 Task: Find connections with filter location Burscheid with filter topic  #socialnetworkingwith filter profile language French with filter current company BIG PHARMA JOBS (Div - Big Ideas HR Consulting Private Limited) with filter school Utkal University with filter industry Hospitality with filter service category Telecommunications with filter keywords title Petroleum Engineer
Action: Mouse moved to (636, 83)
Screenshot: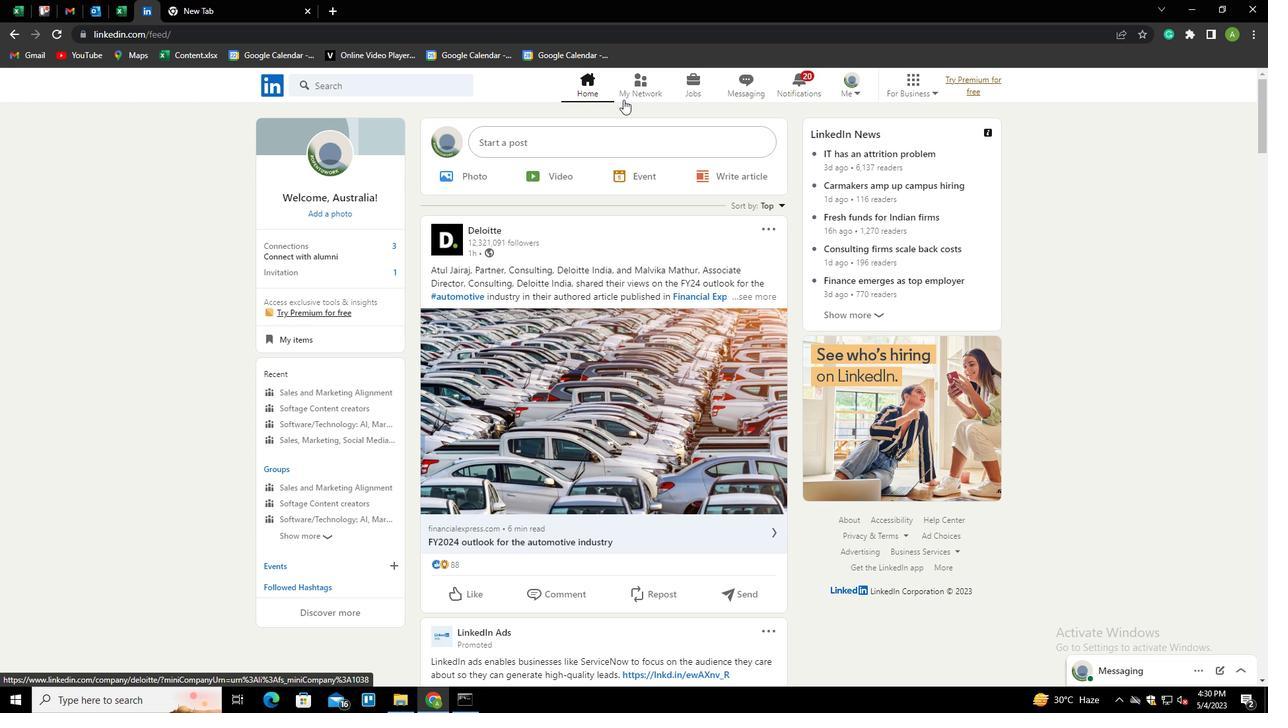 
Action: Mouse pressed left at (636, 83)
Screenshot: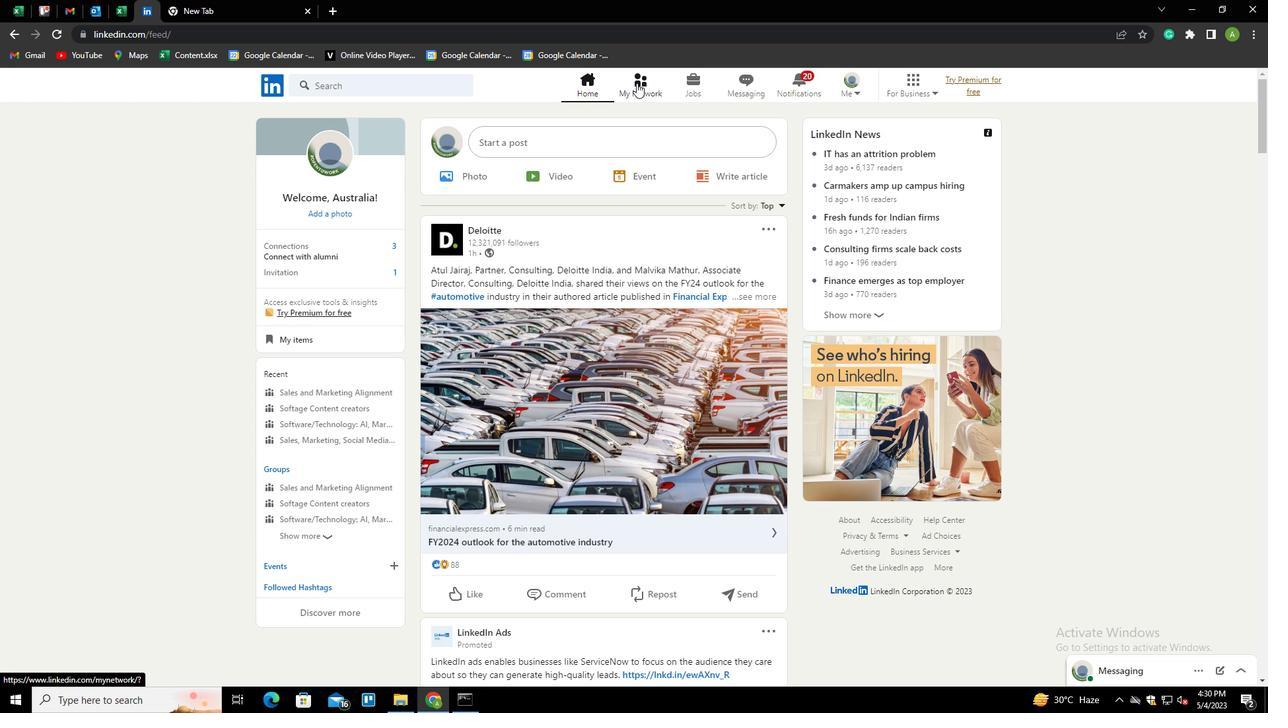 
Action: Mouse moved to (333, 151)
Screenshot: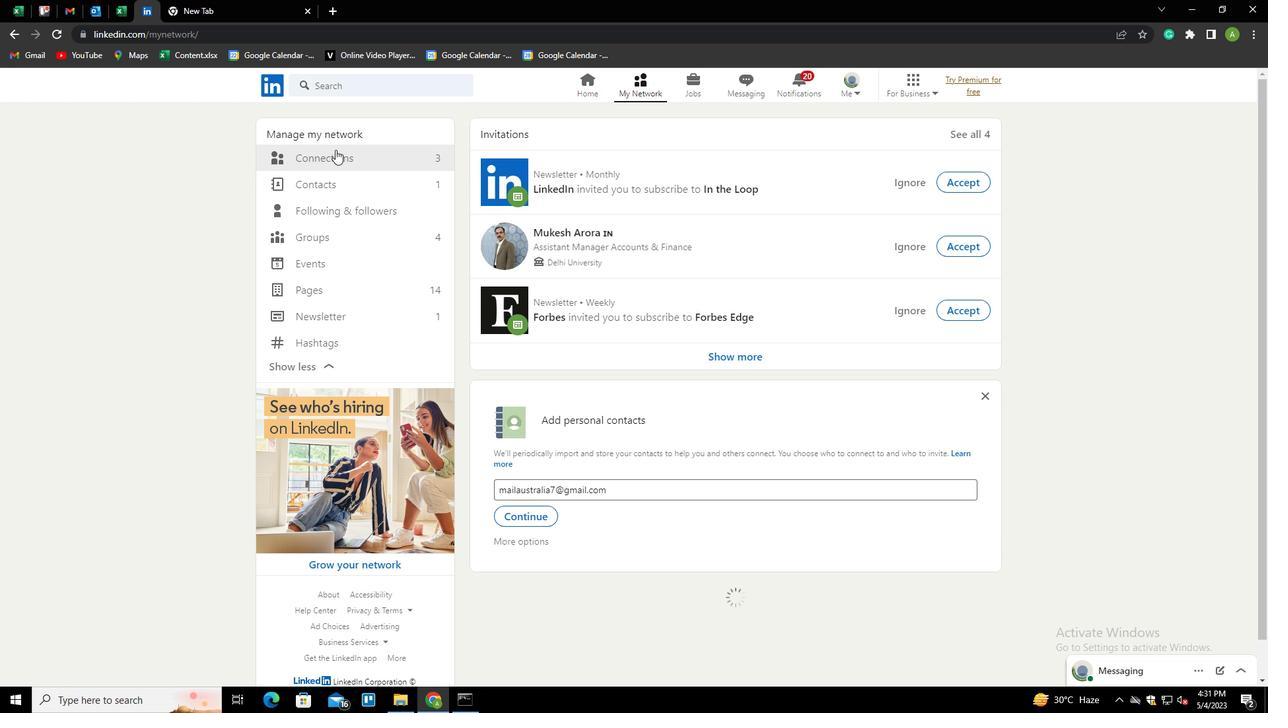 
Action: Mouse pressed left at (333, 151)
Screenshot: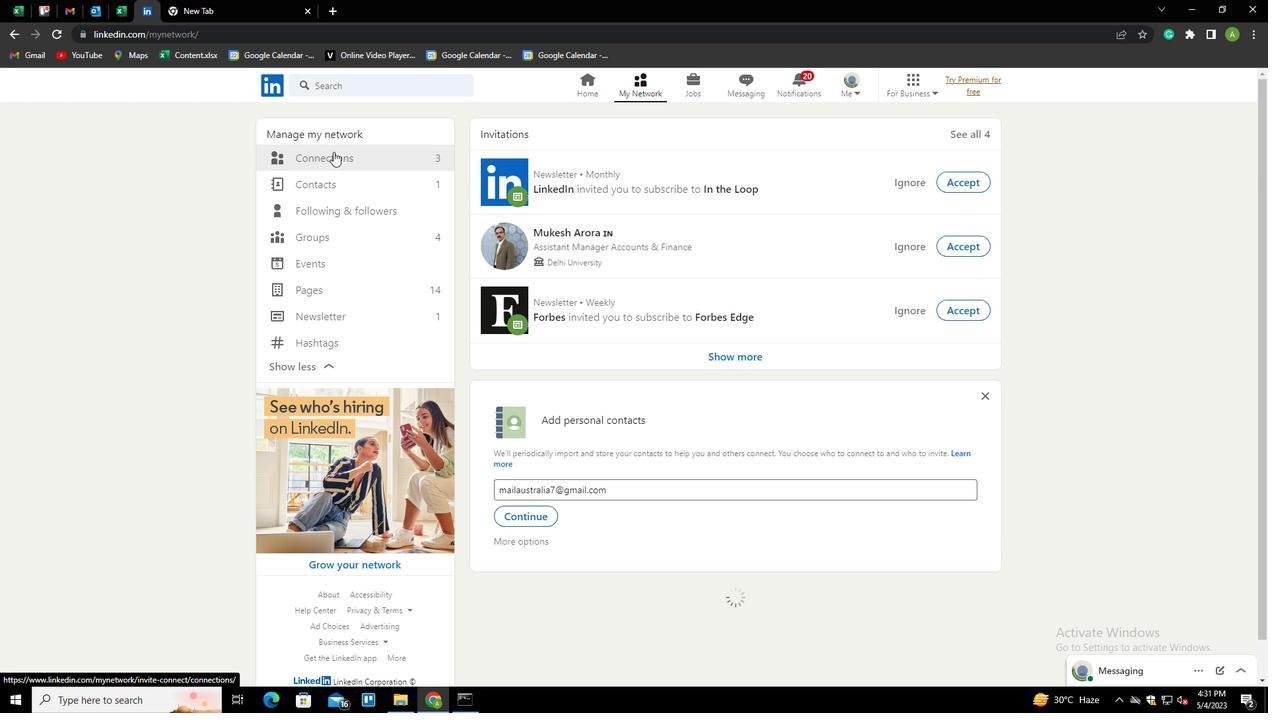 
Action: Mouse moved to (336, 153)
Screenshot: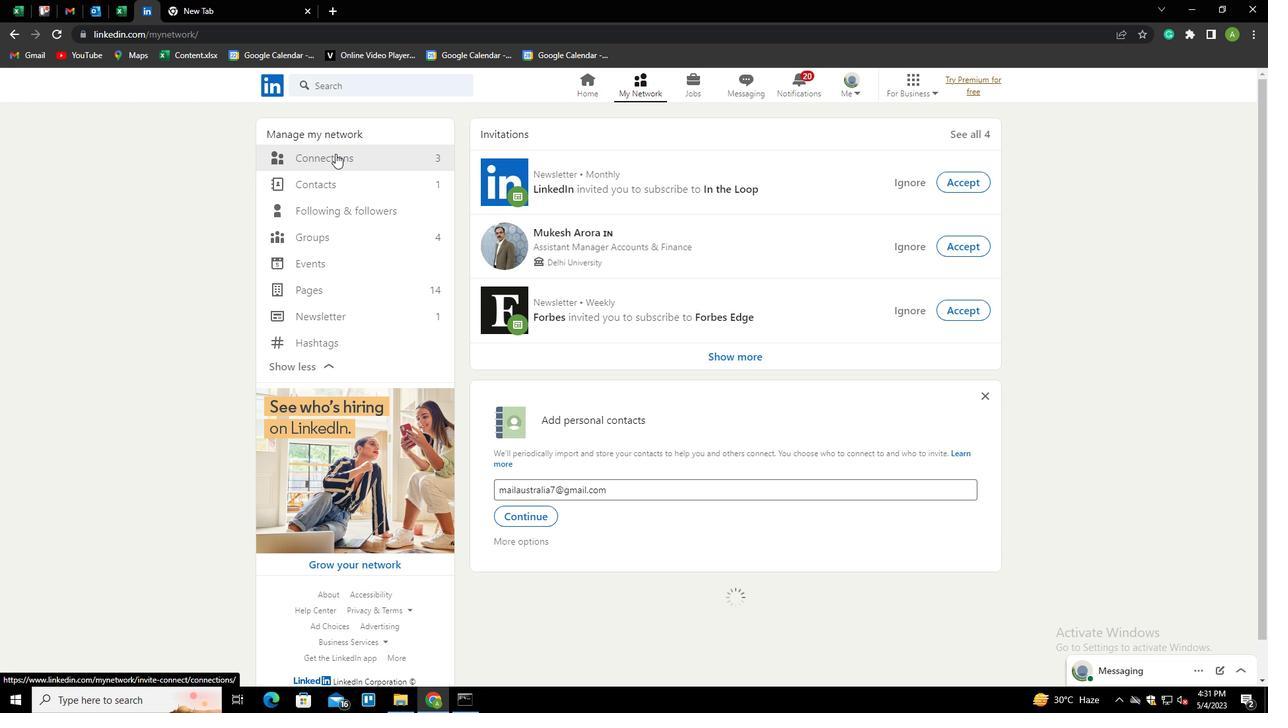 
Action: Mouse pressed left at (336, 153)
Screenshot: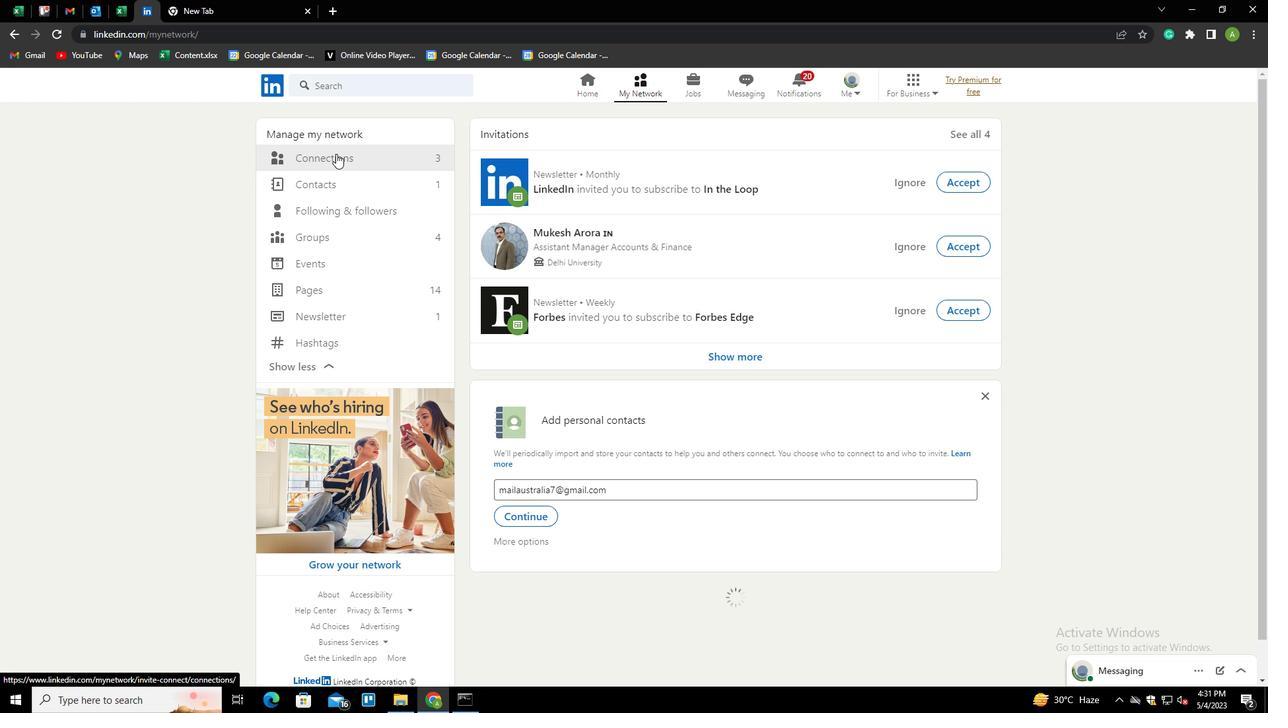 
Action: Mouse moved to (731, 156)
Screenshot: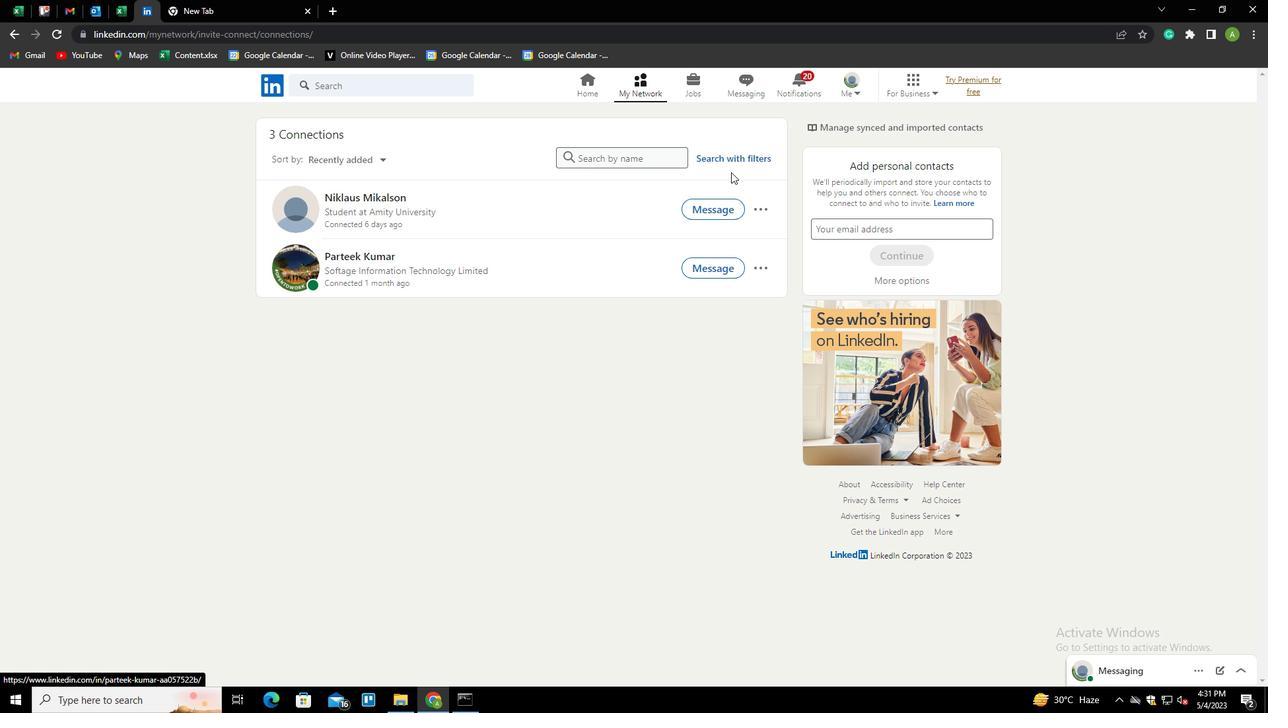 
Action: Mouse pressed left at (731, 156)
Screenshot: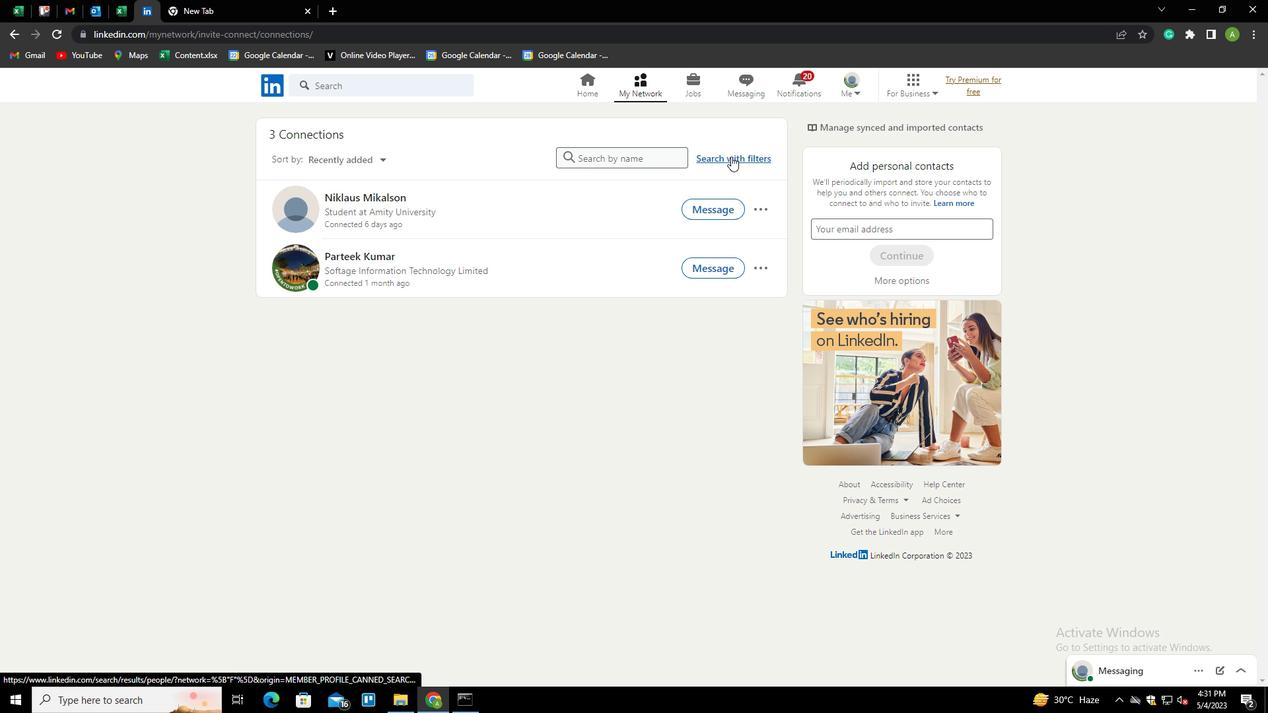 
Action: Mouse moved to (673, 122)
Screenshot: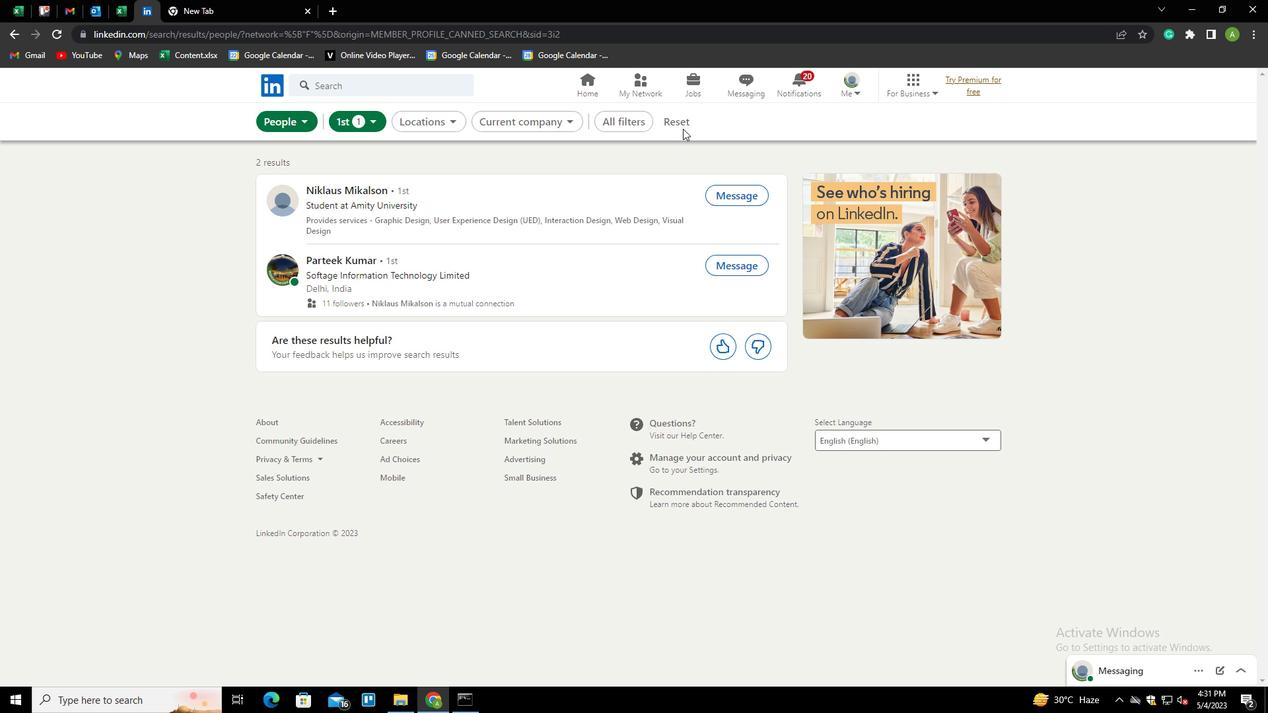 
Action: Mouse pressed left at (673, 122)
Screenshot: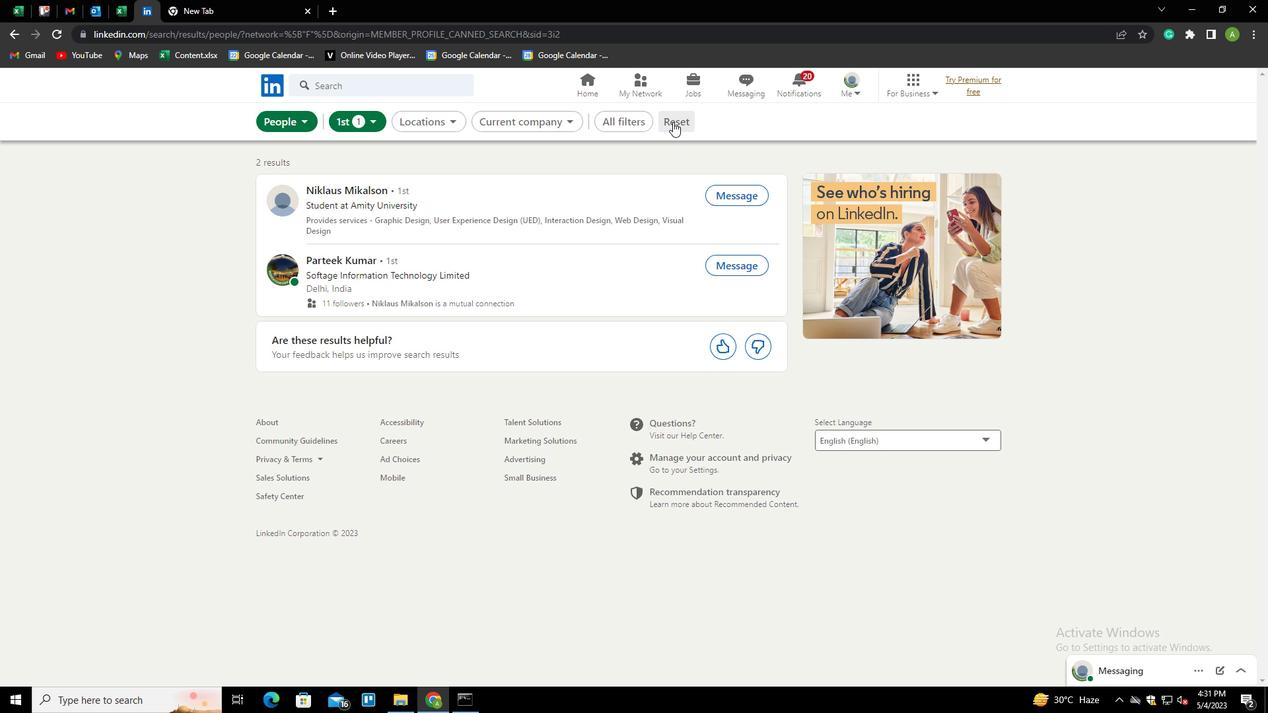 
Action: Mouse moved to (665, 118)
Screenshot: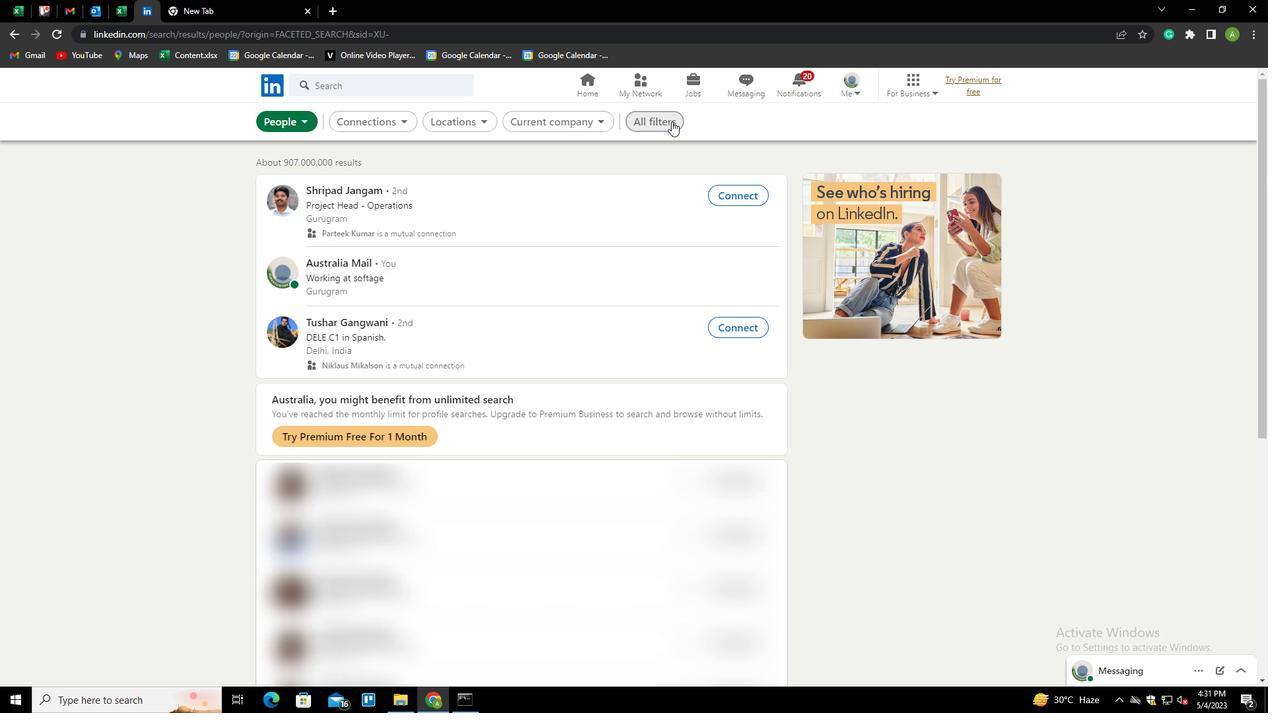 
Action: Mouse pressed left at (665, 118)
Screenshot: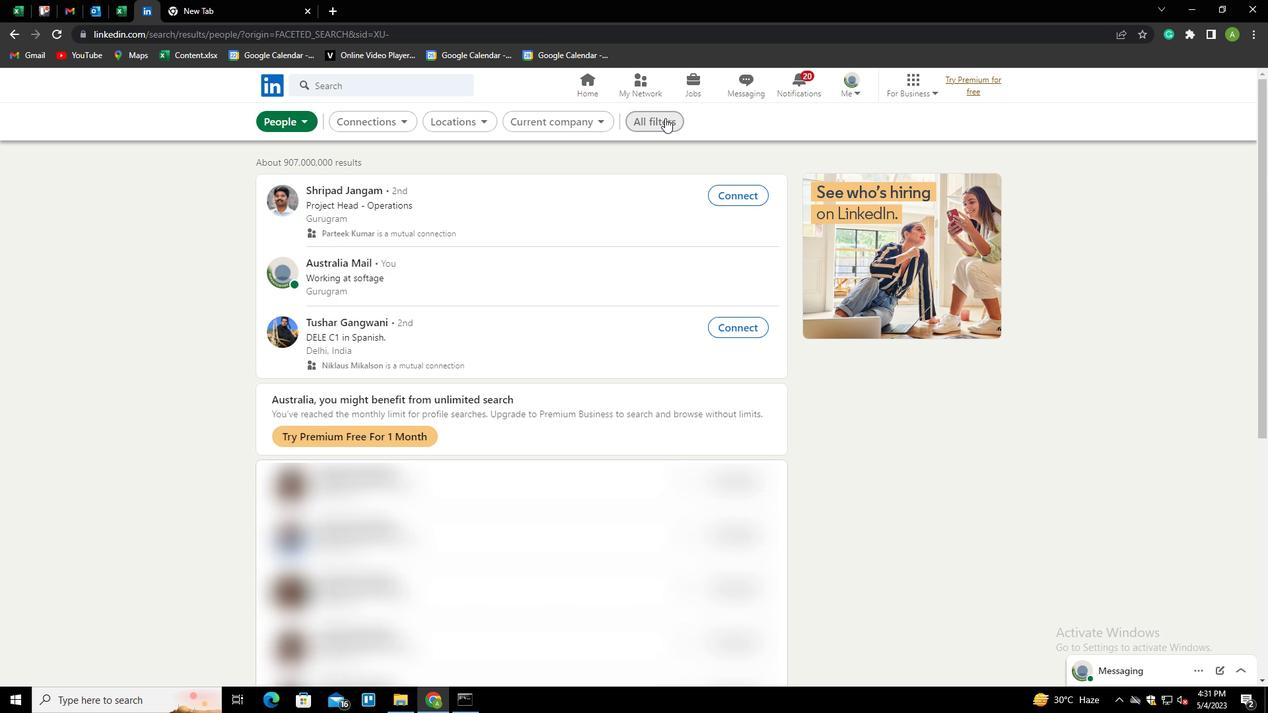 
Action: Mouse moved to (1103, 357)
Screenshot: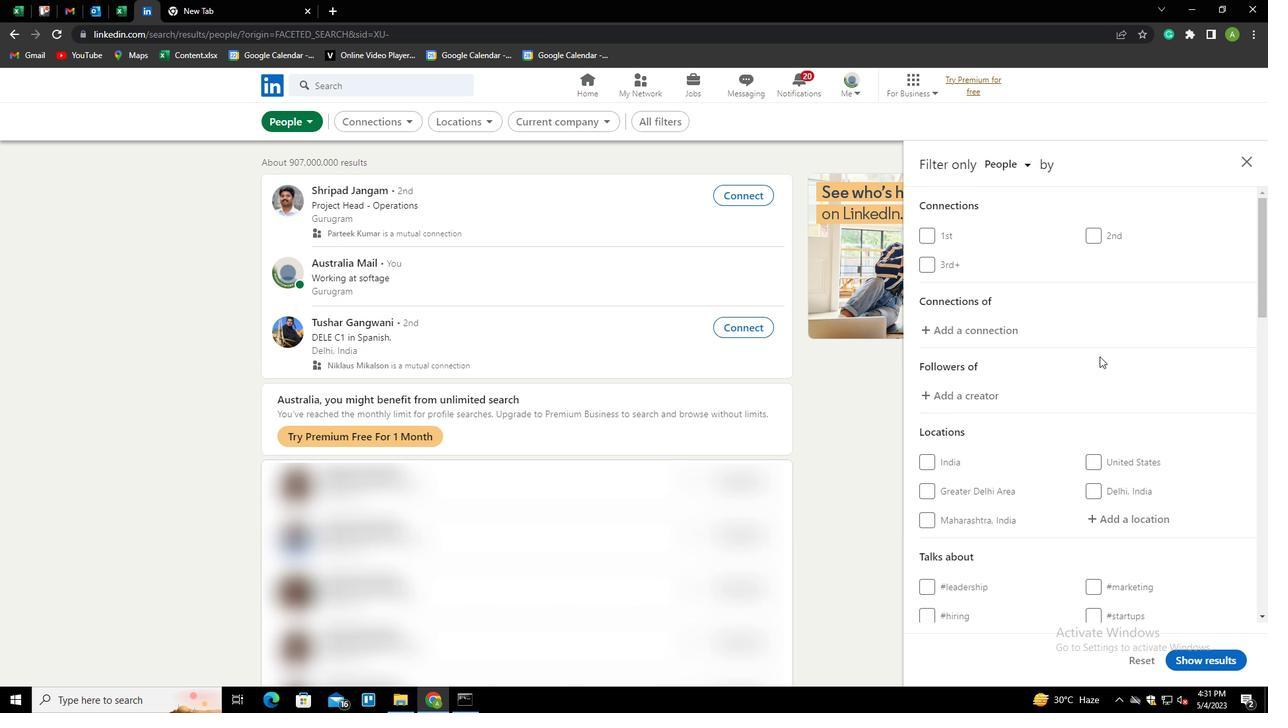 
Action: Mouse scrolled (1103, 356) with delta (0, 0)
Screenshot: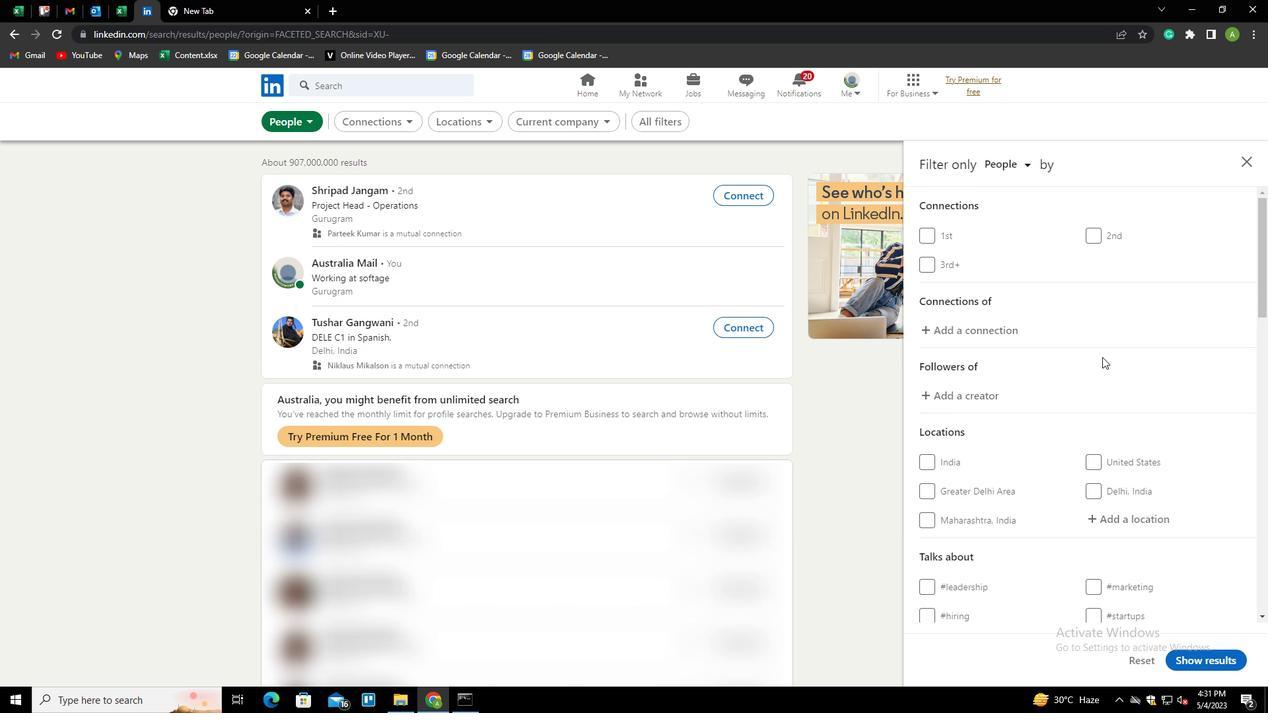 
Action: Mouse scrolled (1103, 356) with delta (0, 0)
Screenshot: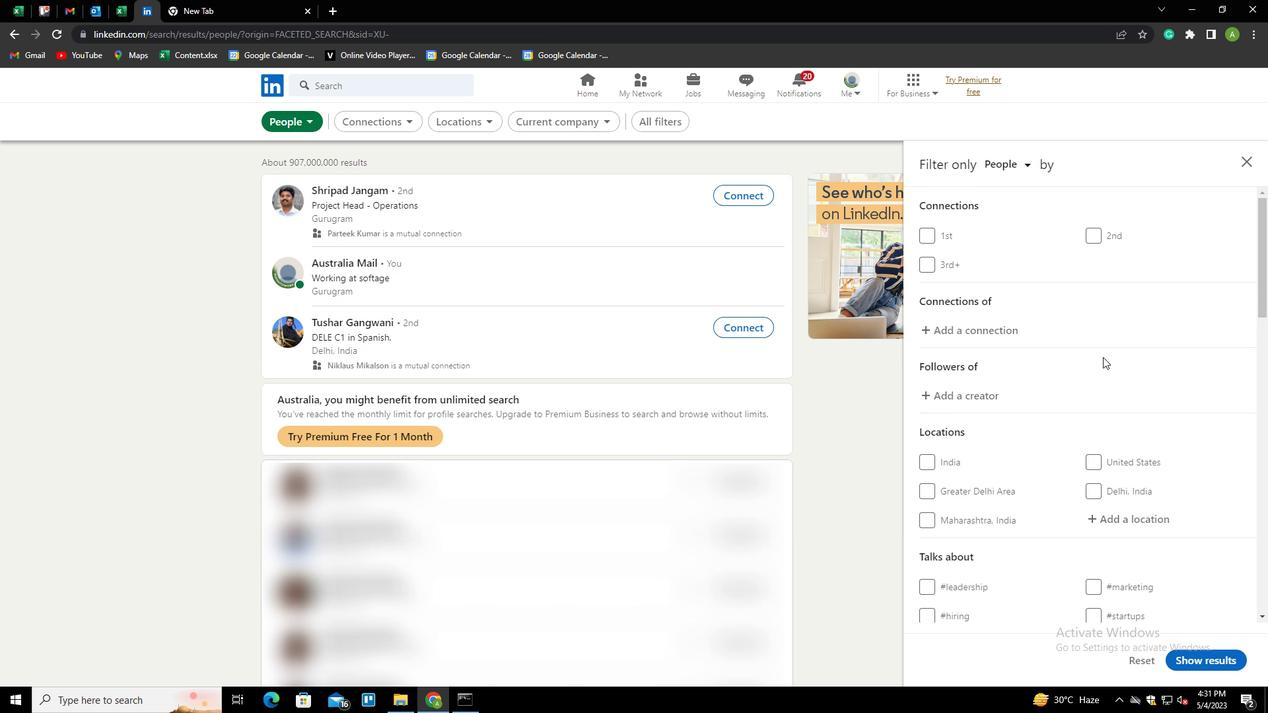 
Action: Mouse moved to (1103, 378)
Screenshot: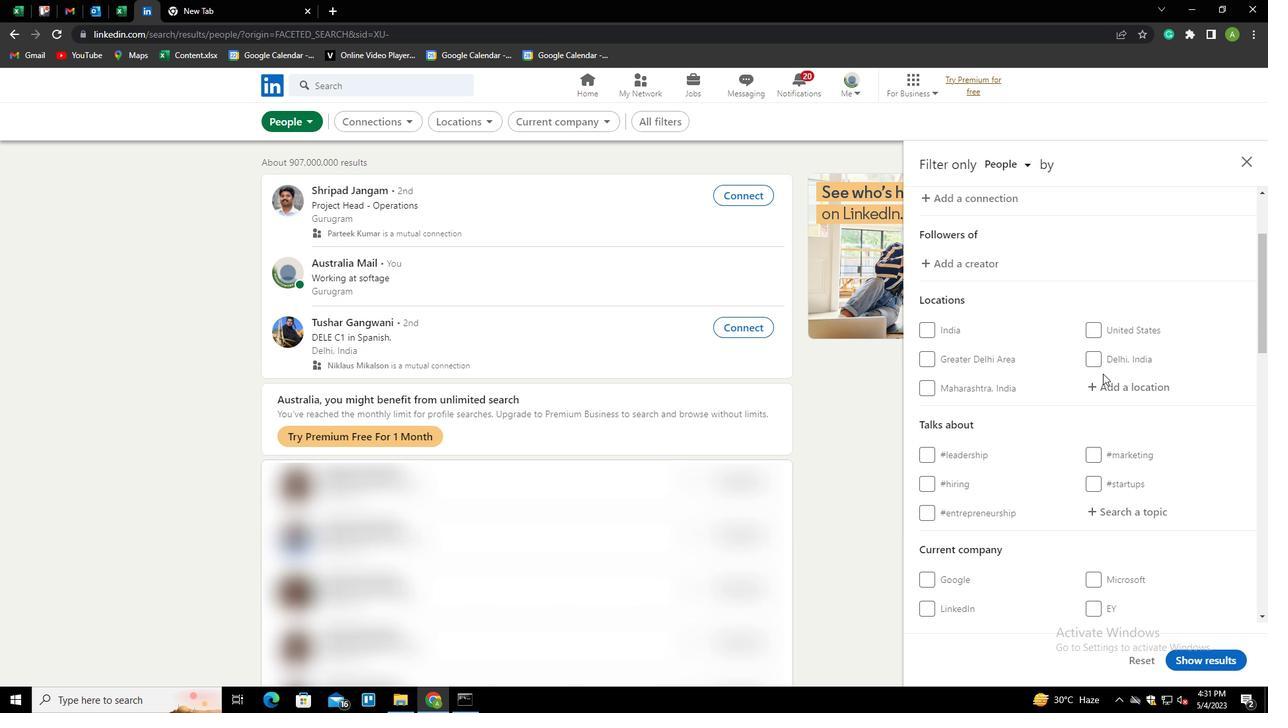 
Action: Mouse pressed left at (1103, 378)
Screenshot: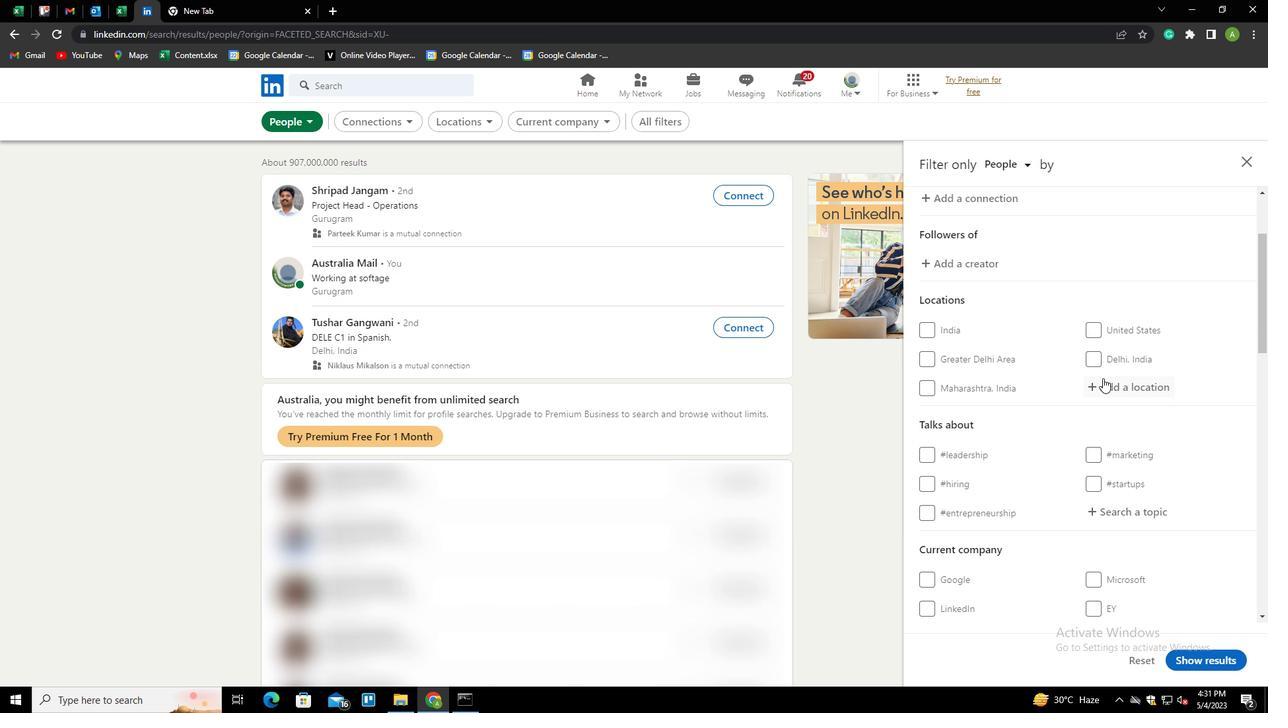 
Action: Mouse moved to (1000, 393)
Screenshot: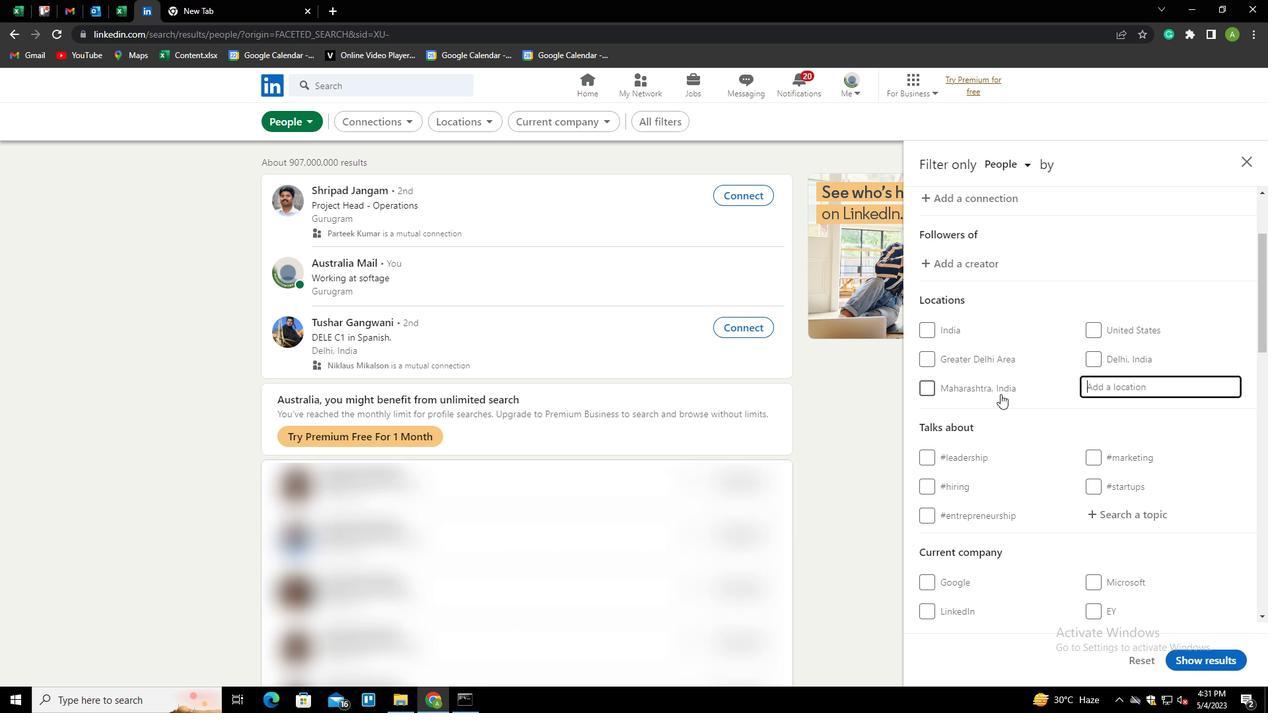 
Action: Key pressed <Key.shift><Key.shift><Key.shift><Key.shift><Key.shift><Key.shift><Key.shift><Key.shift>BURSCHEID<Key.down><Key.enter>
Screenshot: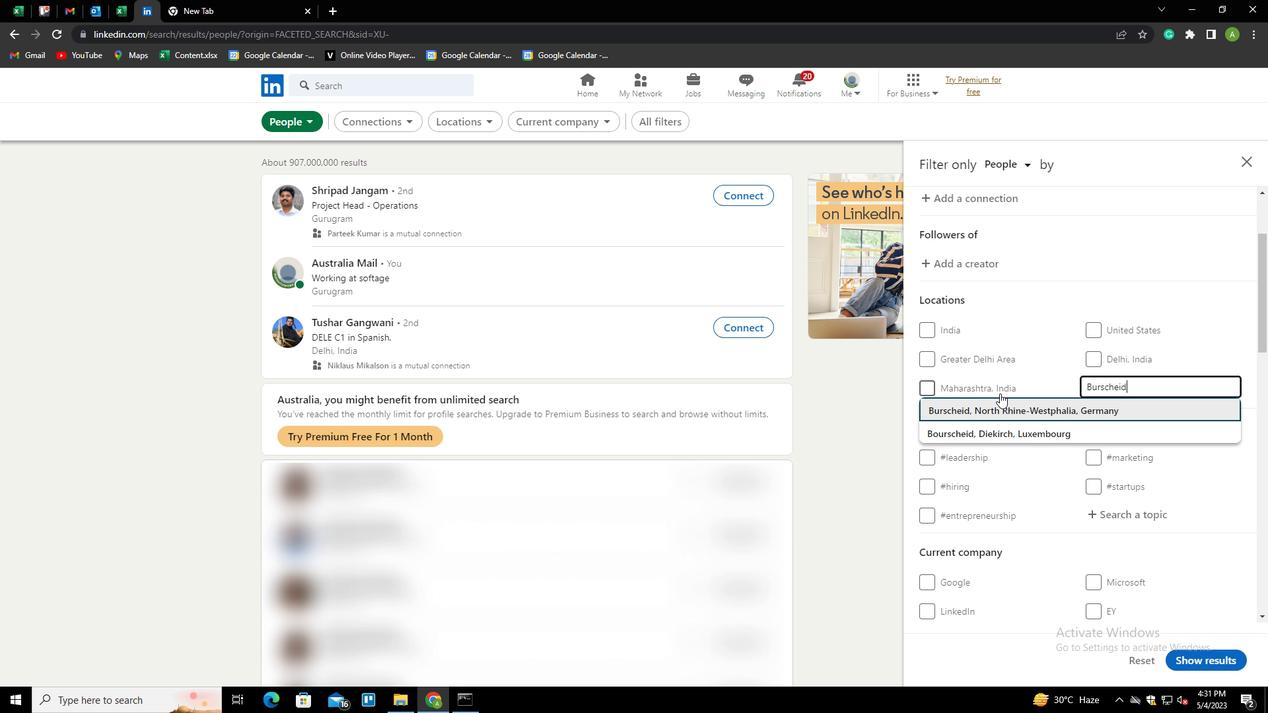 
Action: Mouse moved to (995, 396)
Screenshot: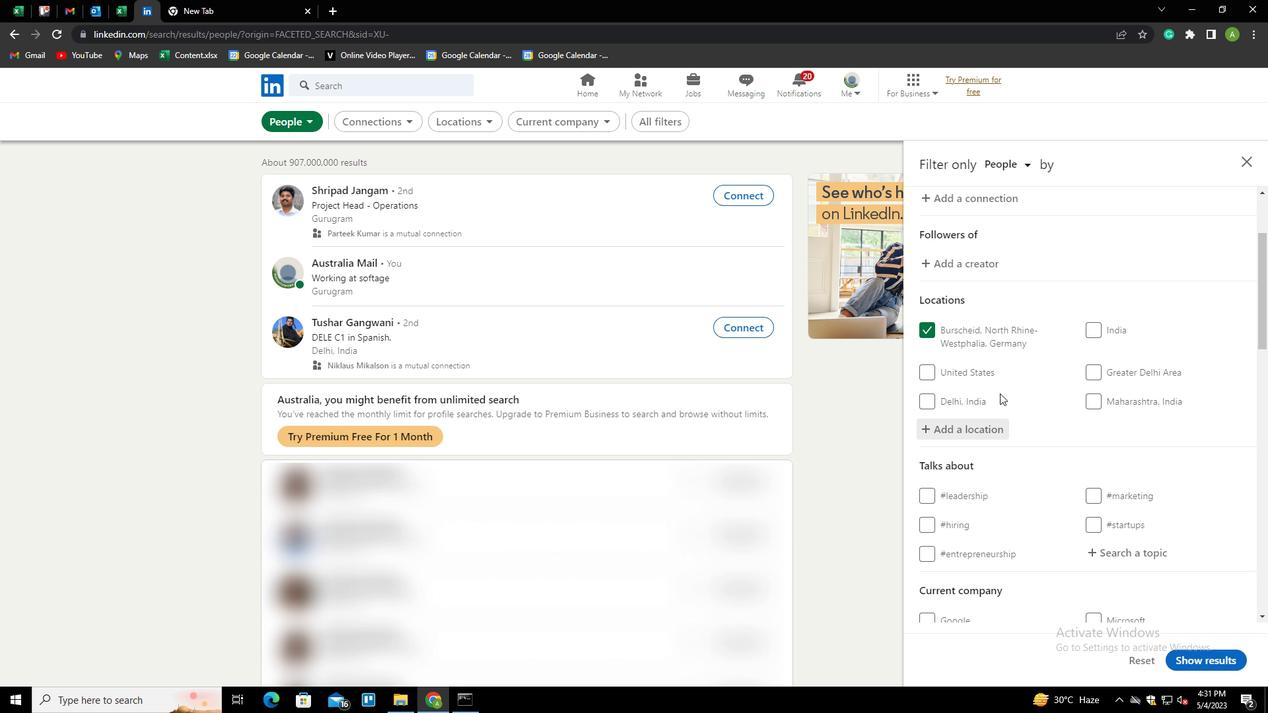 
Action: Mouse scrolled (995, 395) with delta (0, 0)
Screenshot: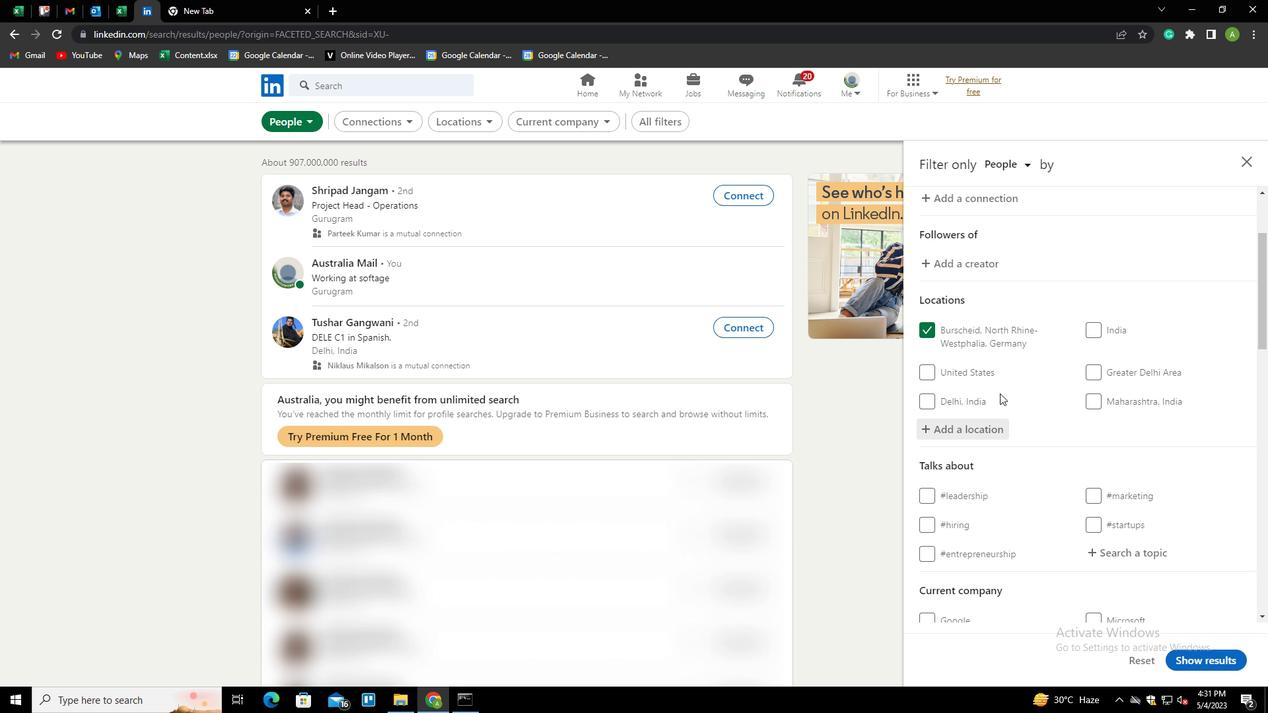 
Action: Mouse scrolled (995, 395) with delta (0, 0)
Screenshot: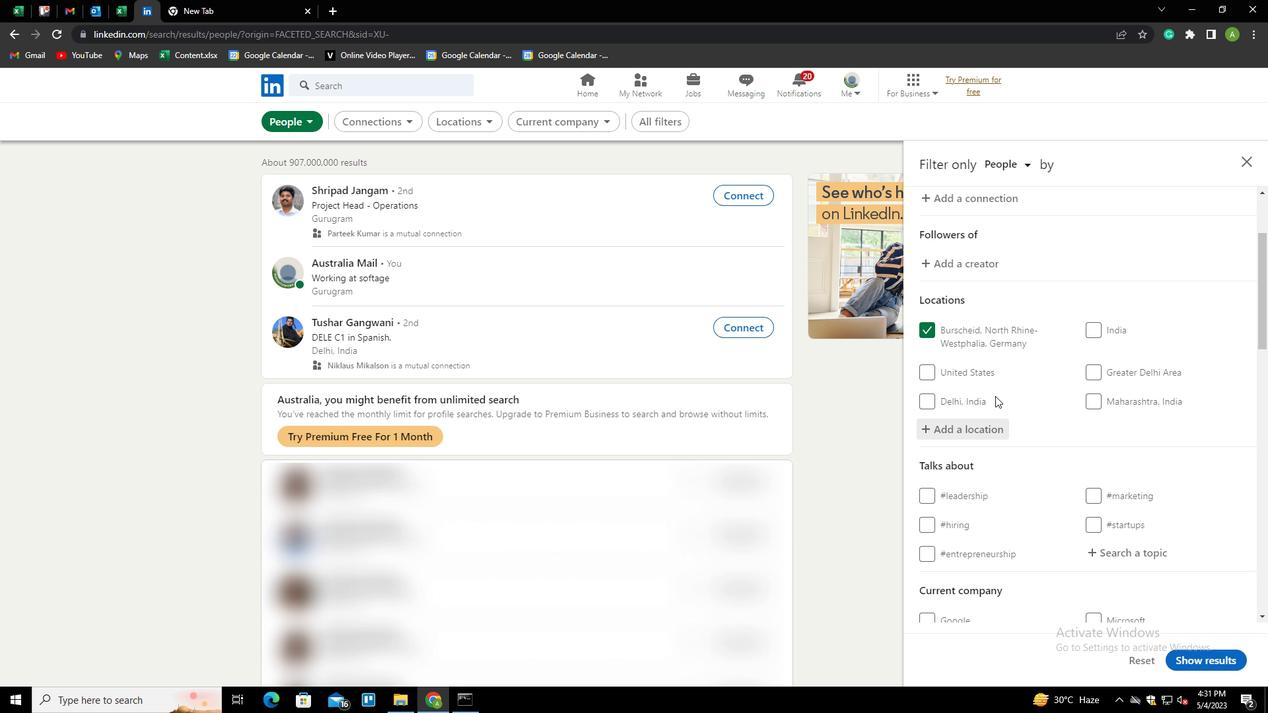 
Action: Mouse moved to (1122, 415)
Screenshot: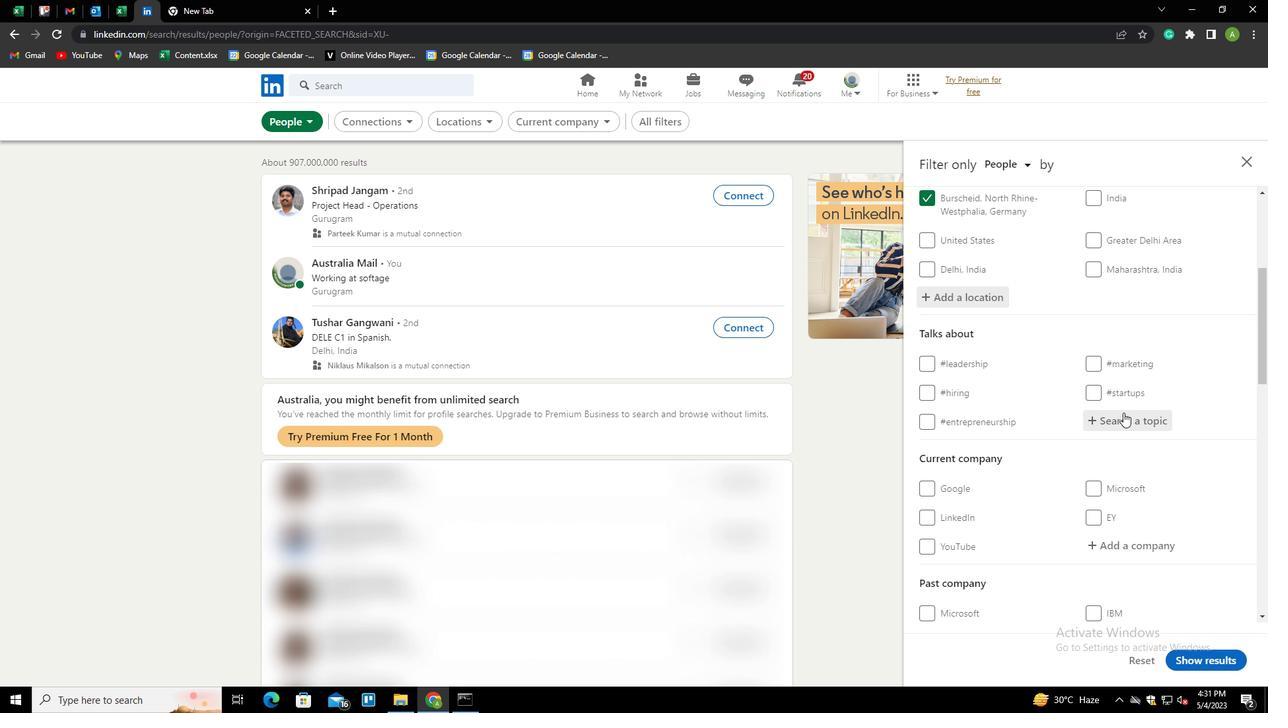 
Action: Mouse pressed left at (1122, 415)
Screenshot: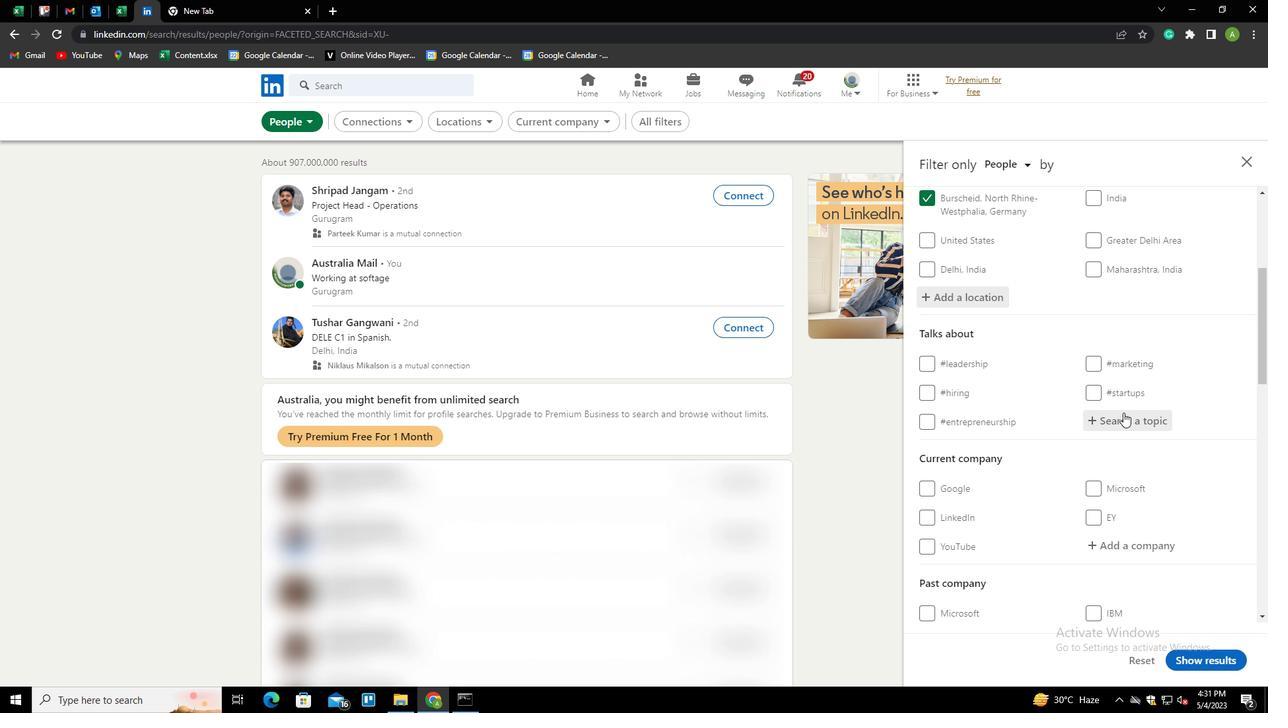 
Action: Mouse moved to (1081, 425)
Screenshot: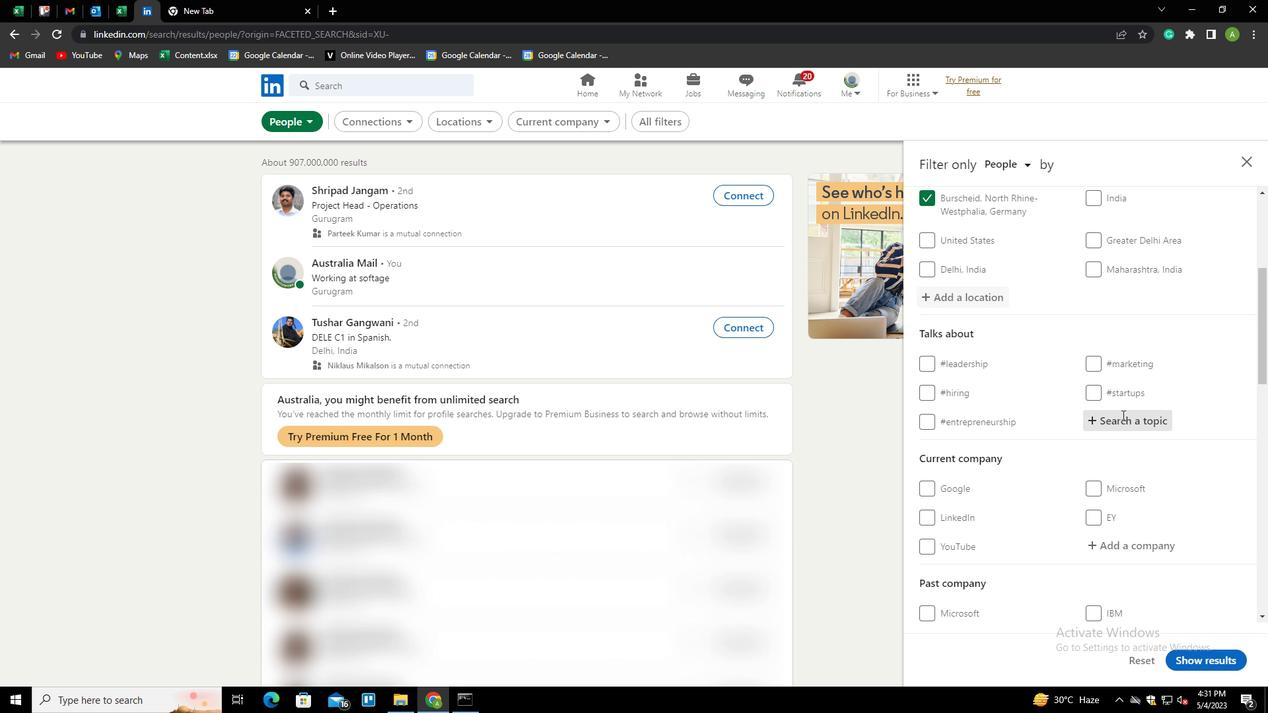 
Action: Key pressed S
Screenshot: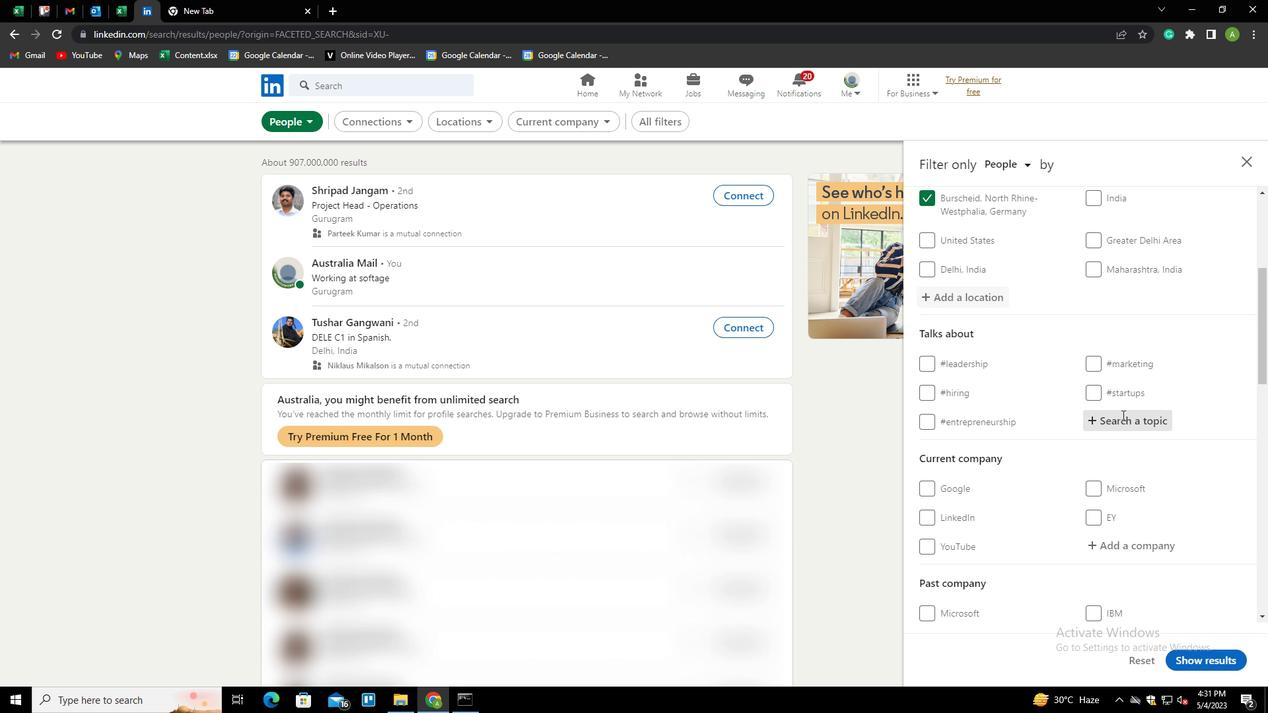 
Action: Mouse moved to (1080, 425)
Screenshot: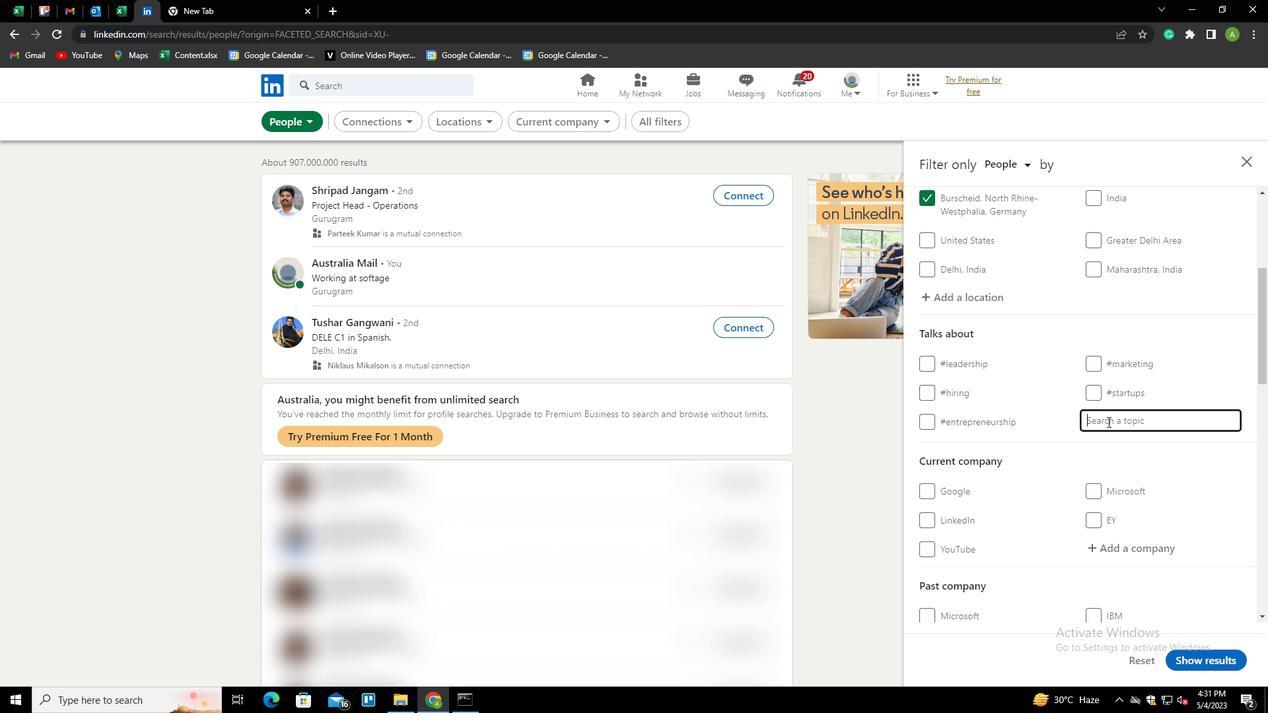 
Action: Key pressed OCIALNETWORKING<Key.down><Key.enter>
Screenshot: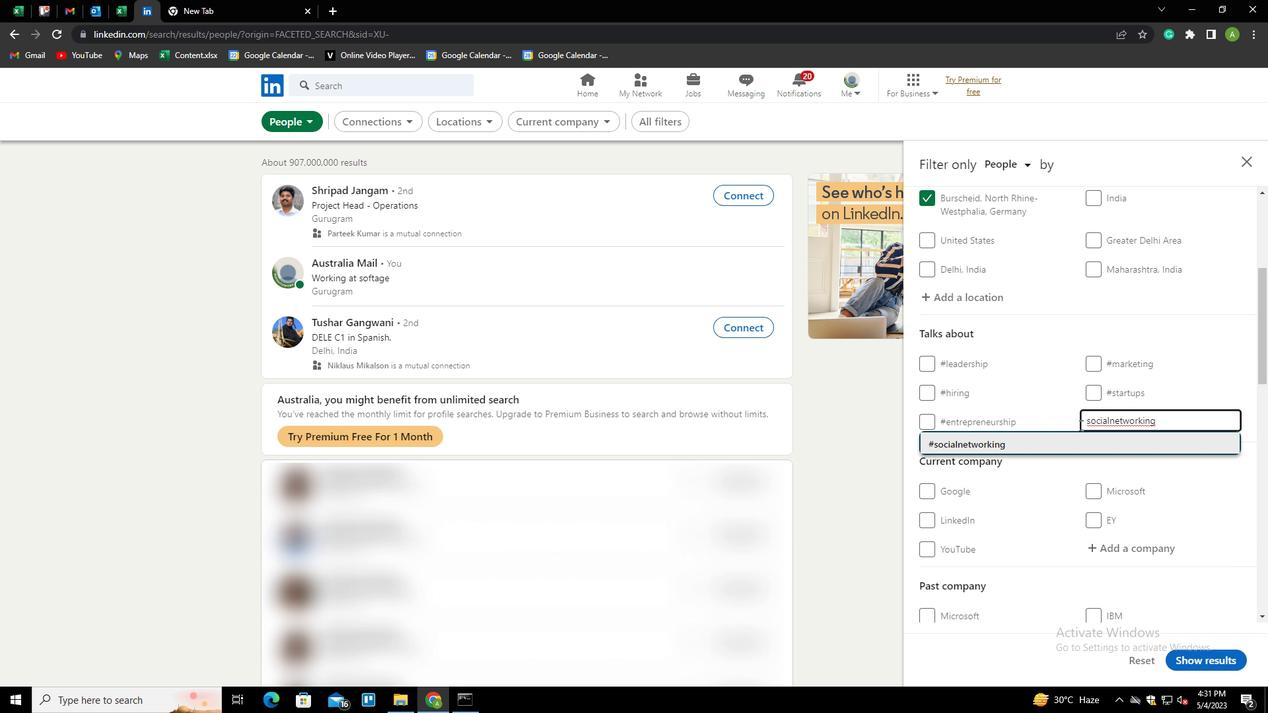 
Action: Mouse moved to (1042, 447)
Screenshot: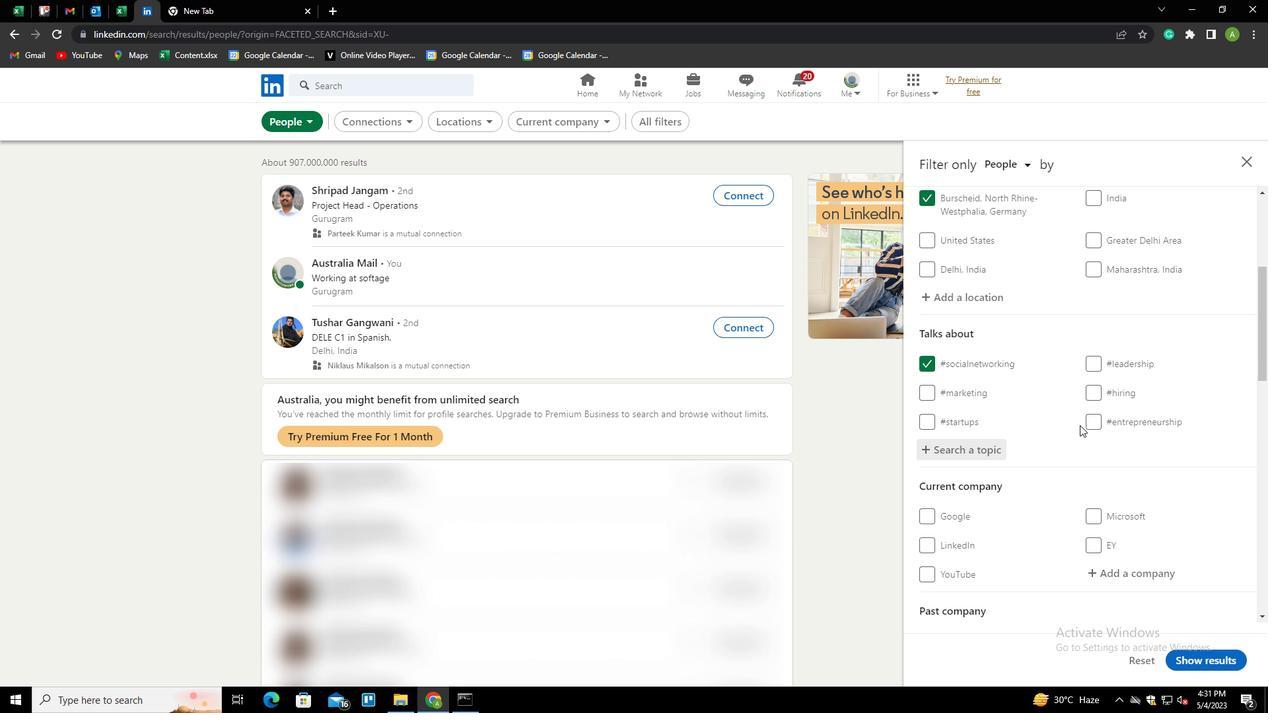 
Action: Mouse scrolled (1042, 446) with delta (0, 0)
Screenshot: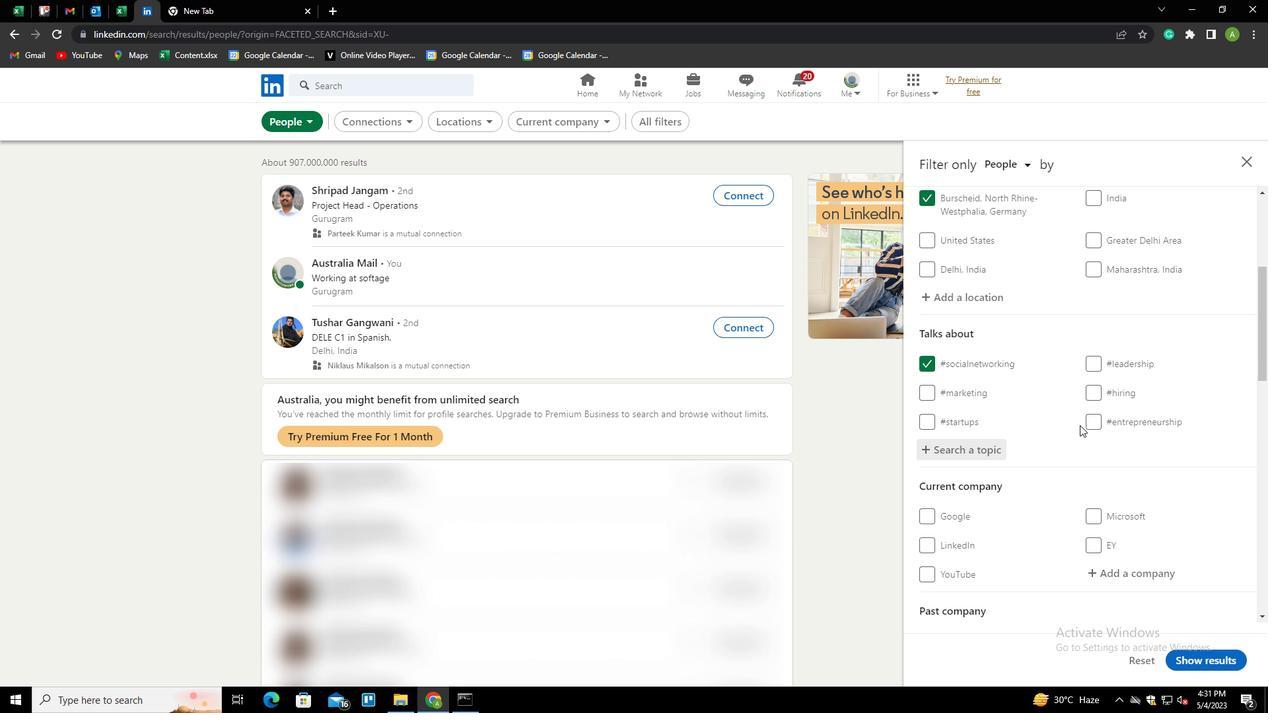 
Action: Mouse moved to (1038, 449)
Screenshot: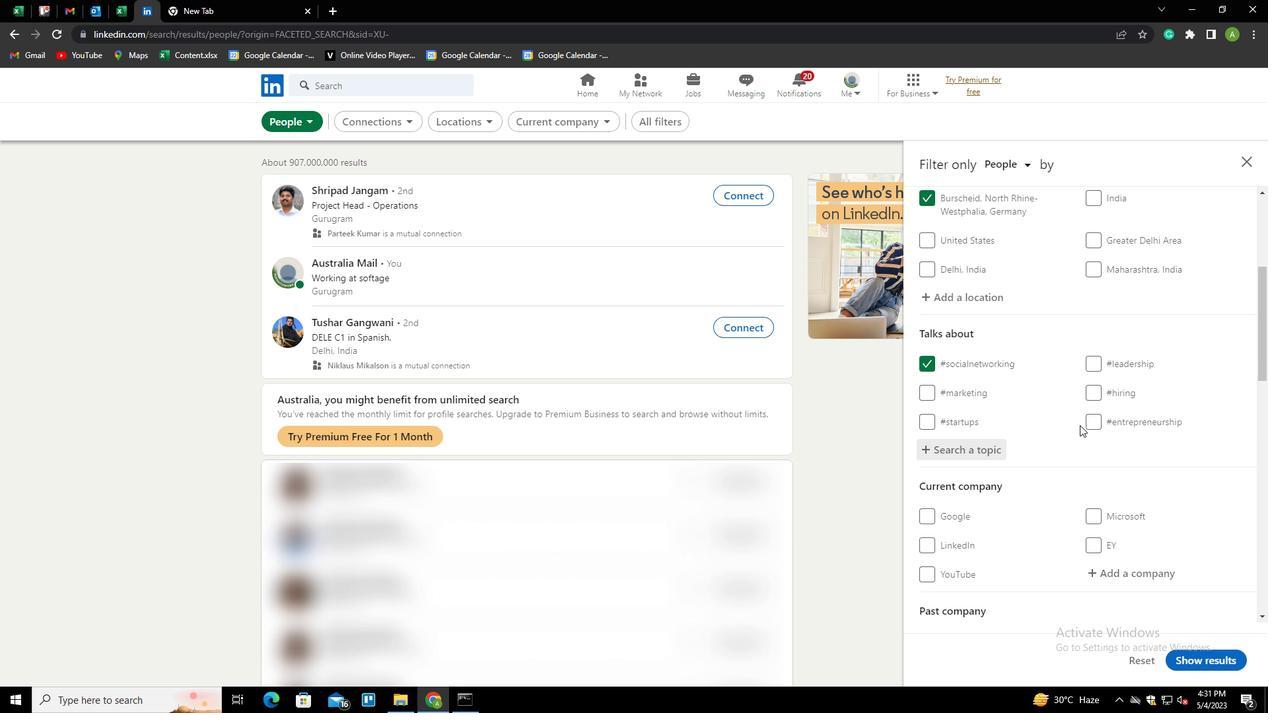 
Action: Mouse scrolled (1038, 448) with delta (0, 0)
Screenshot: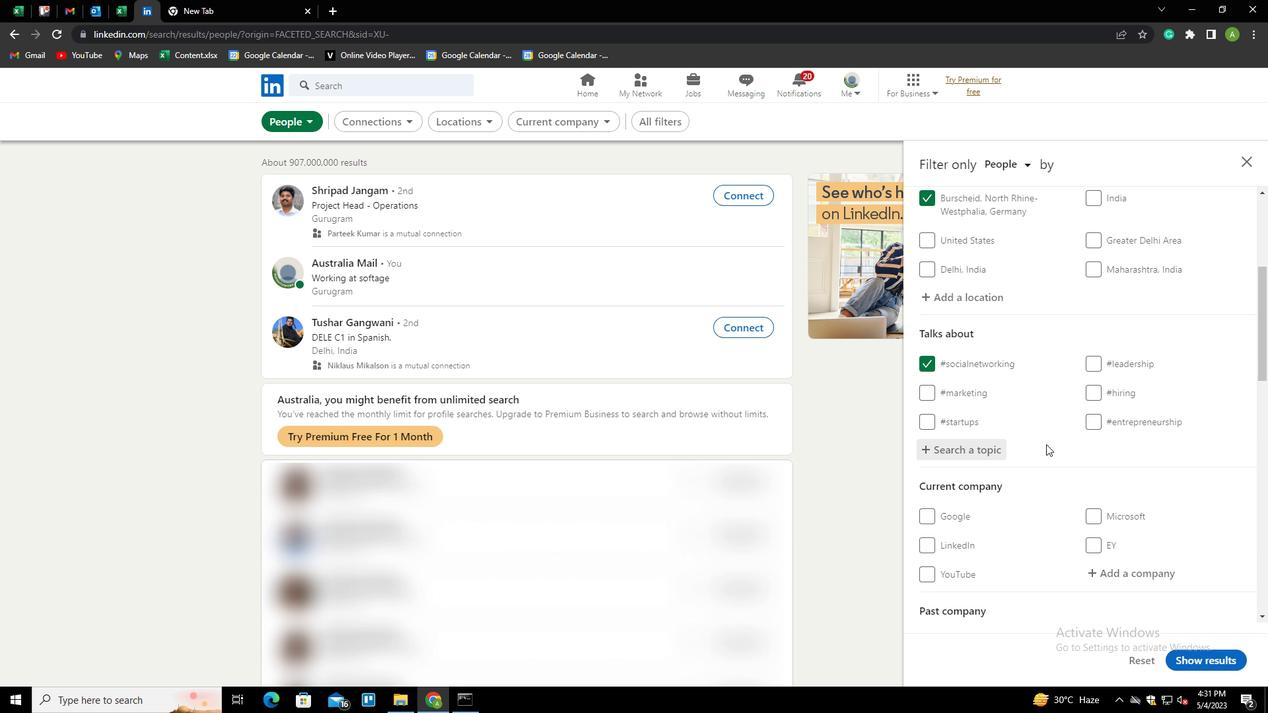
Action: Mouse scrolled (1038, 448) with delta (0, 0)
Screenshot: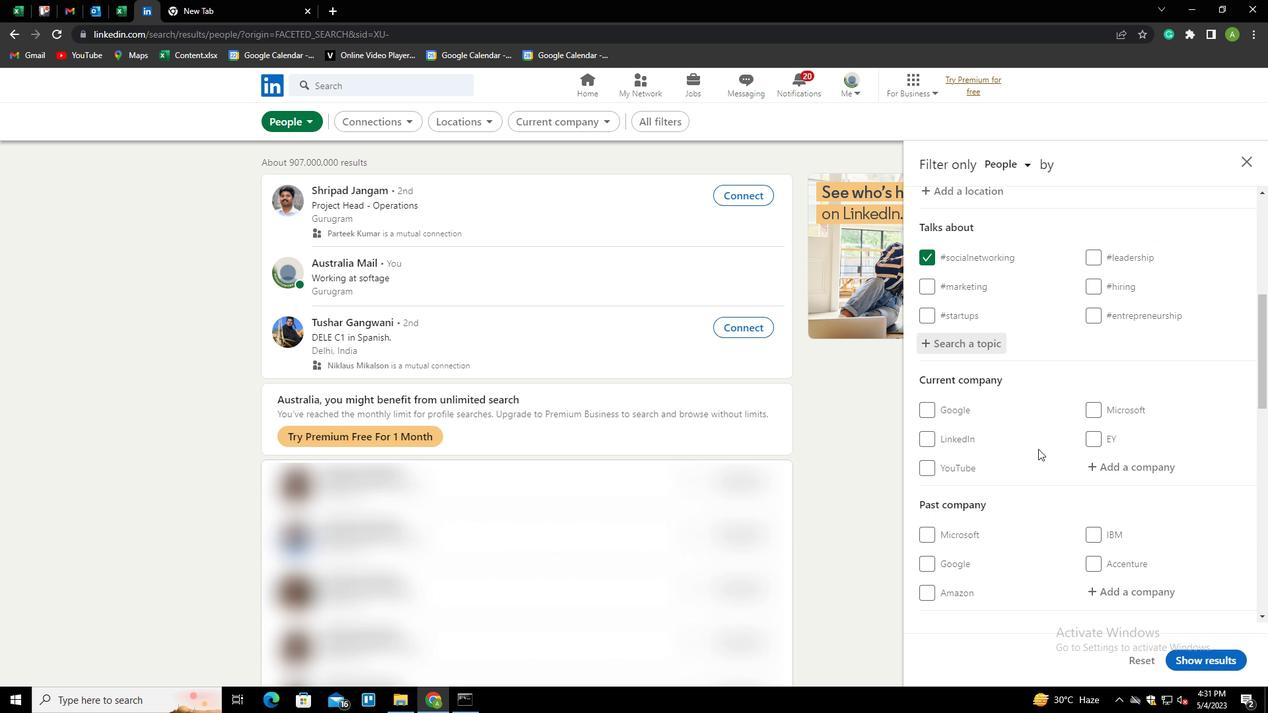 
Action: Mouse scrolled (1038, 448) with delta (0, 0)
Screenshot: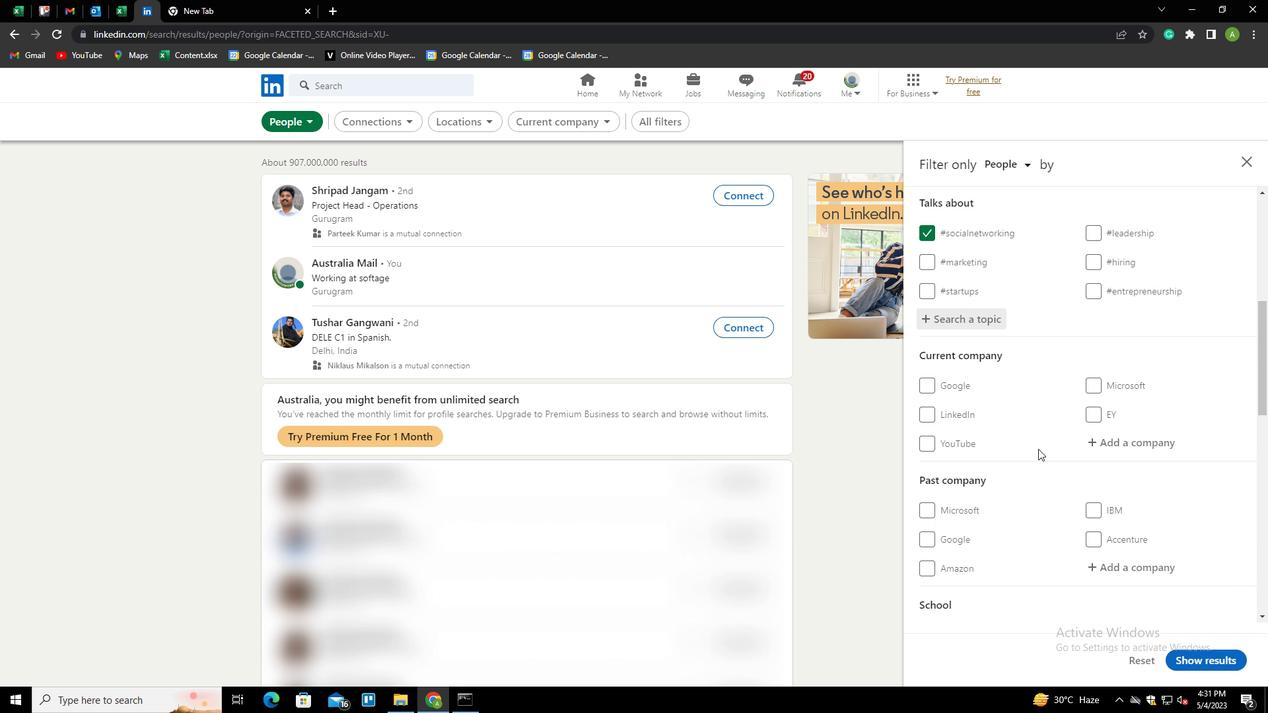 
Action: Mouse scrolled (1038, 448) with delta (0, 0)
Screenshot: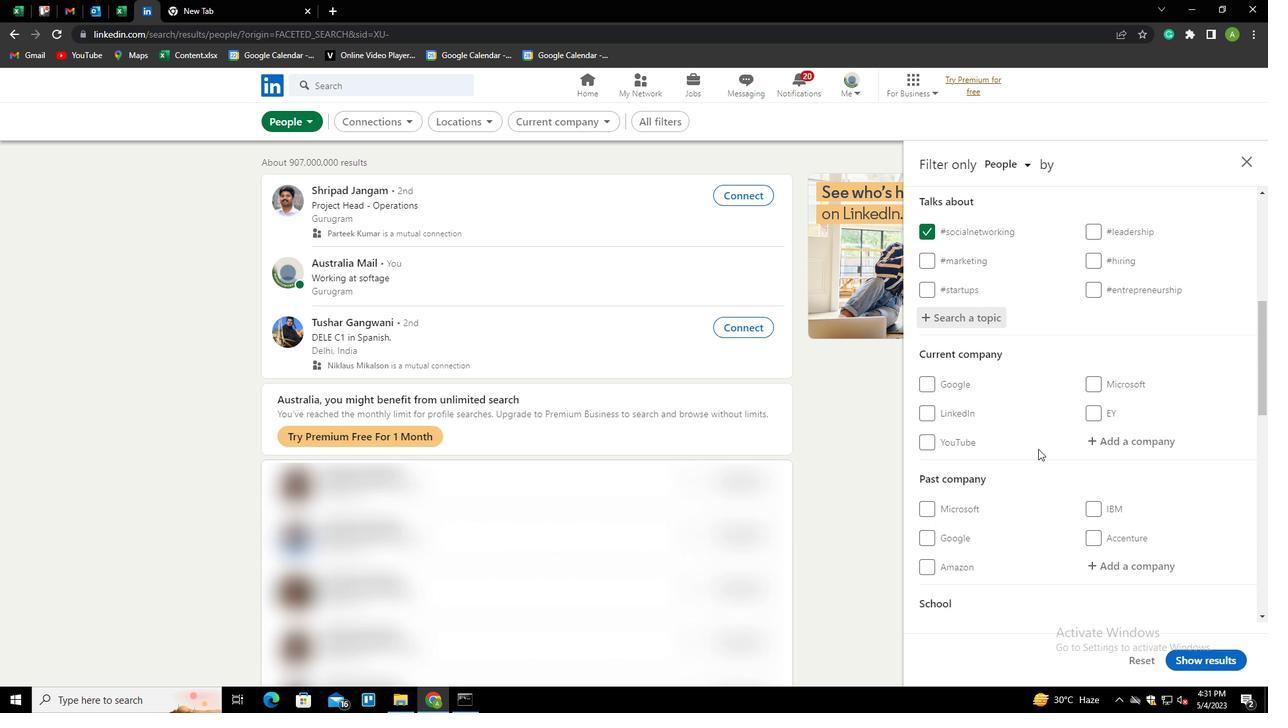 
Action: Mouse scrolled (1038, 448) with delta (0, 0)
Screenshot: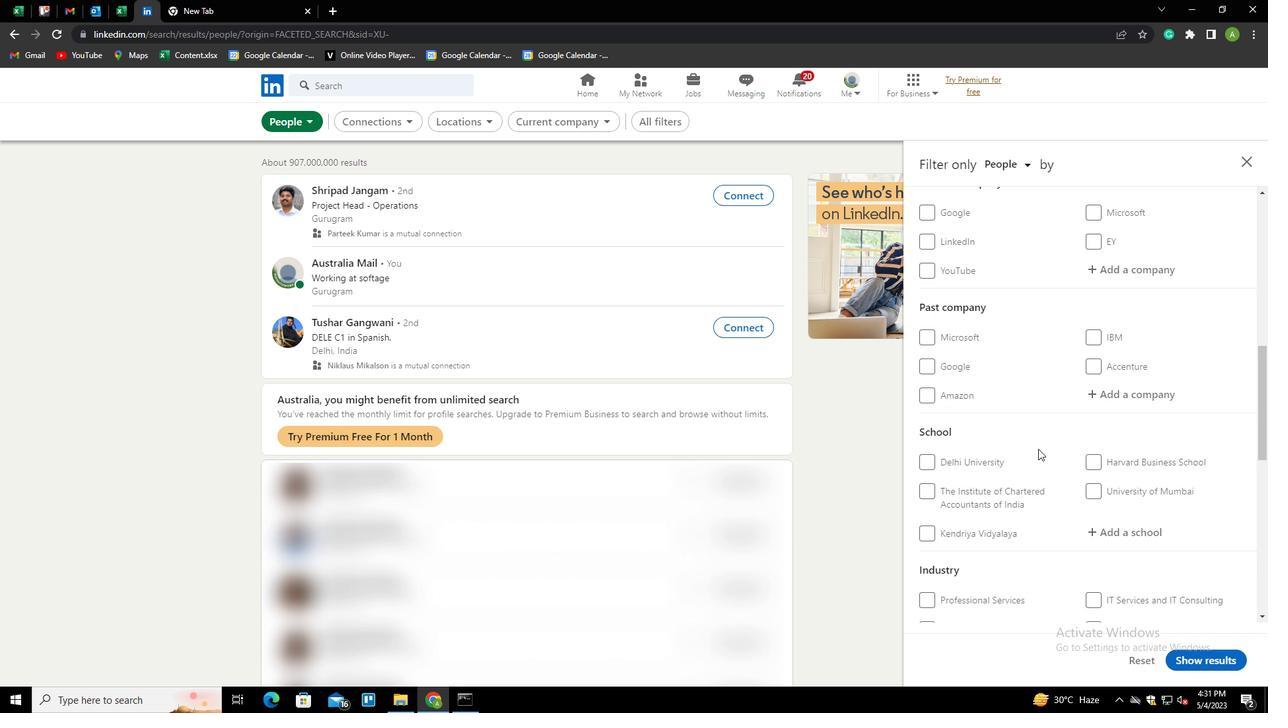 
Action: Mouse scrolled (1038, 448) with delta (0, 0)
Screenshot: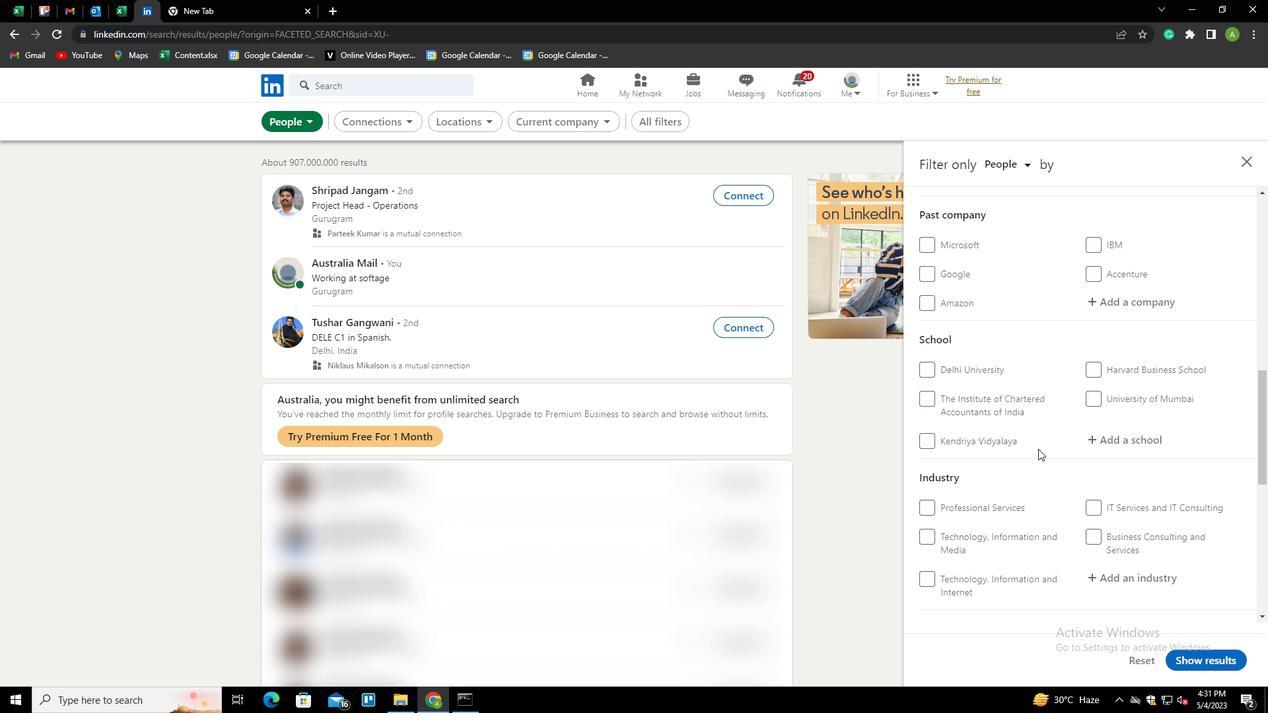 
Action: Mouse scrolled (1038, 448) with delta (0, 0)
Screenshot: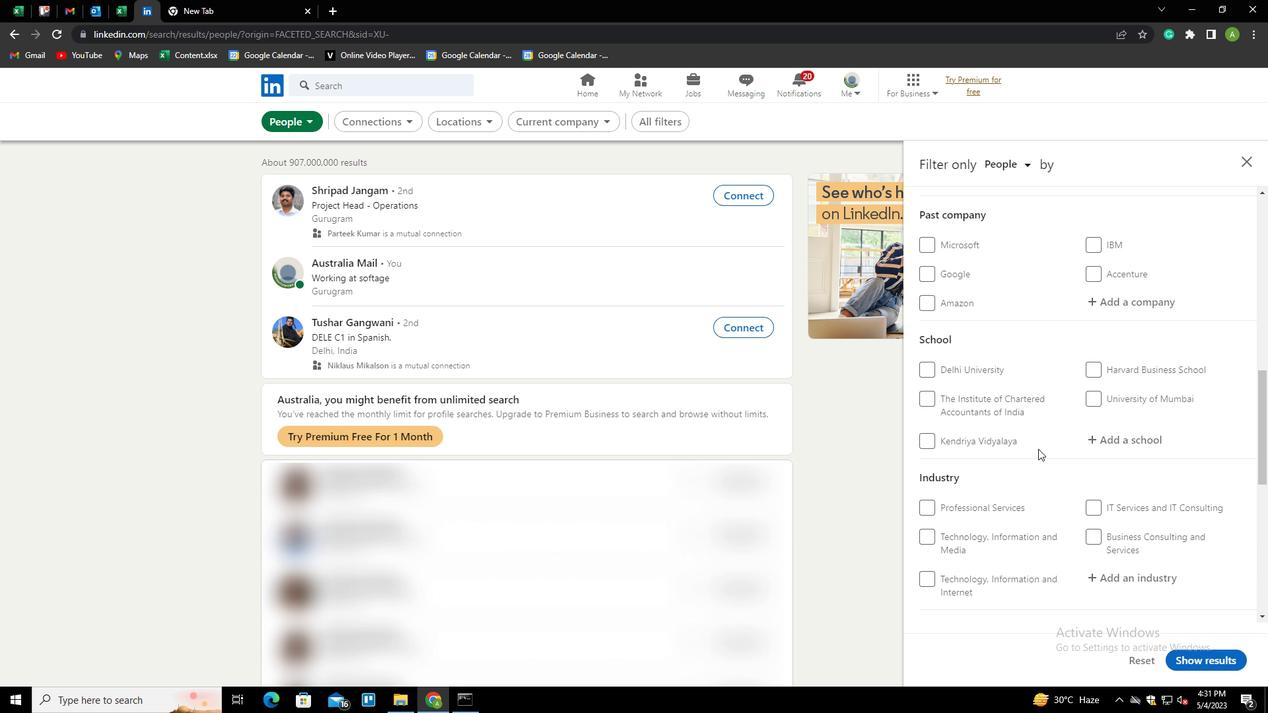 
Action: Mouse scrolled (1038, 448) with delta (0, 0)
Screenshot: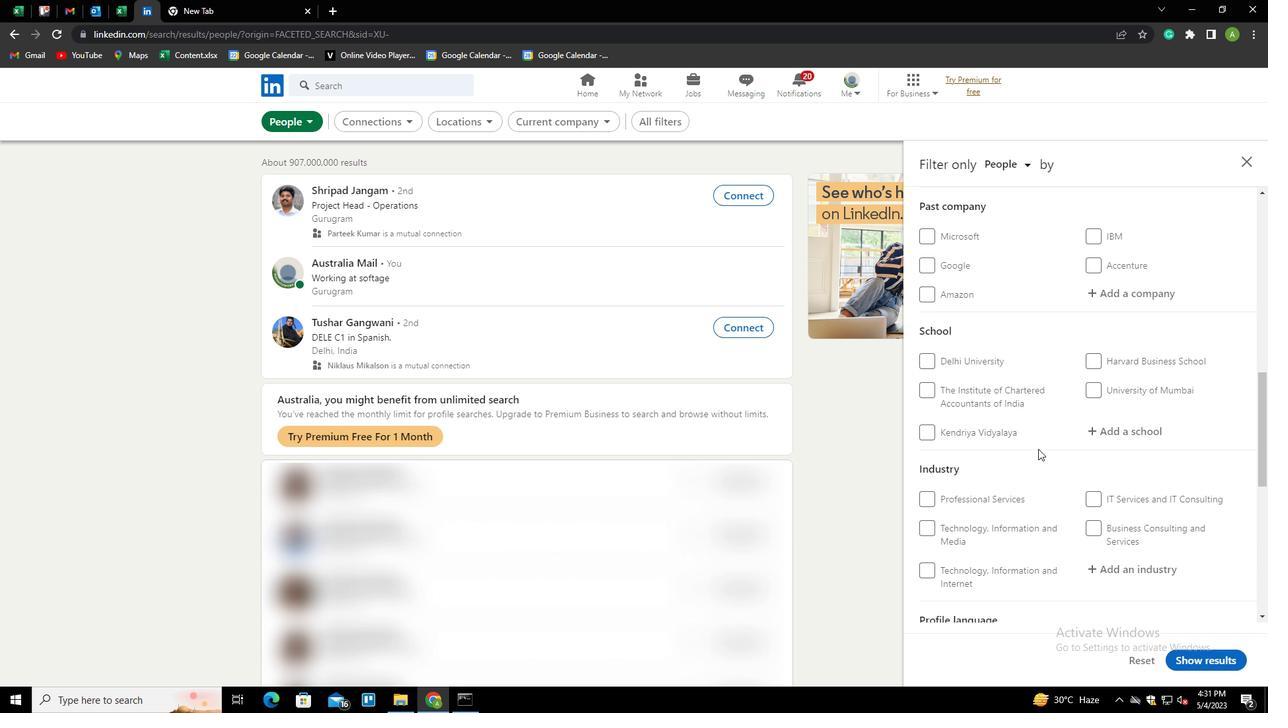 
Action: Mouse moved to (1097, 462)
Screenshot: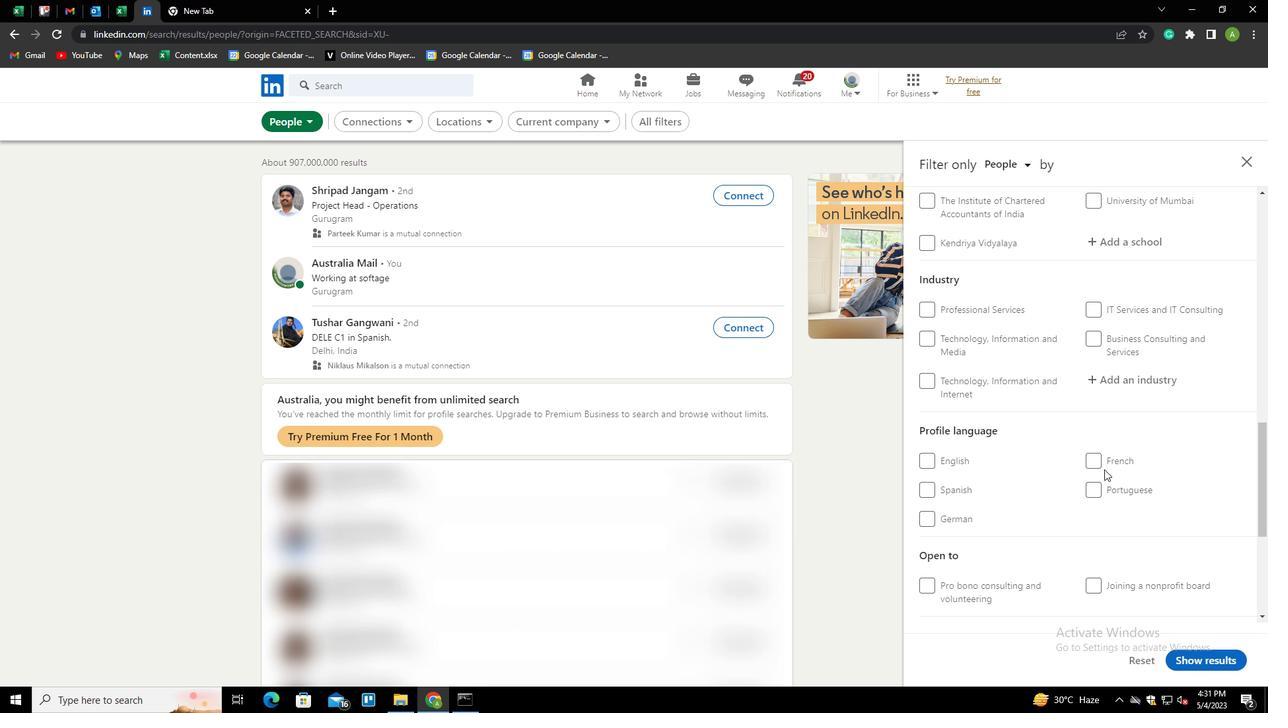
Action: Mouse pressed left at (1097, 462)
Screenshot: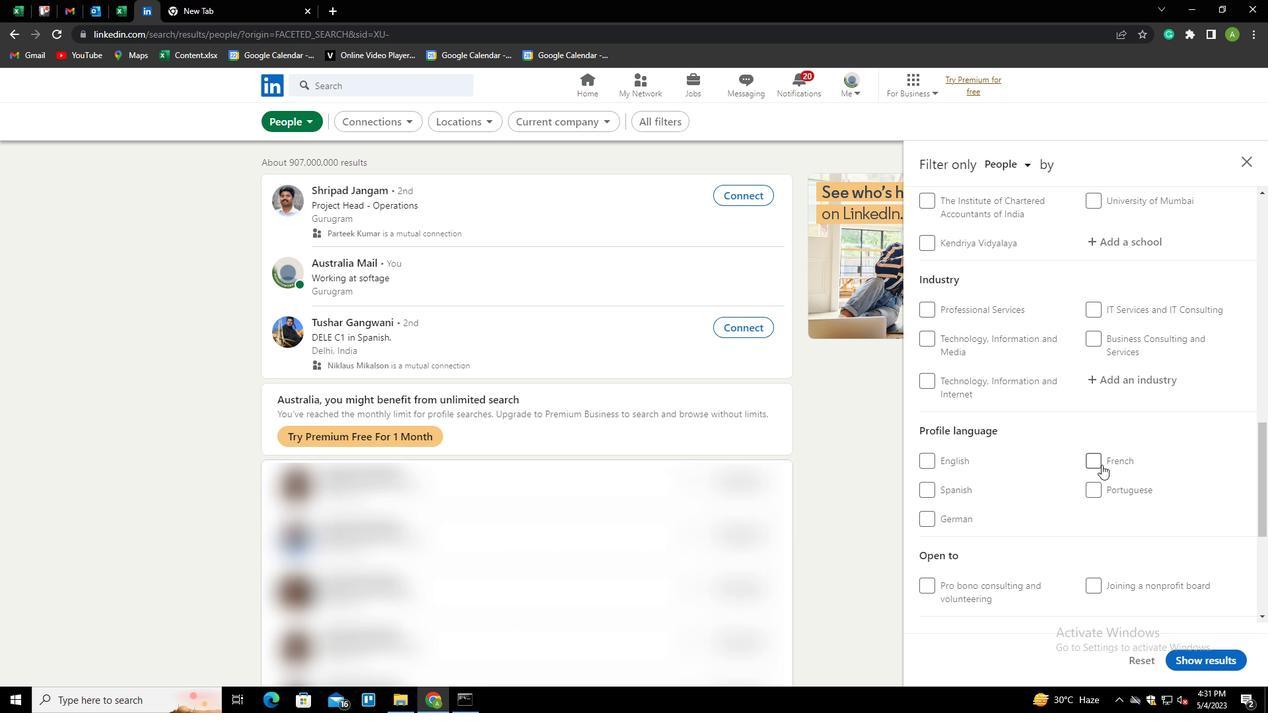 
Action: Mouse moved to (1192, 458)
Screenshot: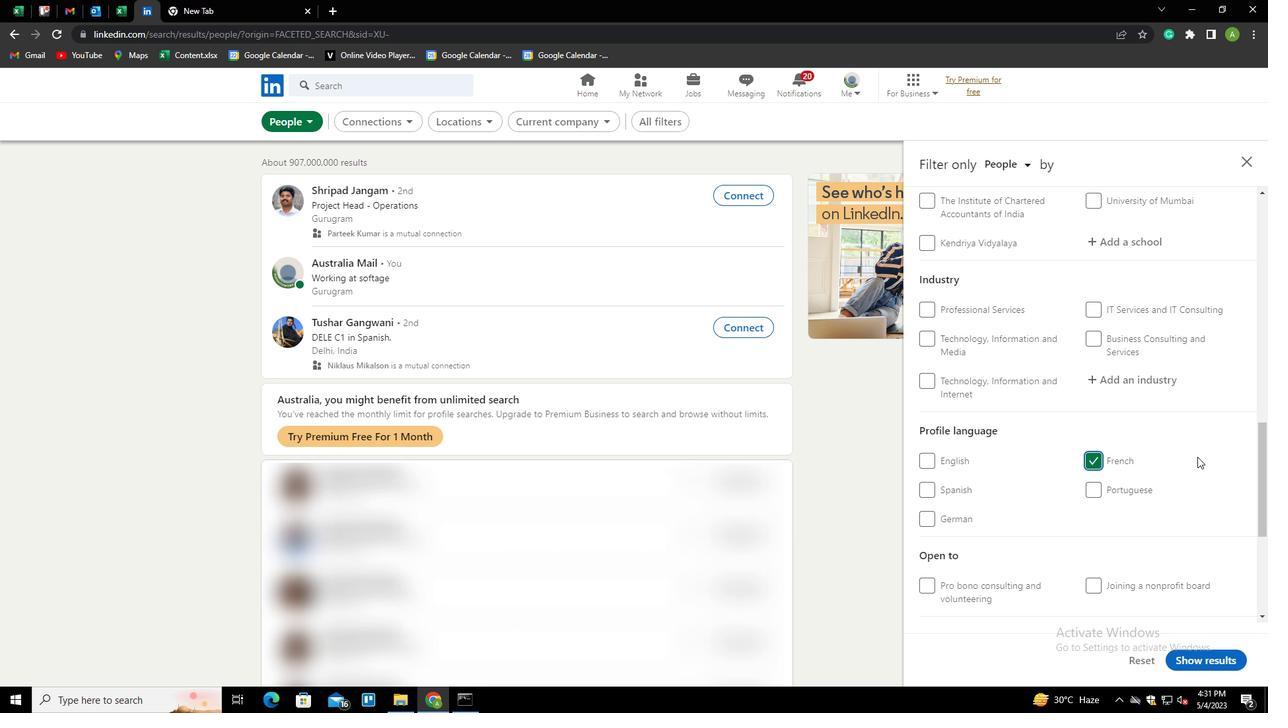 
Action: Mouse scrolled (1192, 459) with delta (0, 0)
Screenshot: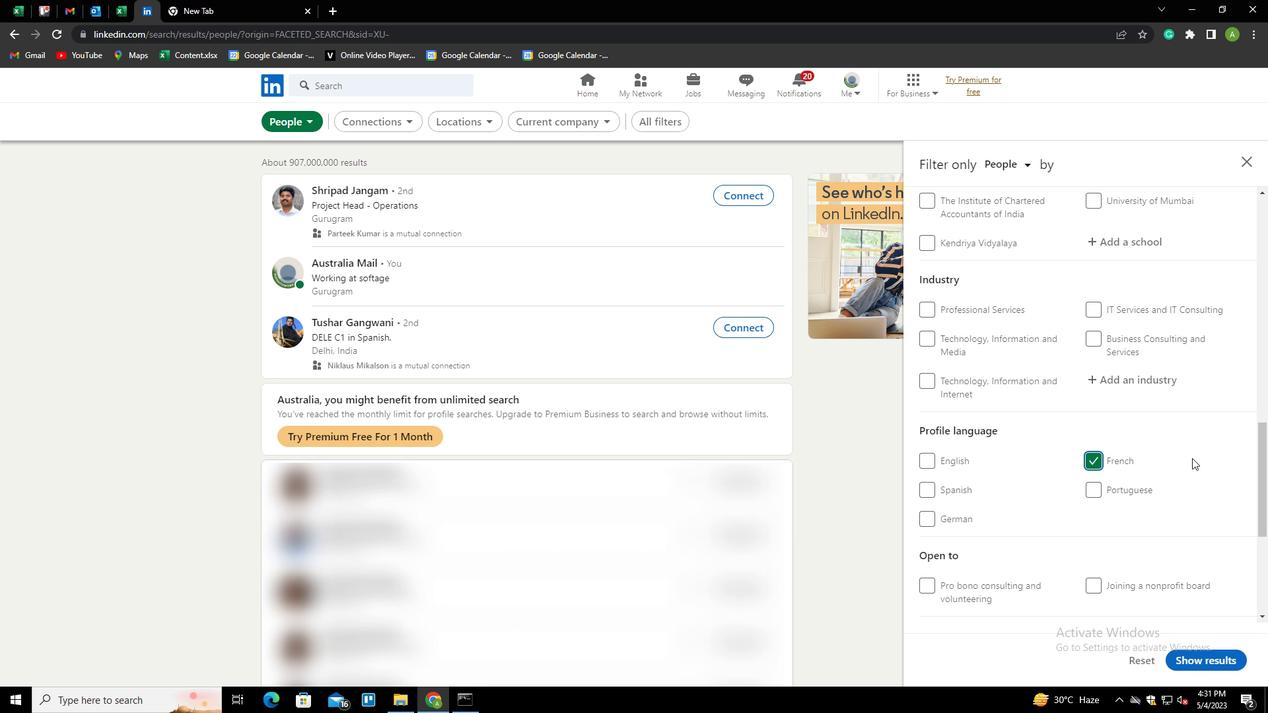 
Action: Mouse scrolled (1192, 459) with delta (0, 0)
Screenshot: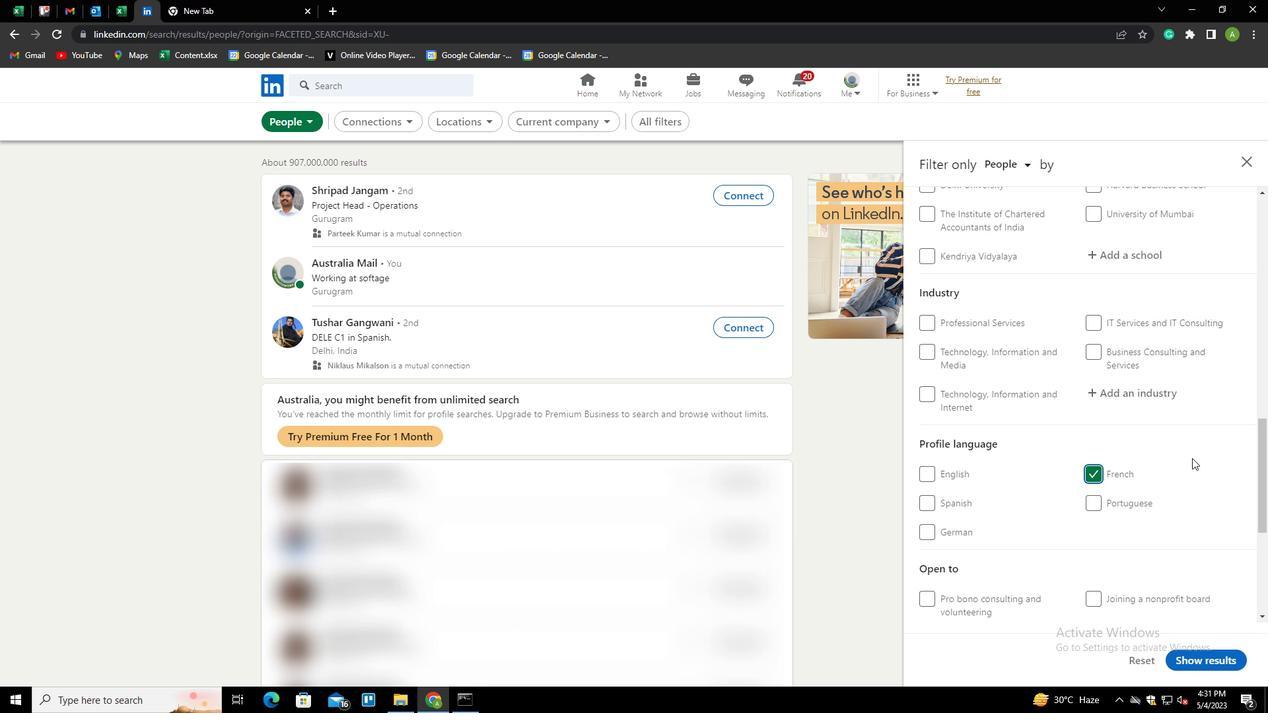 
Action: Mouse scrolled (1192, 459) with delta (0, 0)
Screenshot: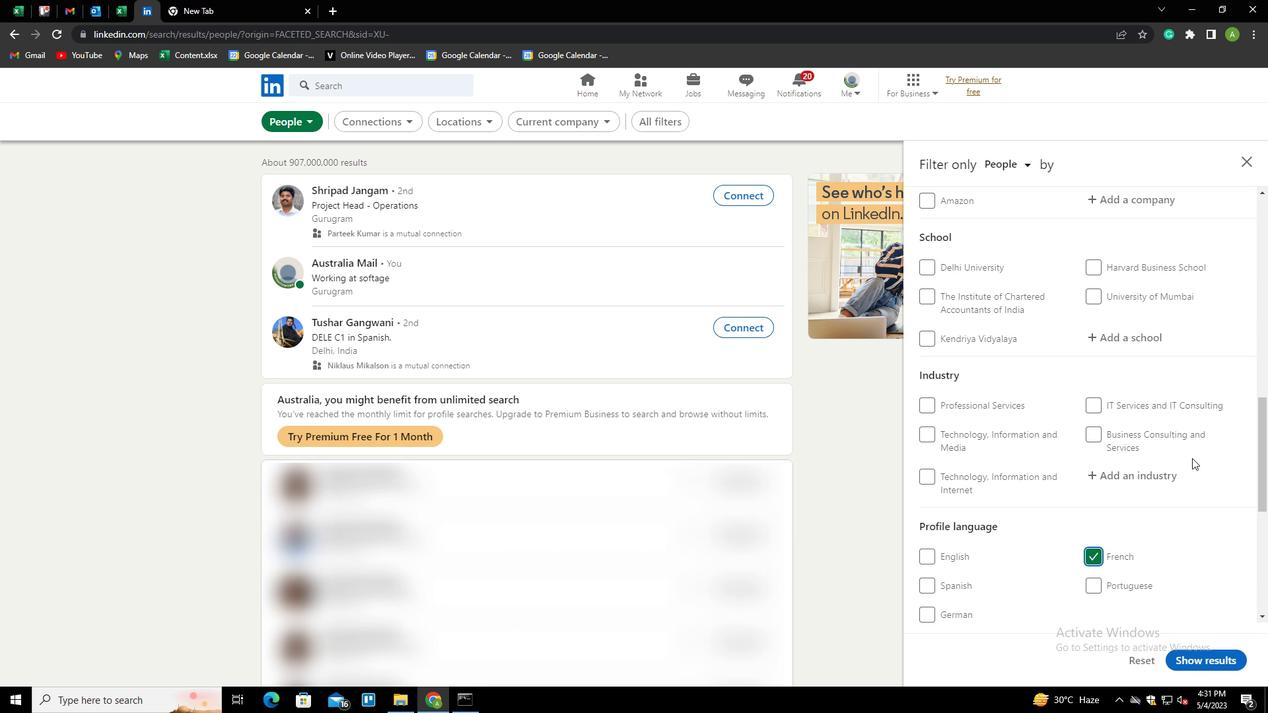 
Action: Mouse scrolled (1192, 459) with delta (0, 0)
Screenshot: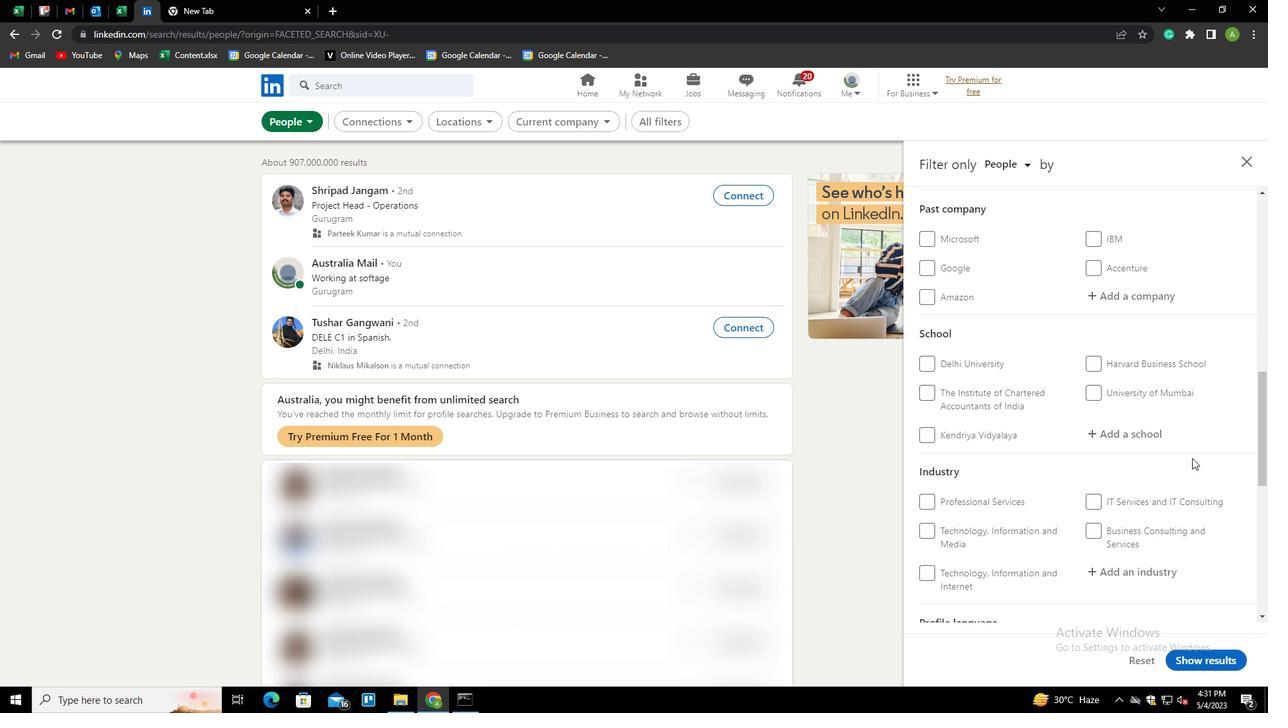 
Action: Mouse scrolled (1192, 459) with delta (0, 0)
Screenshot: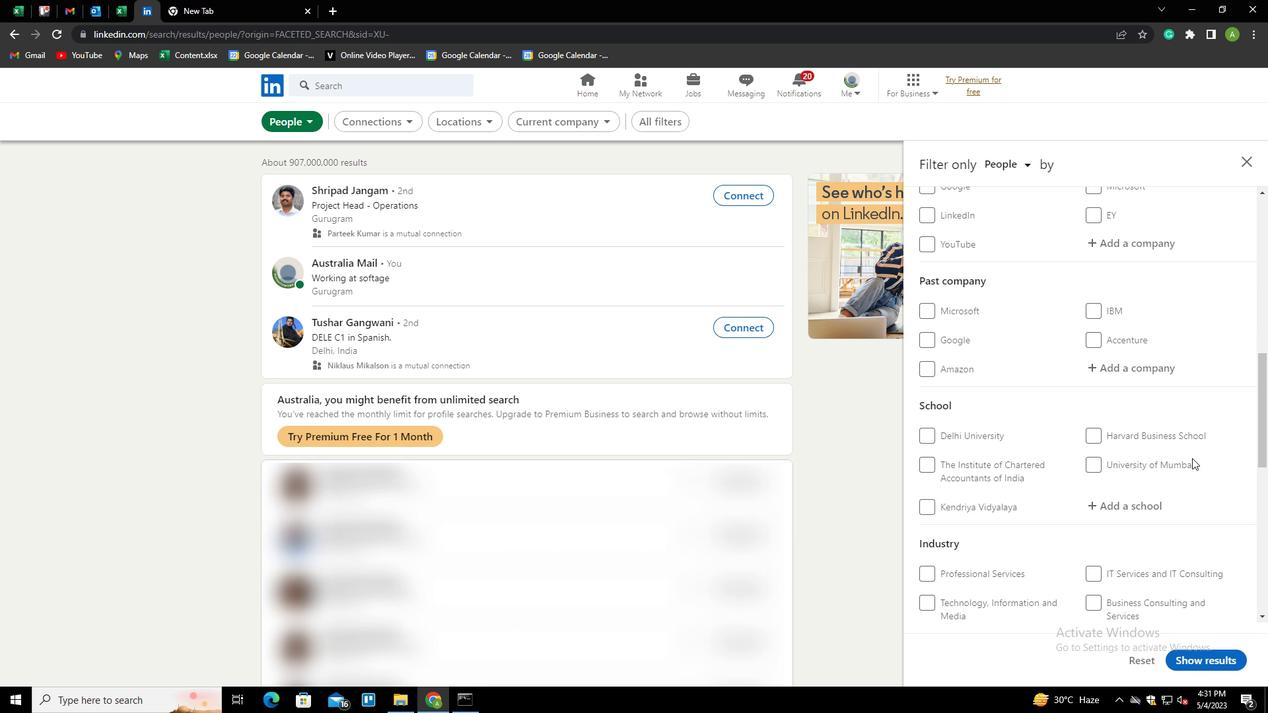 
Action: Mouse scrolled (1192, 459) with delta (0, 0)
Screenshot: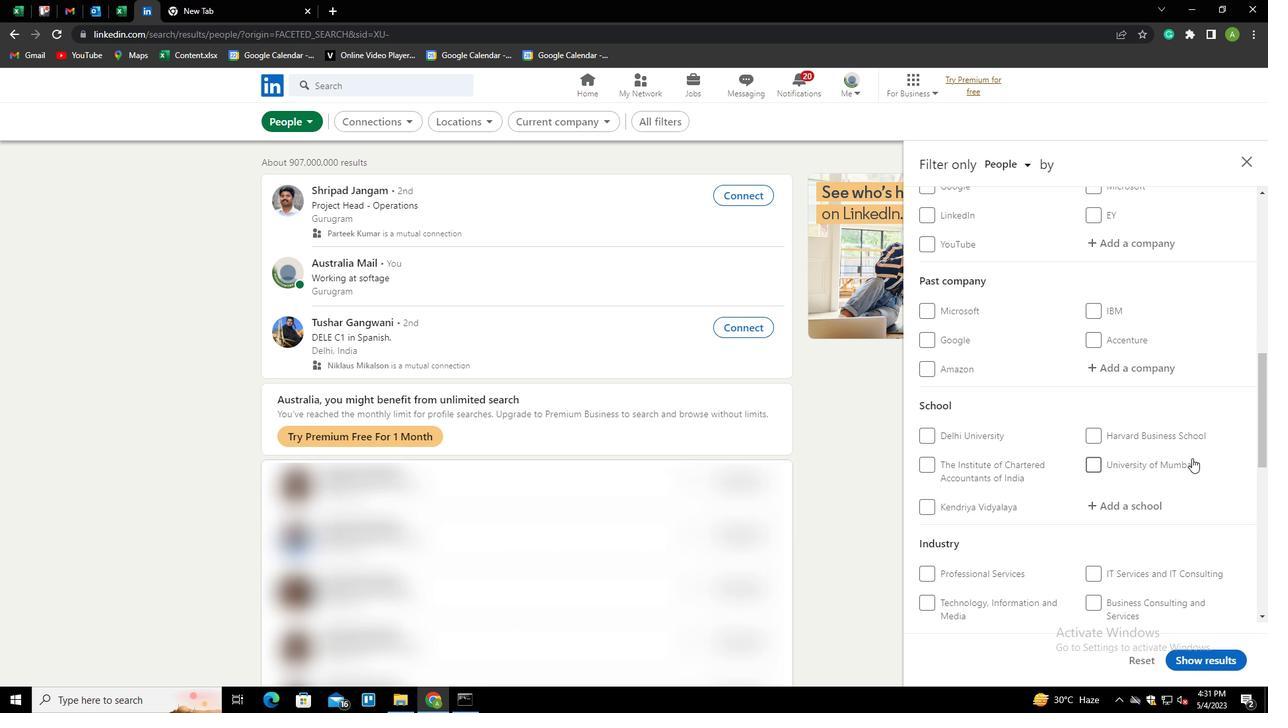 
Action: Mouse moved to (1109, 373)
Screenshot: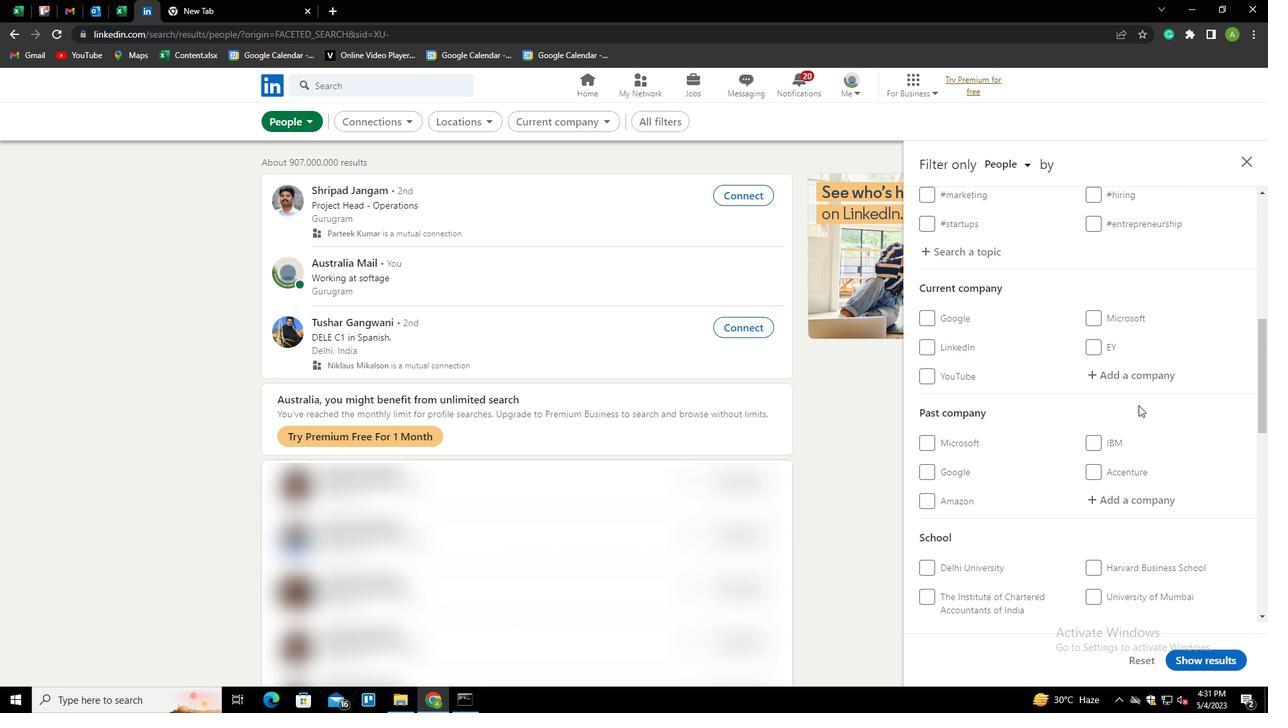 
Action: Mouse pressed left at (1109, 373)
Screenshot: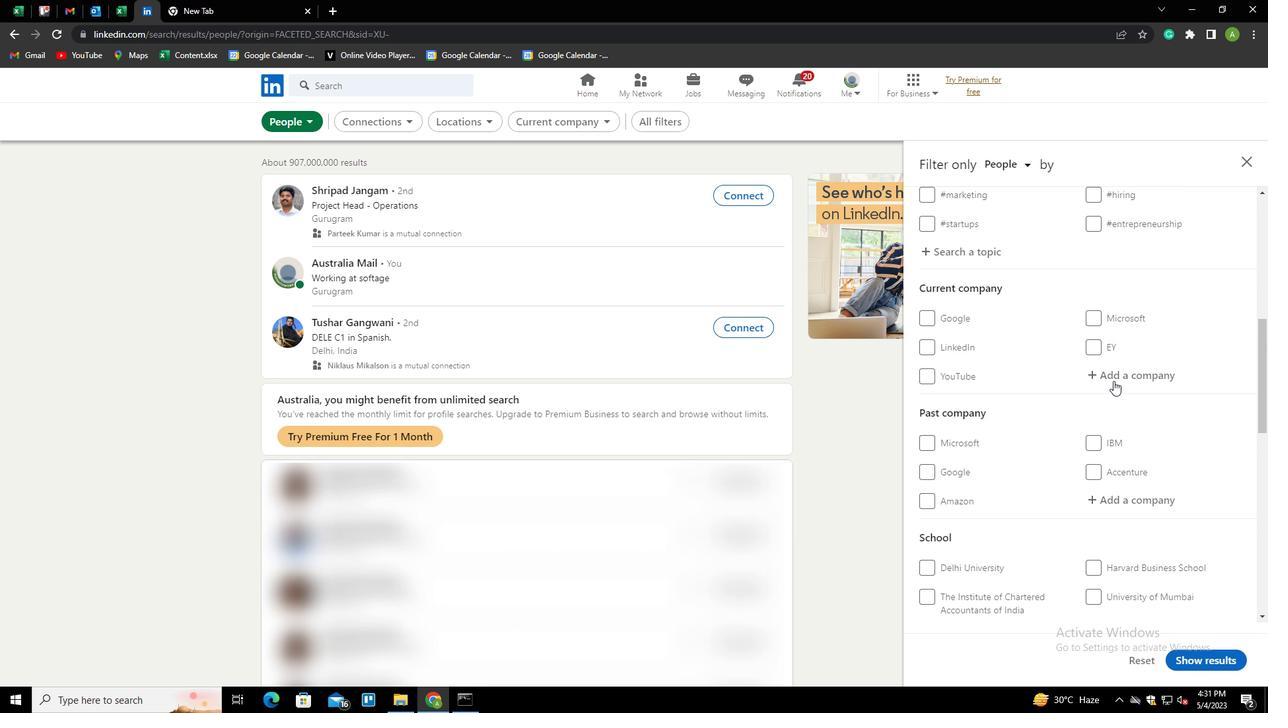 
Action: Key pressed <Key.shift><Key.shift><Key.shift><Key.shift><Key.shift><Key.shift><Key.shift><Key.shift><Key.shift><Key.shift><Key.shift><Key.shift><Key.shift><Key.shift><Key.shift><Key.shift><Key.shift><Key.shift><Key.shift><Key.shift>VI<Key.backspace><Key.backspace>BIG<Key.space><Key.shift>PHARMA<Key.down><Key.enter>
Screenshot: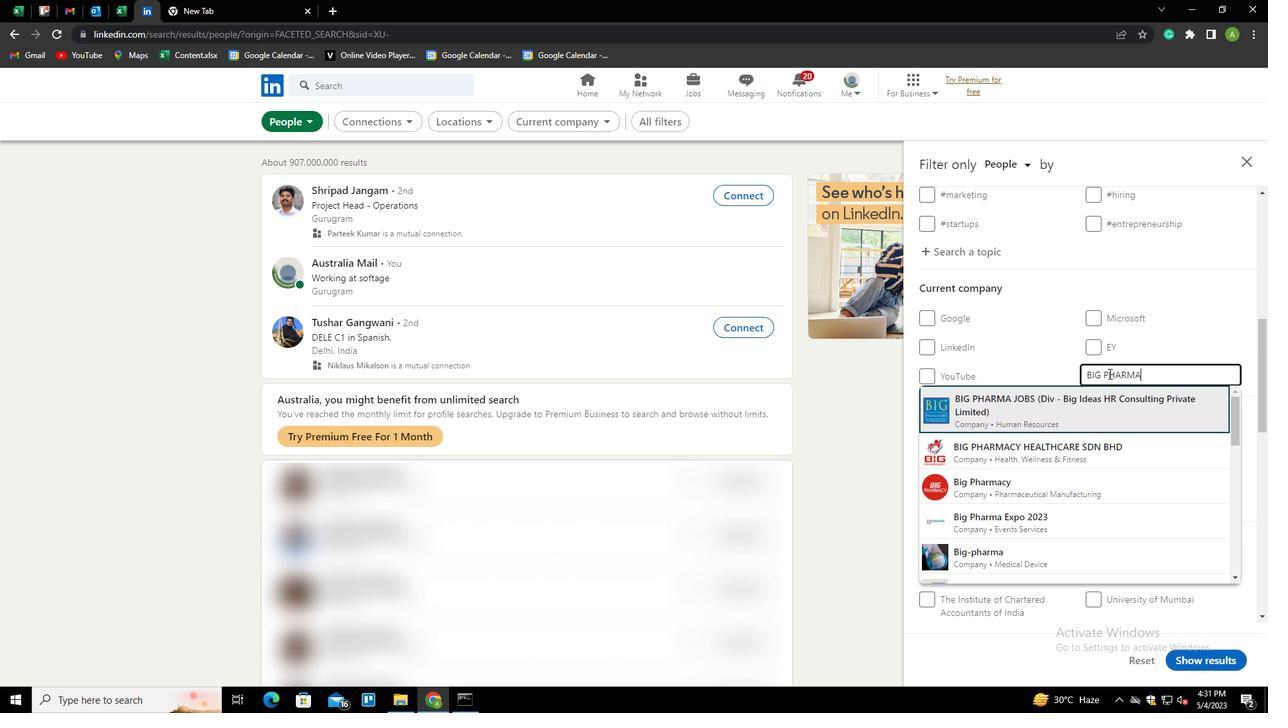 
Action: Mouse scrolled (1109, 373) with delta (0, 0)
Screenshot: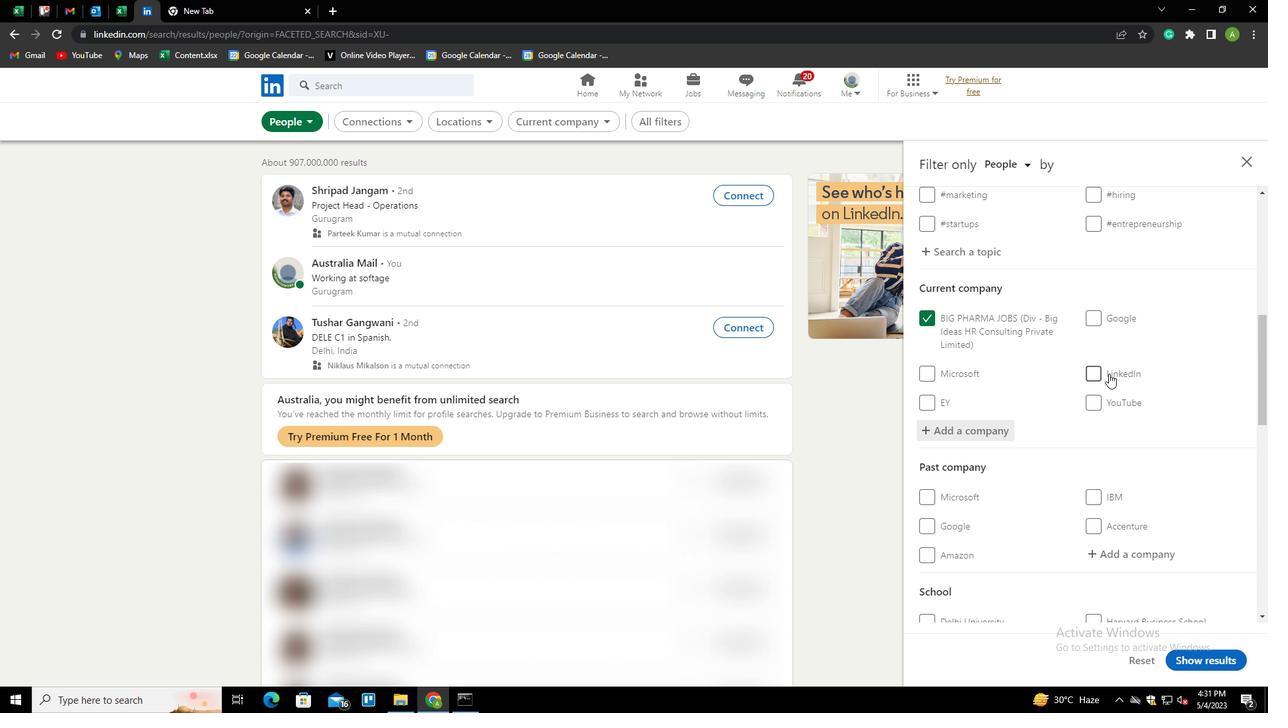 
Action: Mouse scrolled (1109, 373) with delta (0, 0)
Screenshot: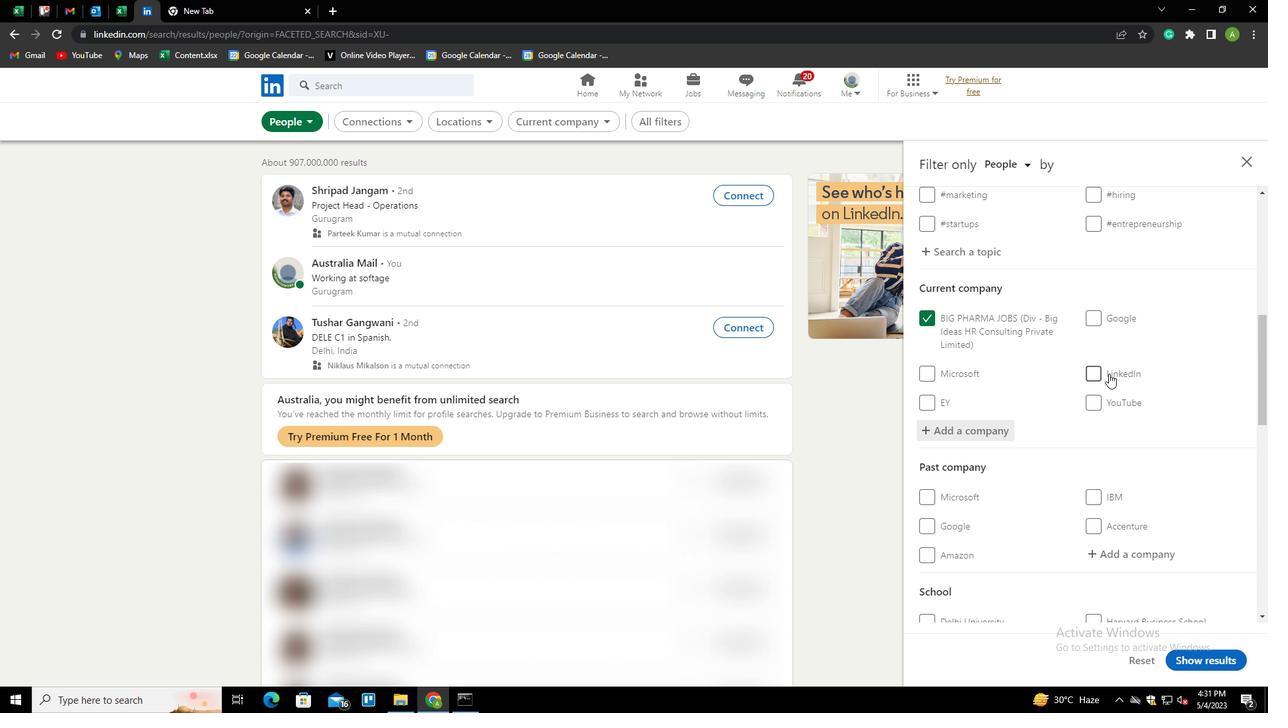 
Action: Mouse scrolled (1109, 373) with delta (0, 0)
Screenshot: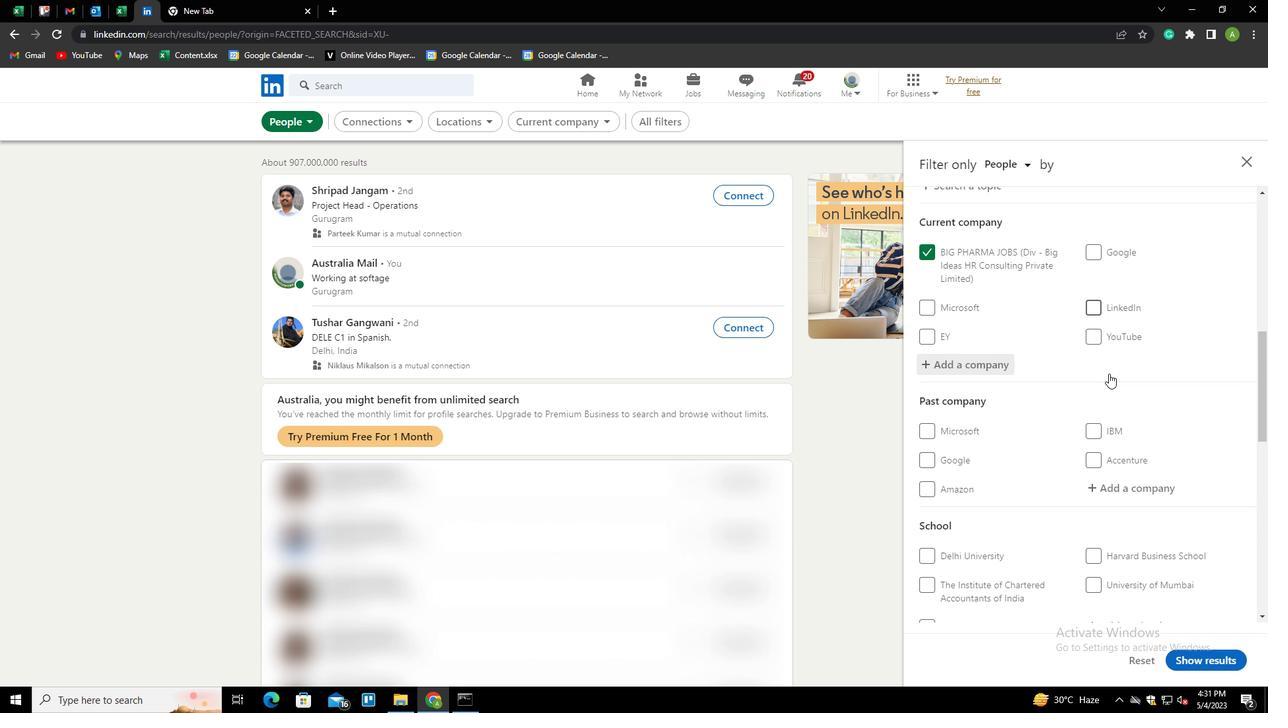 
Action: Mouse scrolled (1109, 373) with delta (0, 0)
Screenshot: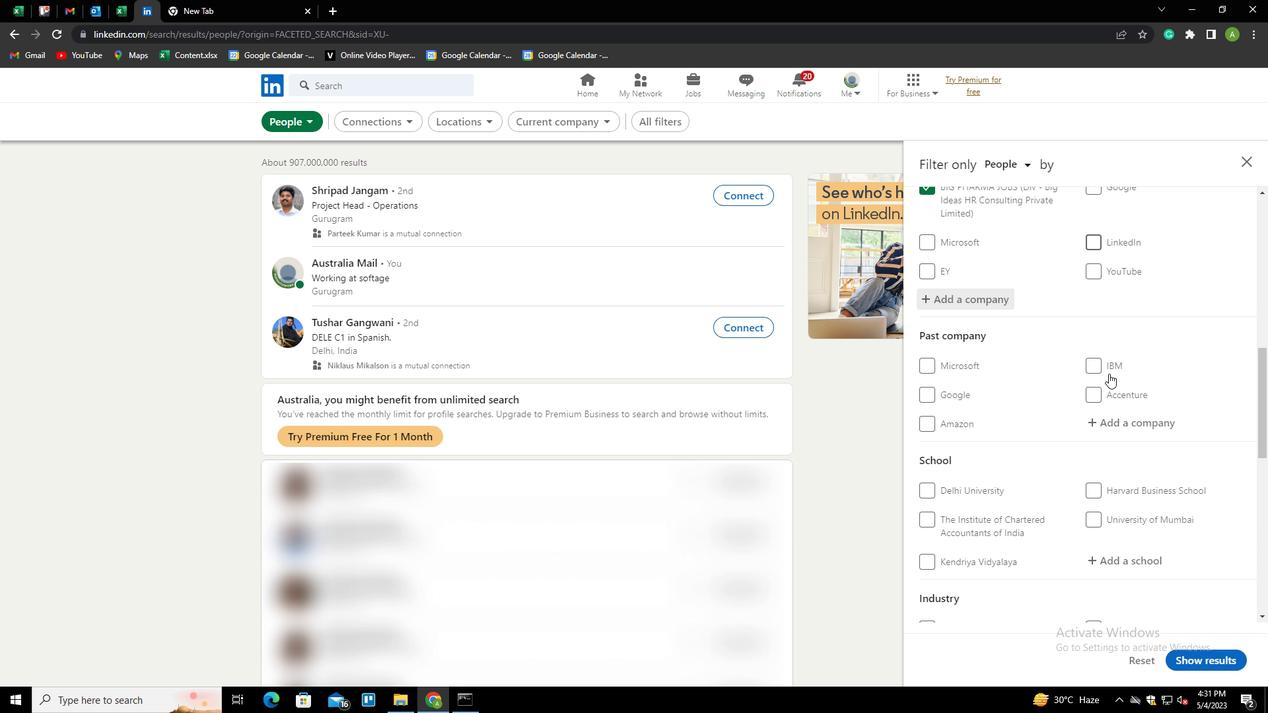 
Action: Mouse moved to (1111, 422)
Screenshot: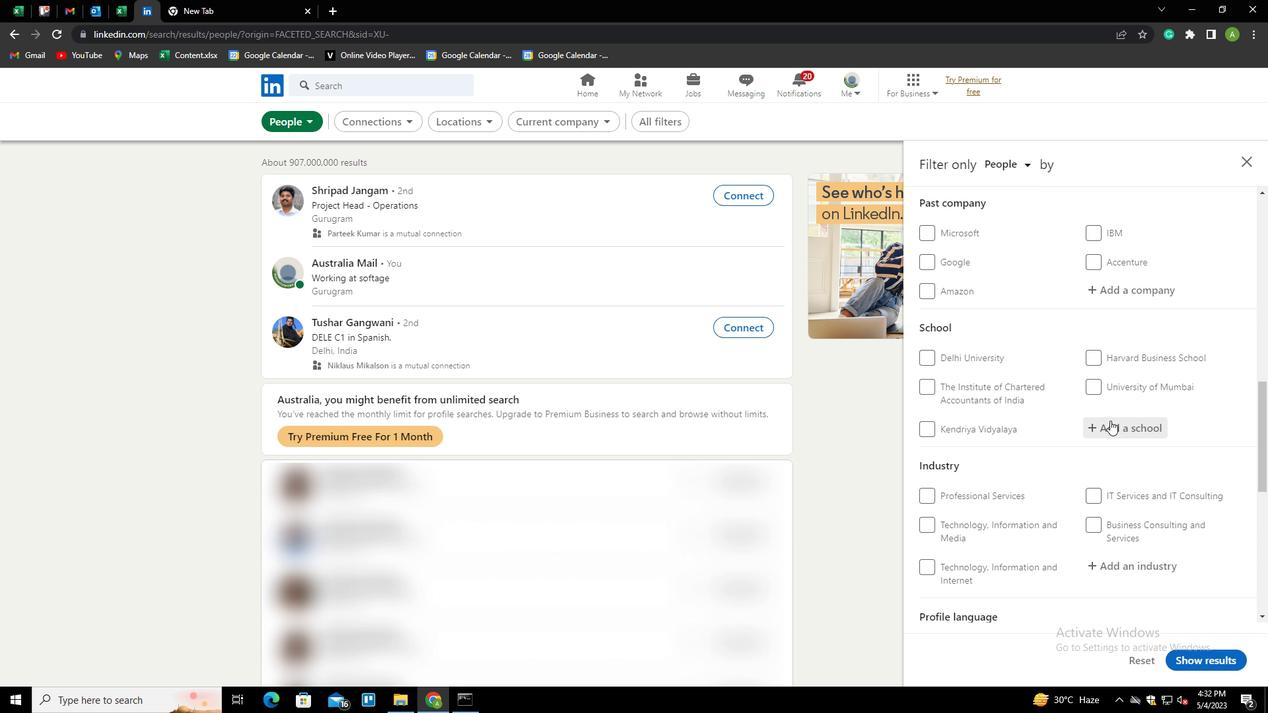 
Action: Mouse pressed left at (1111, 422)
Screenshot: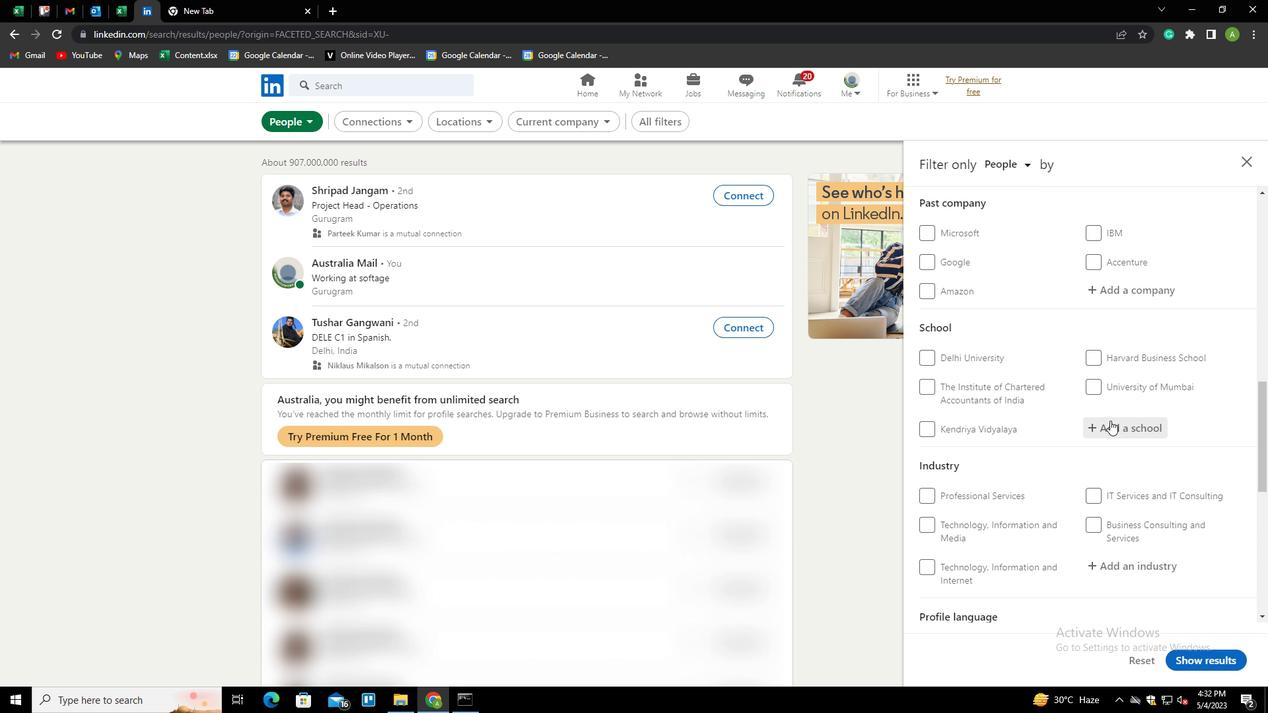 
Action: Mouse moved to (1112, 422)
Screenshot: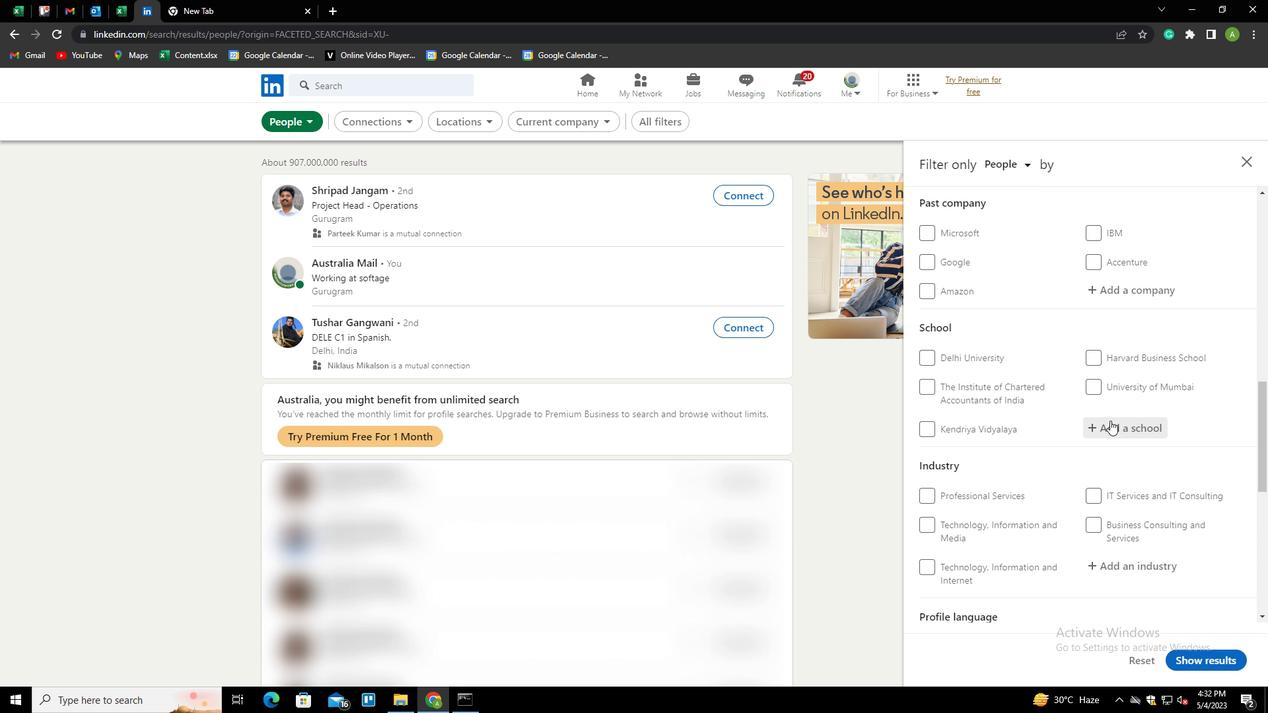 
Action: Key pressed <Key.shift><Key.shift><Key.shift><Key.shift><Key.shift><Key.shift><Key.shift><Key.shift><Key.shift><Key.shift><Key.shift>UTKAL<Key.space><Key.shift>UNIVERSITY<Key.down><Key.enter>
Screenshot: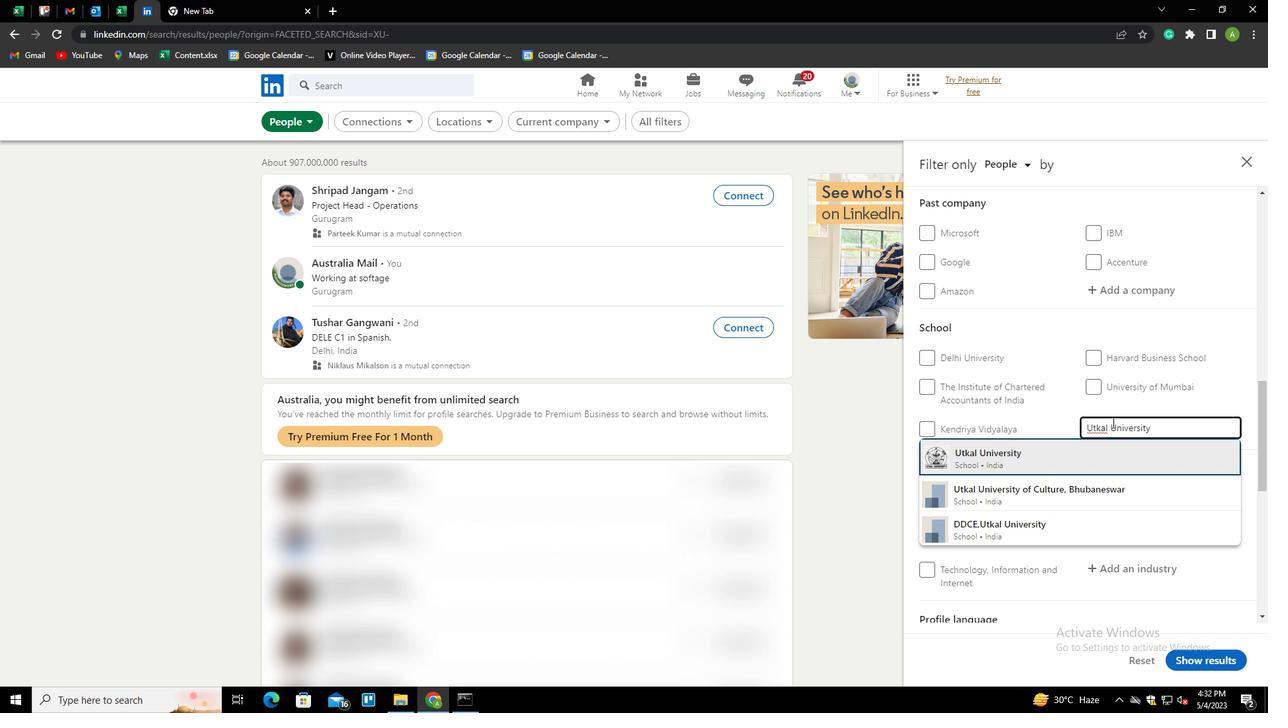 
Action: Mouse scrolled (1112, 422) with delta (0, 0)
Screenshot: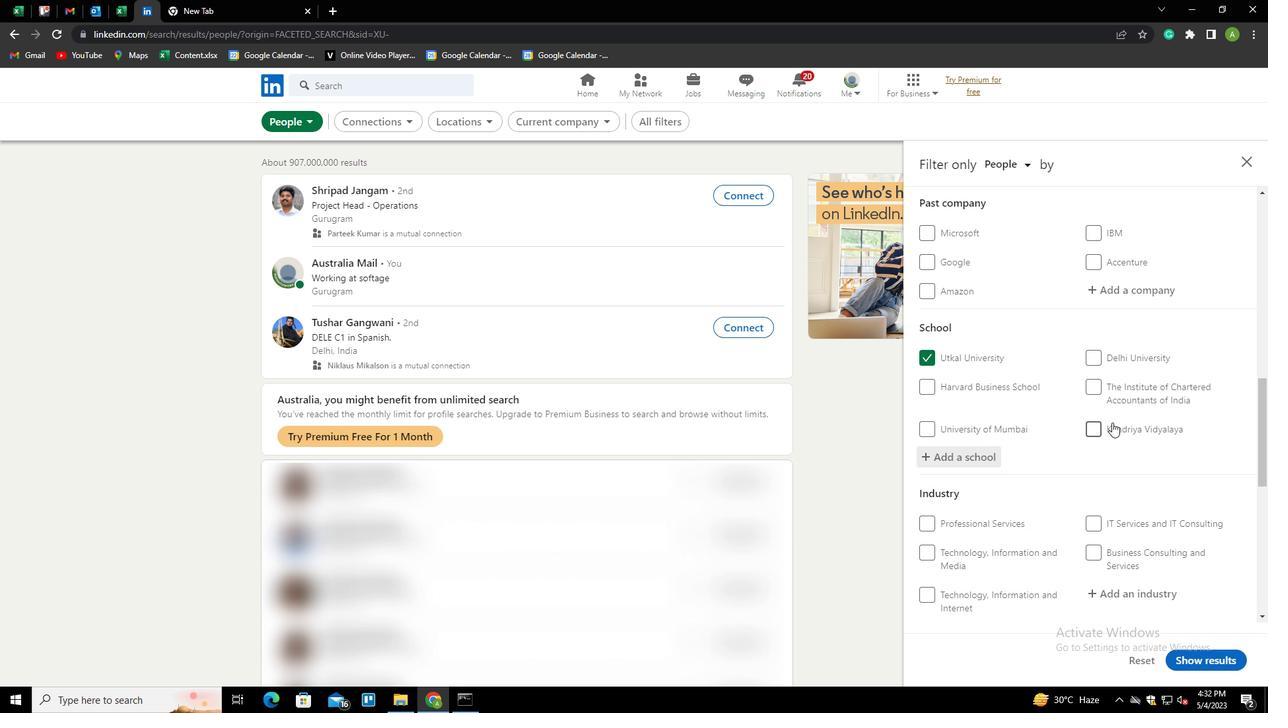 
Action: Mouse scrolled (1112, 422) with delta (0, 0)
Screenshot: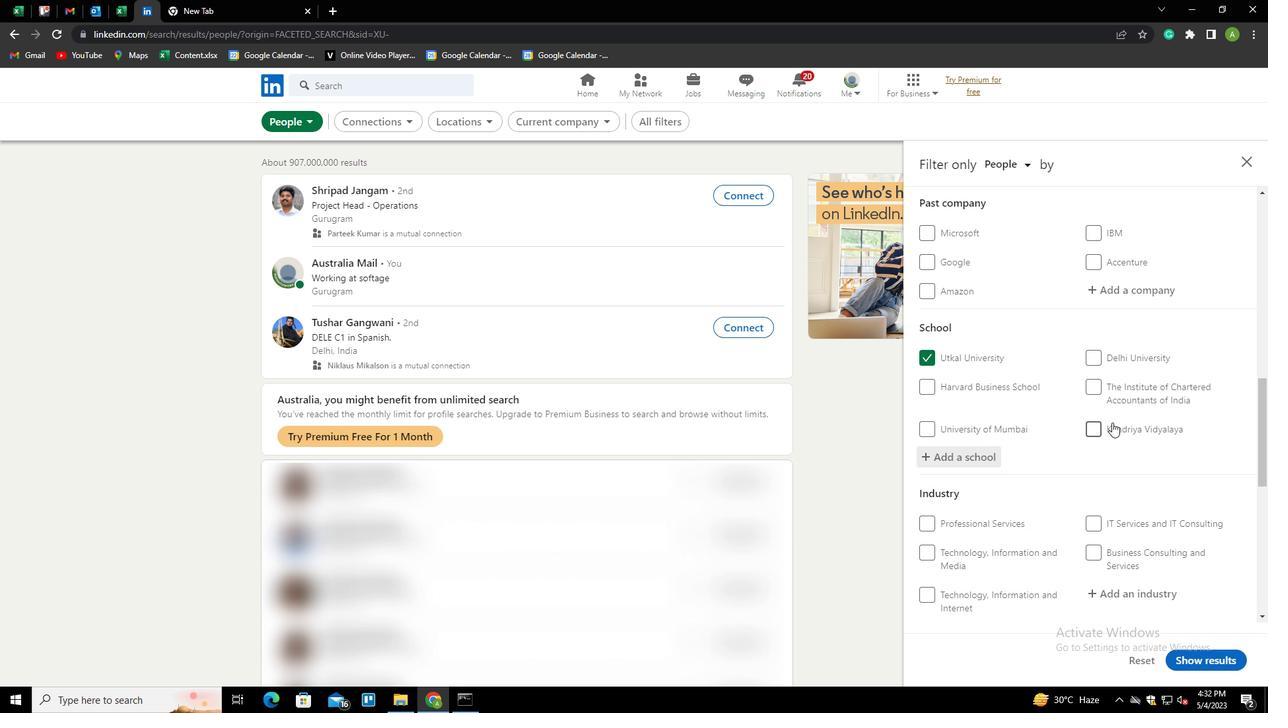 
Action: Mouse scrolled (1112, 422) with delta (0, 0)
Screenshot: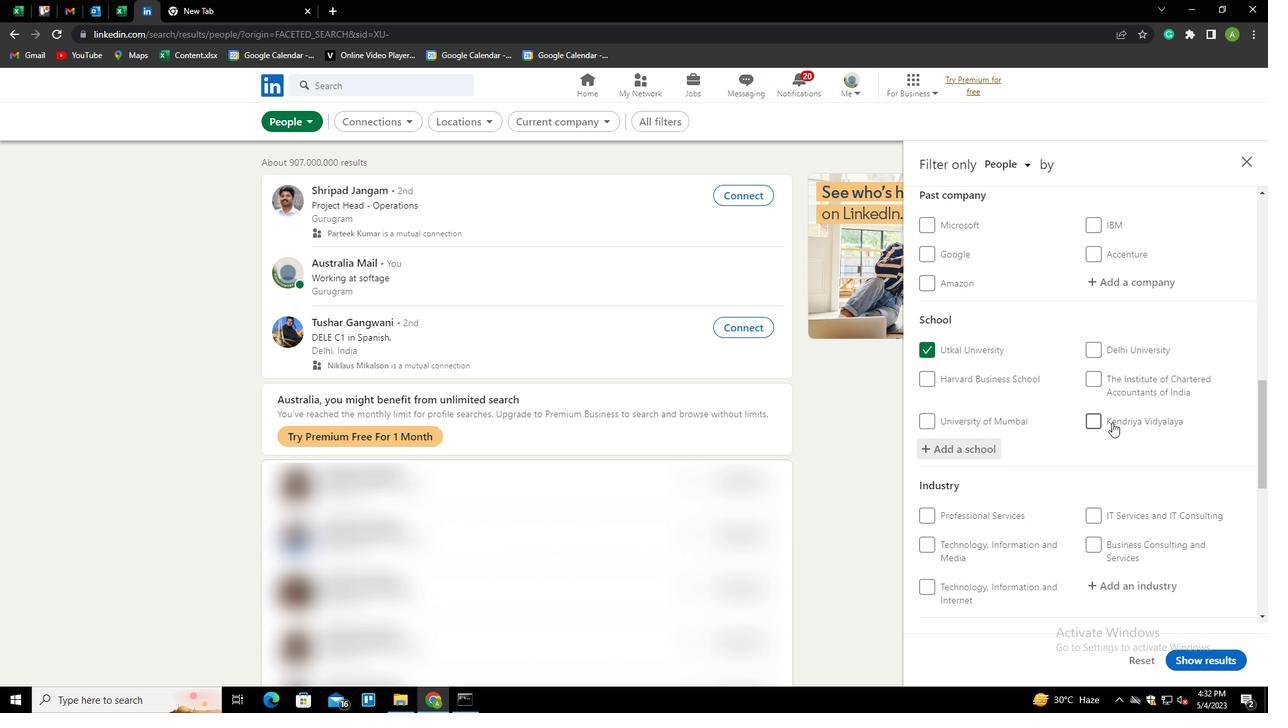 
Action: Mouse moved to (1113, 398)
Screenshot: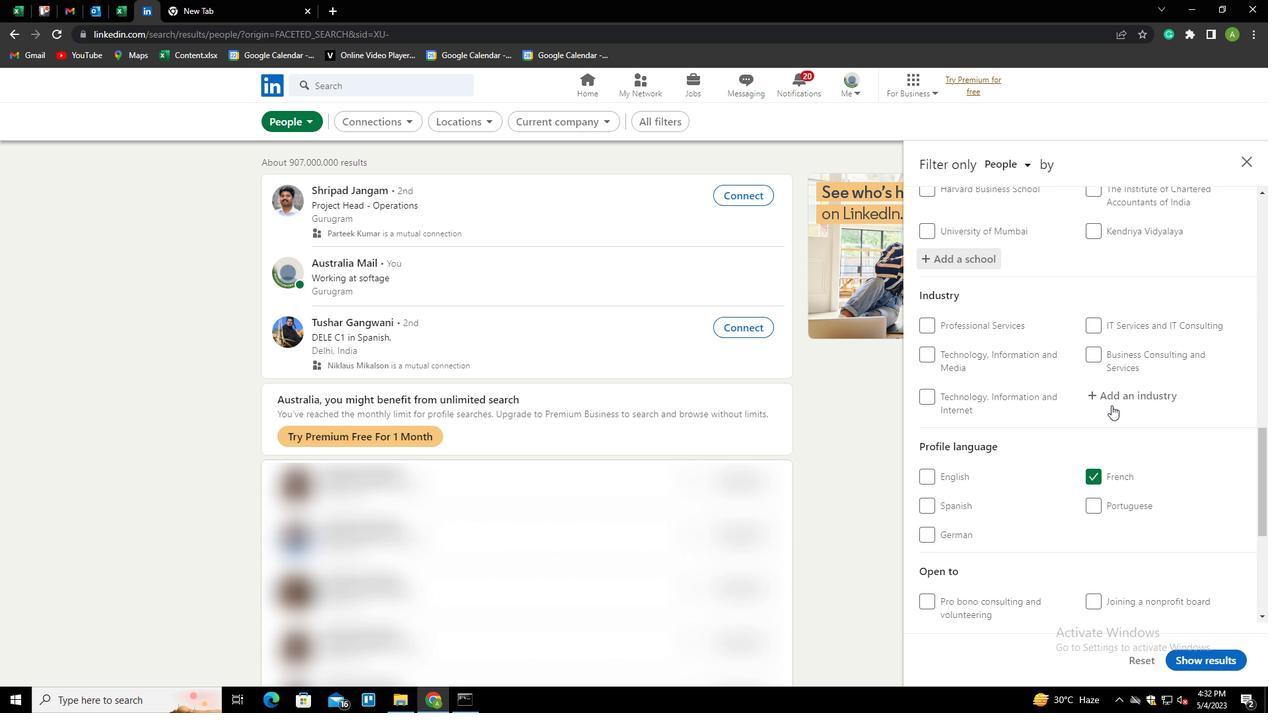 
Action: Mouse pressed left at (1113, 398)
Screenshot: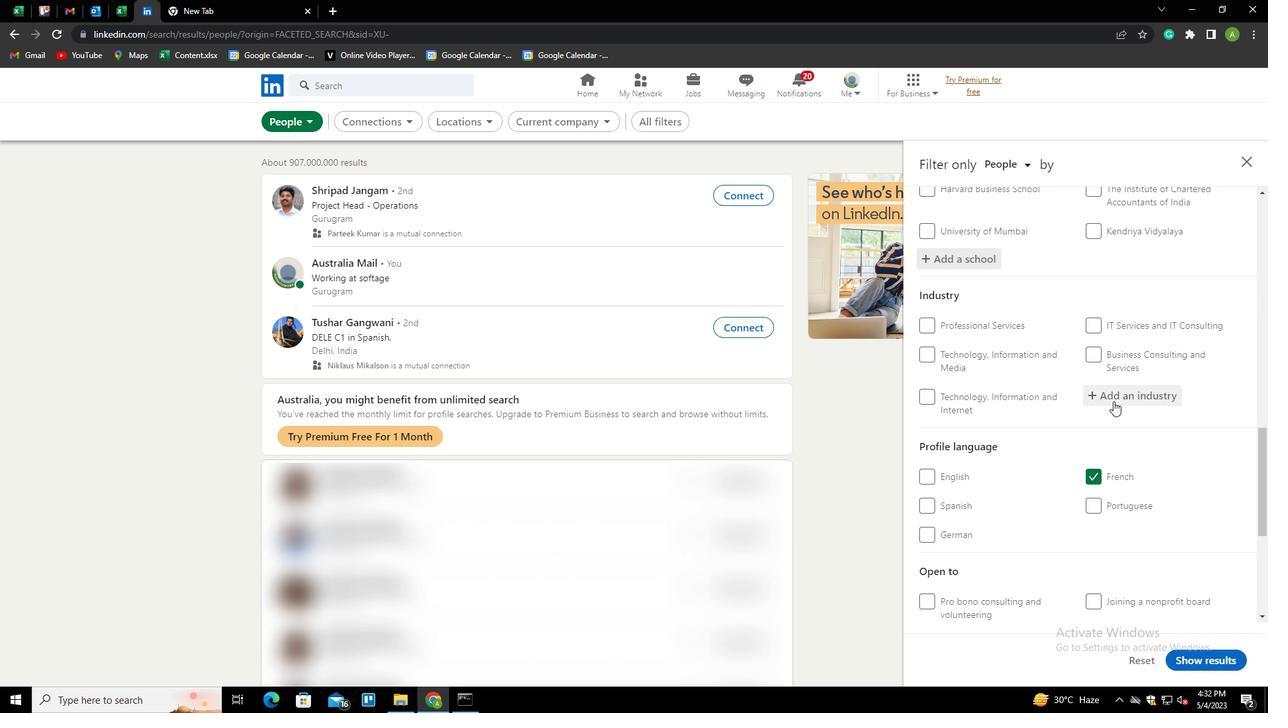 
Action: Key pressed <Key.shift>HOSPITALITY<Key.down><Key.enter>
Screenshot: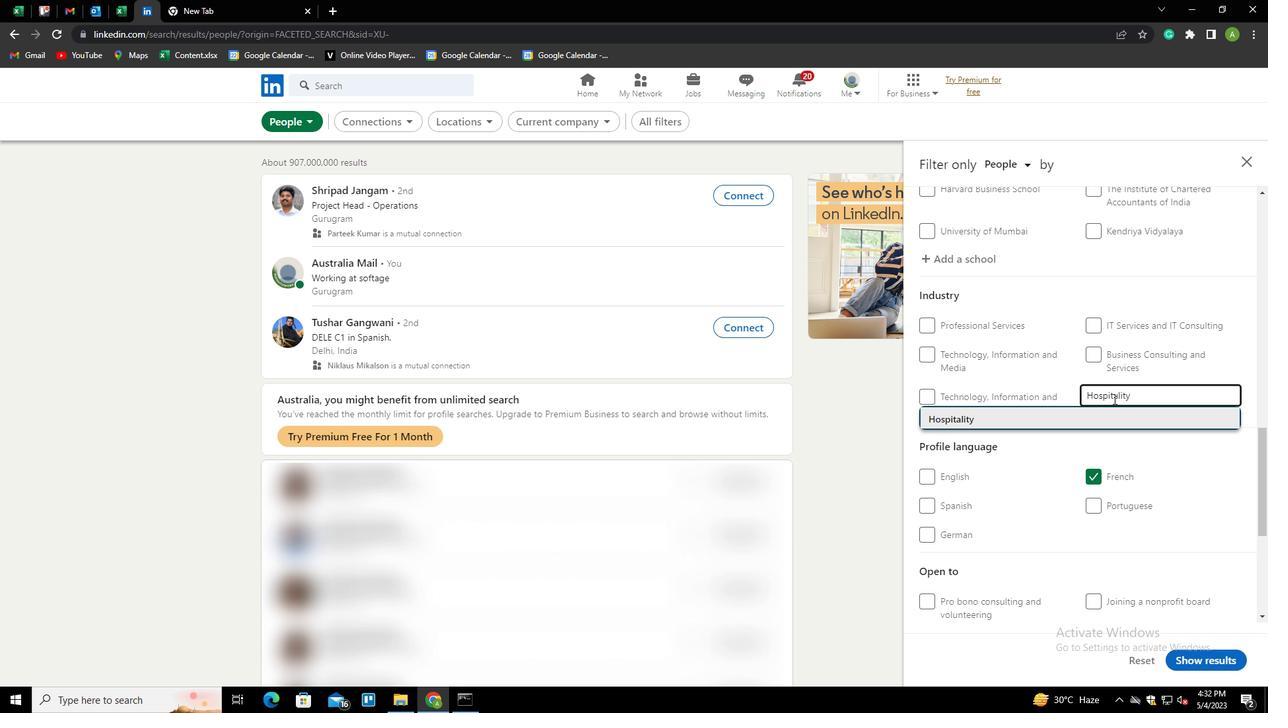 
Action: Mouse moved to (1116, 398)
Screenshot: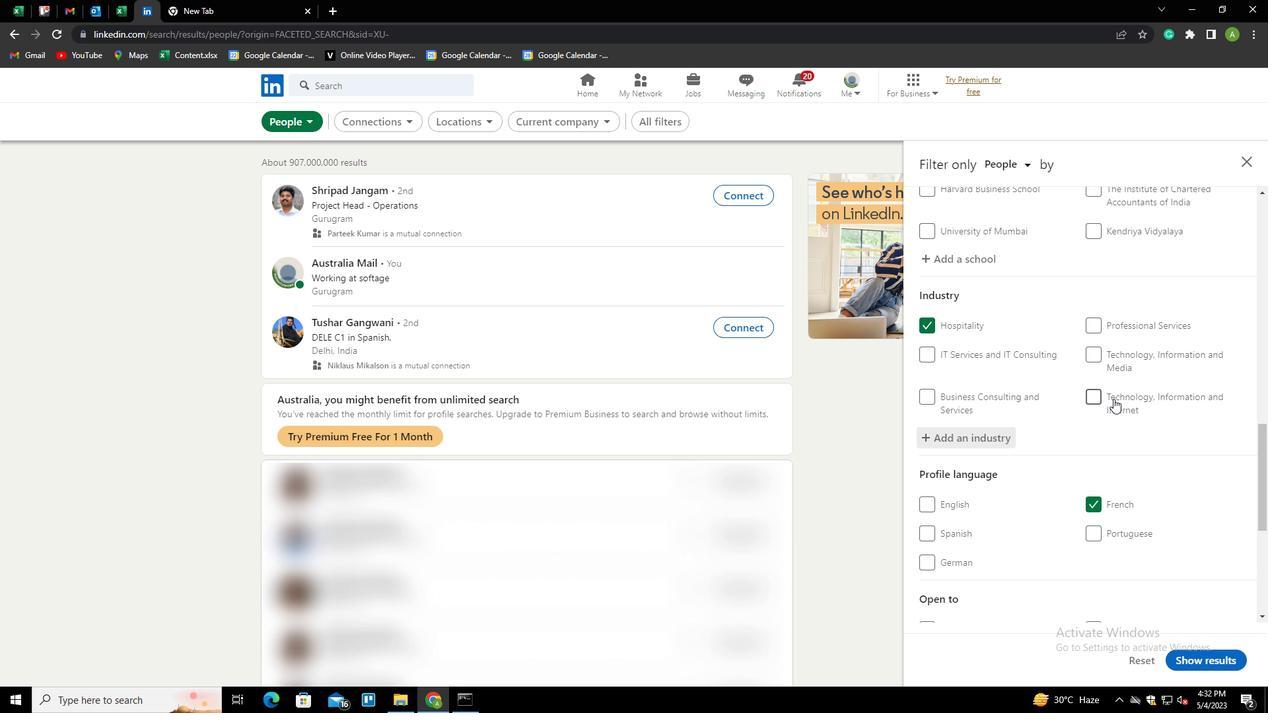 
Action: Mouse scrolled (1116, 398) with delta (0, 0)
Screenshot: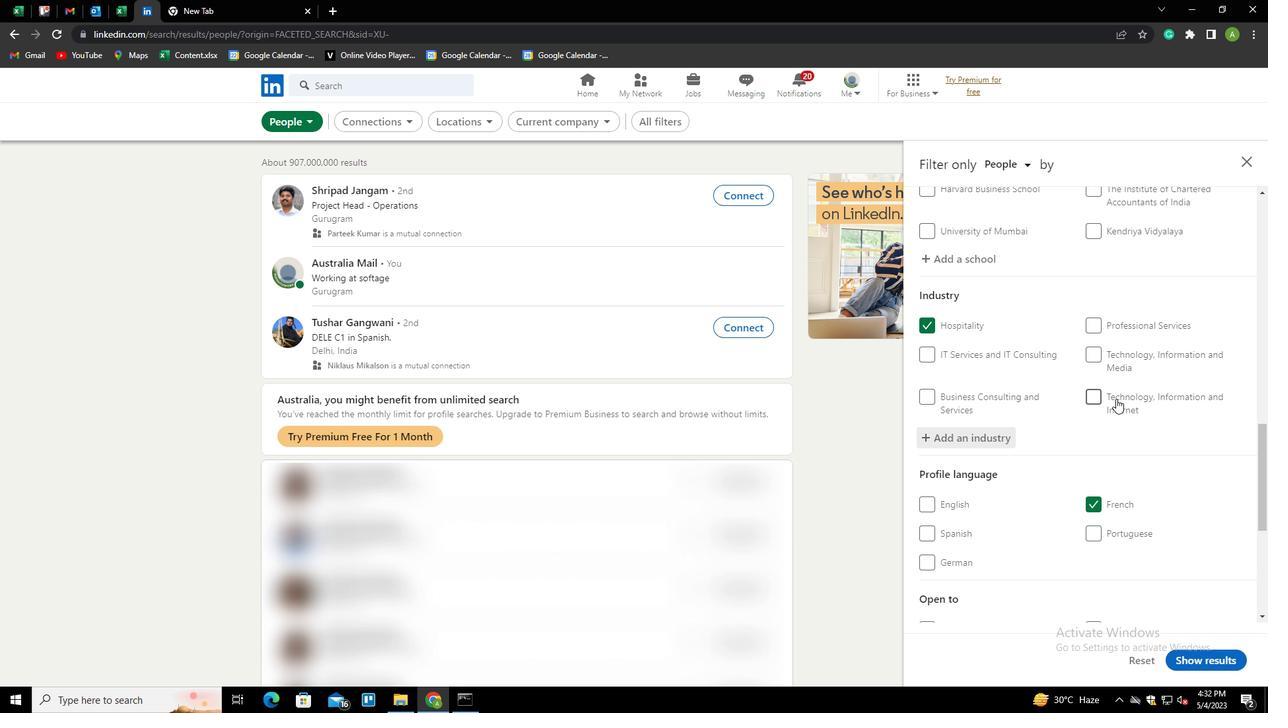 
Action: Mouse scrolled (1116, 398) with delta (0, 0)
Screenshot: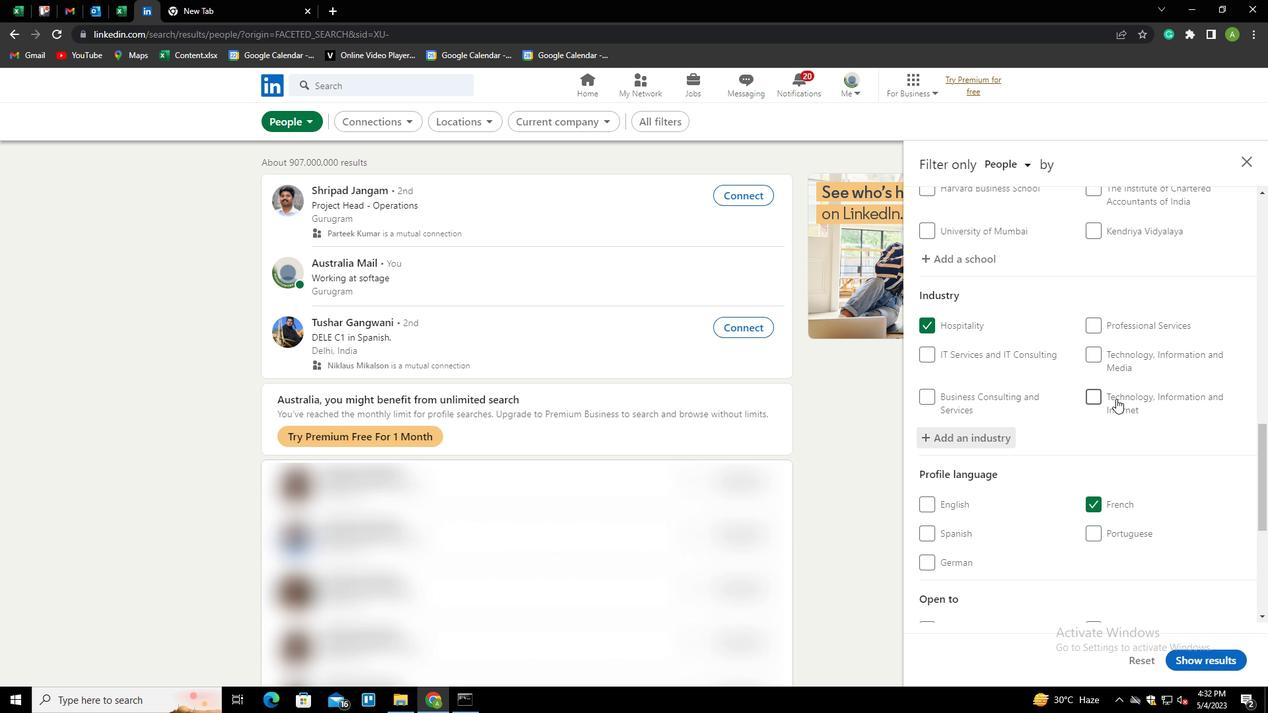 
Action: Mouse scrolled (1116, 398) with delta (0, 0)
Screenshot: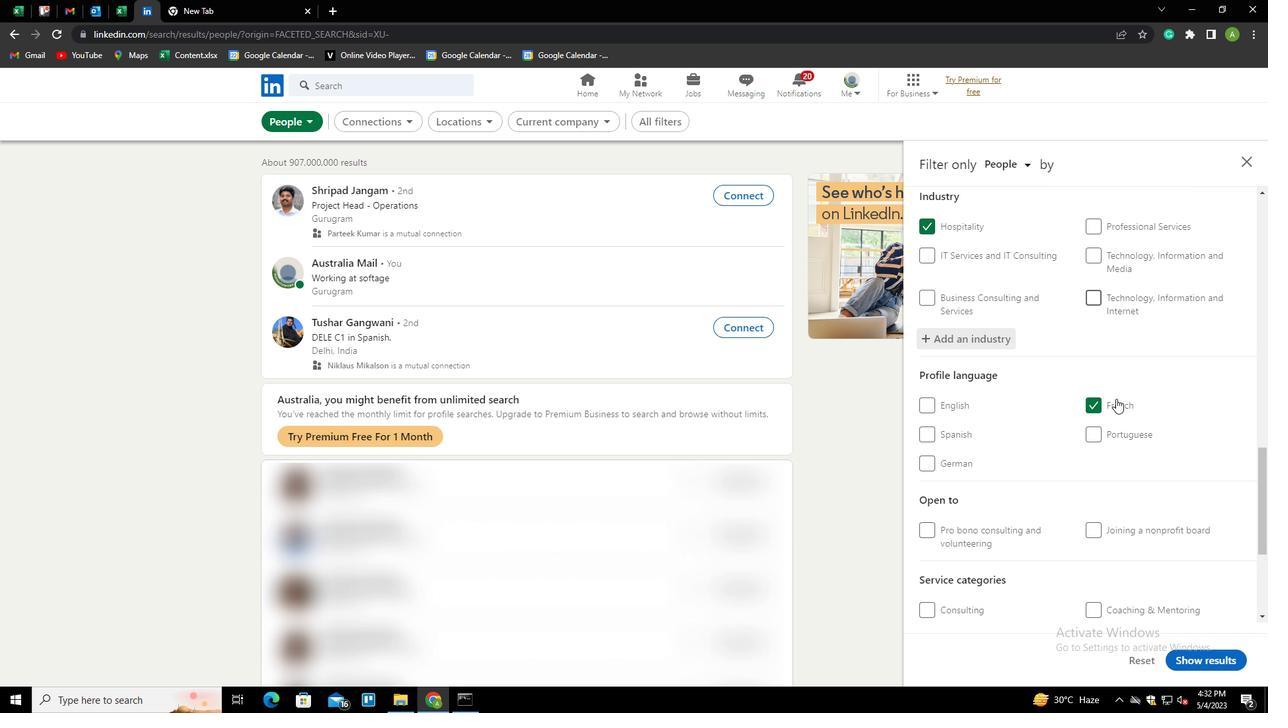 
Action: Mouse scrolled (1116, 398) with delta (0, 0)
Screenshot: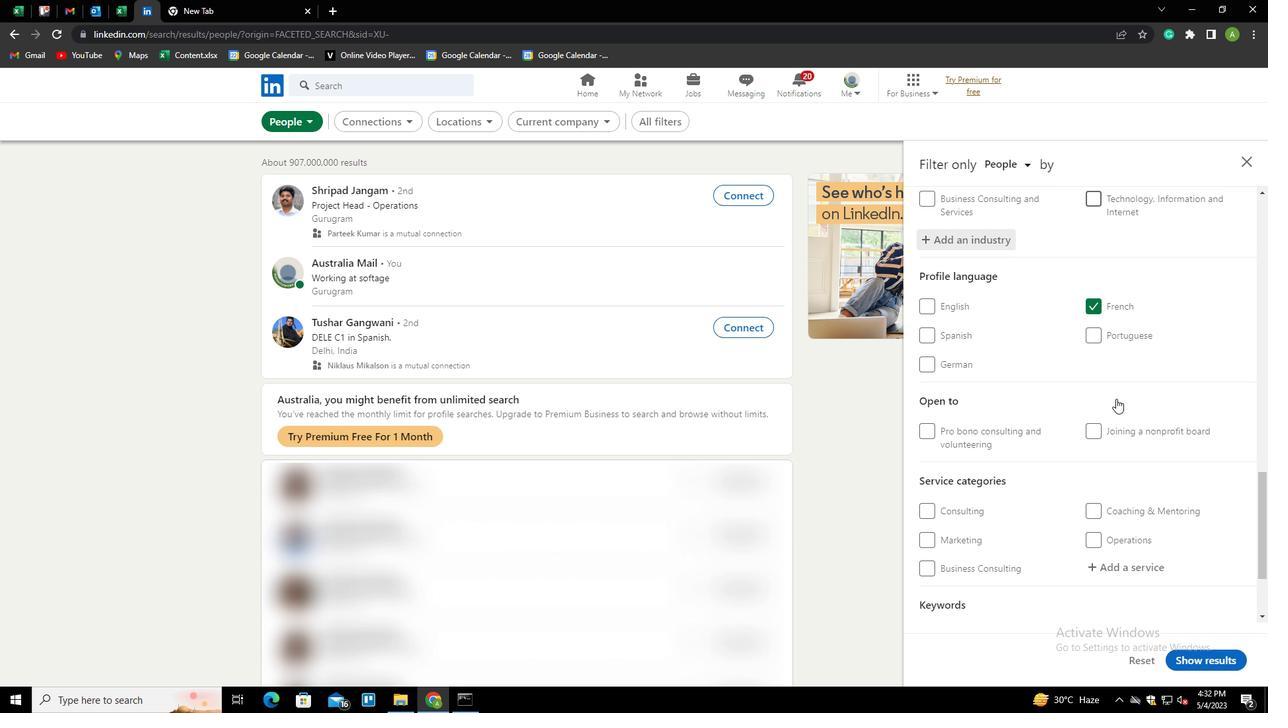 
Action: Mouse moved to (1112, 509)
Screenshot: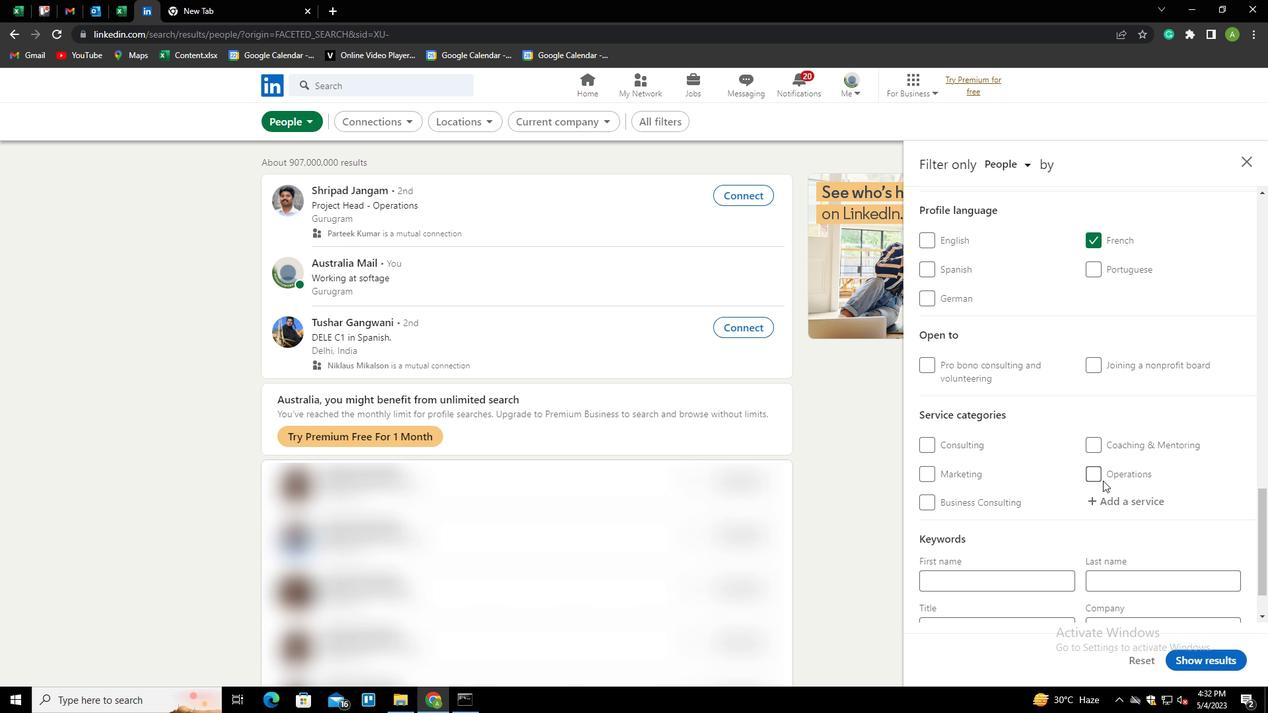 
Action: Mouse pressed left at (1112, 509)
Screenshot: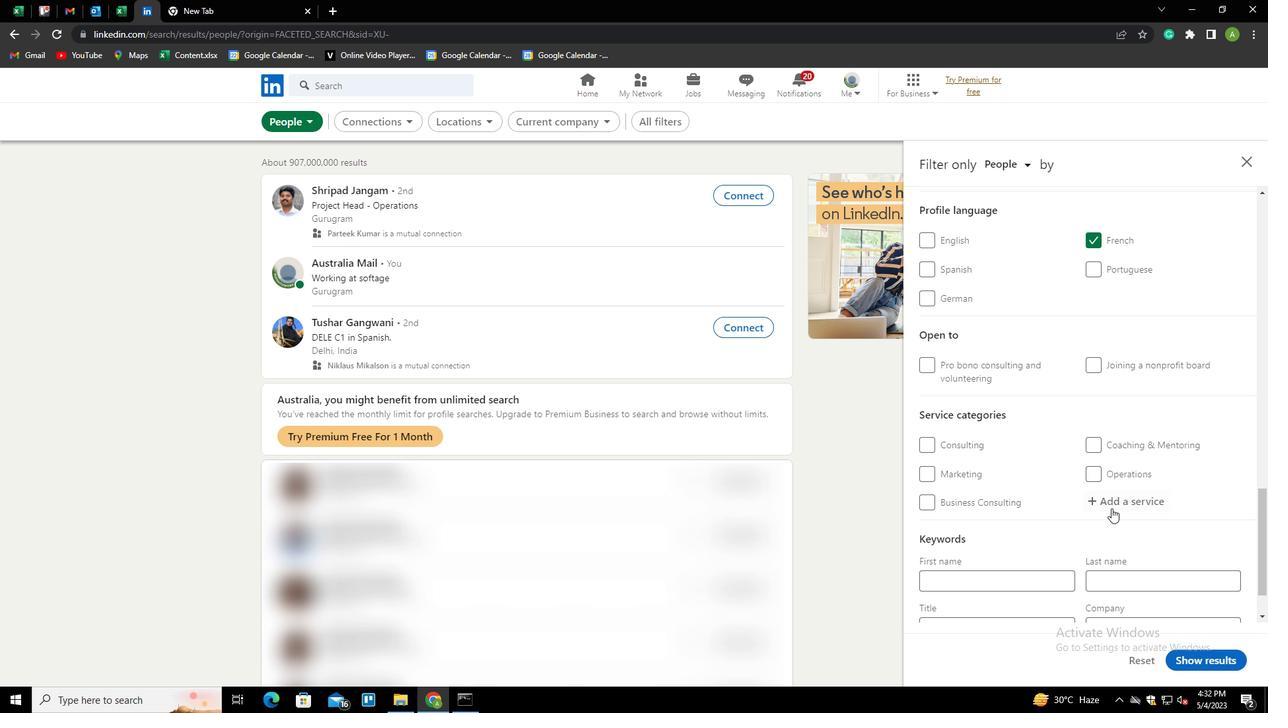 
Action: Key pressed <Key.shift><Key.shift><Key.shift><Key.shift>TELECOMMUNICATION<Key.down><Key.enter>
Screenshot: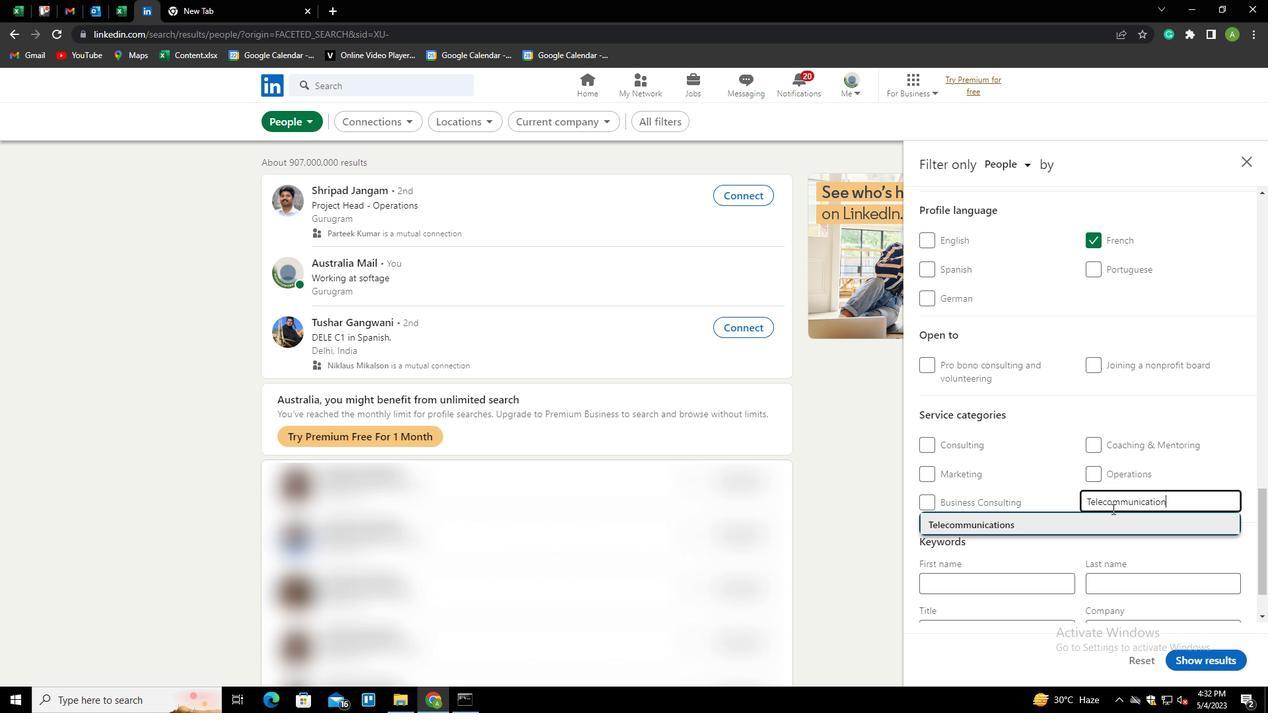 
Action: Mouse scrolled (1112, 508) with delta (0, 0)
Screenshot: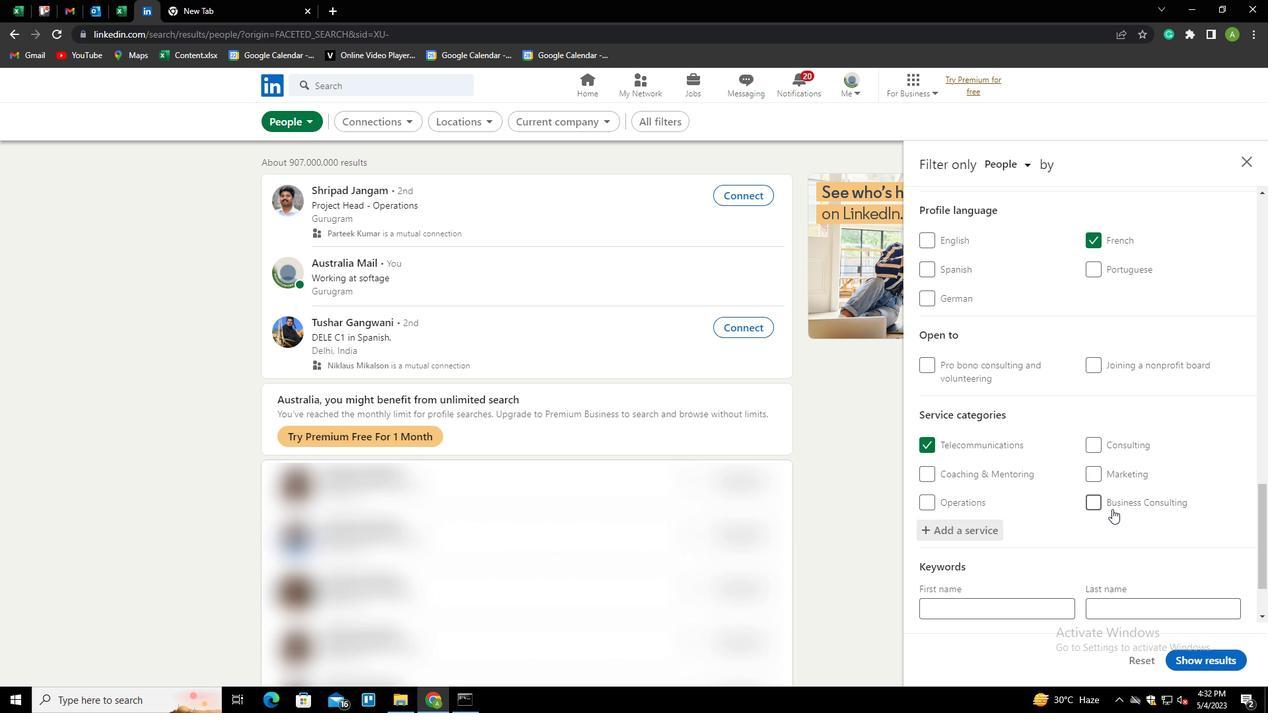 
Action: Mouse scrolled (1112, 508) with delta (0, 0)
Screenshot: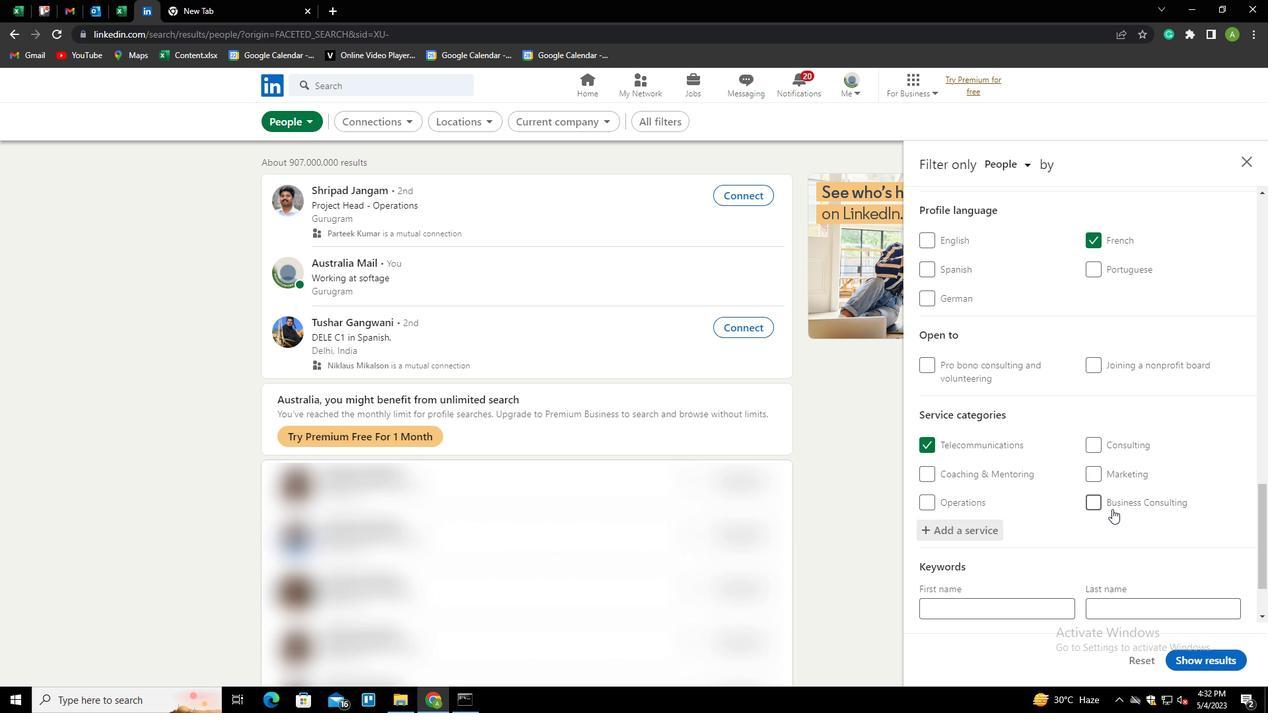 
Action: Mouse scrolled (1112, 508) with delta (0, 0)
Screenshot: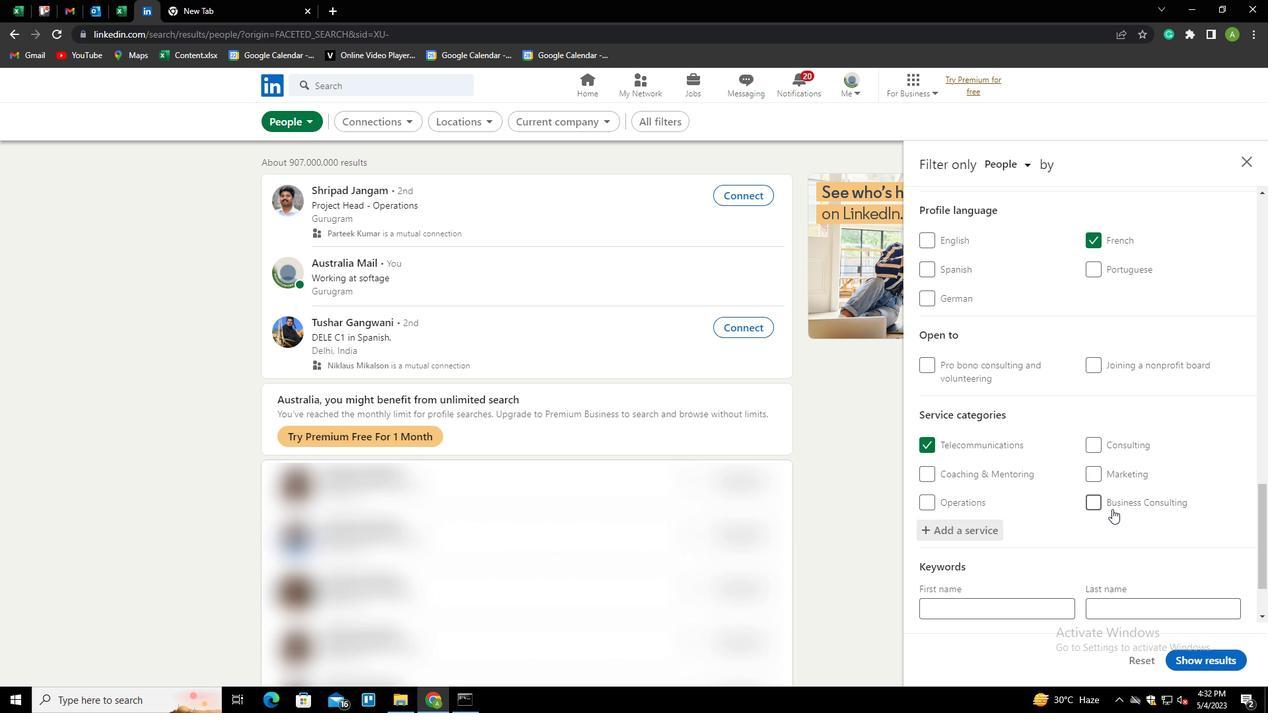 
Action: Mouse scrolled (1112, 508) with delta (0, 0)
Screenshot: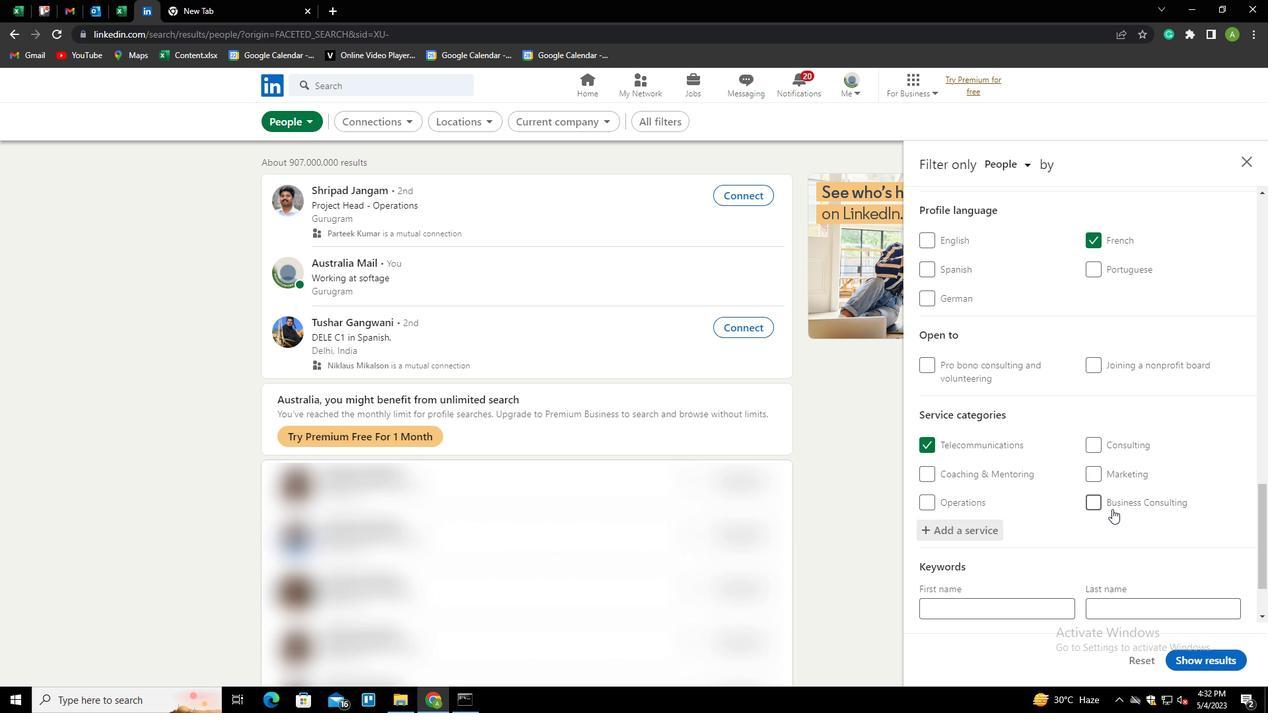
Action: Mouse scrolled (1112, 508) with delta (0, 0)
Screenshot: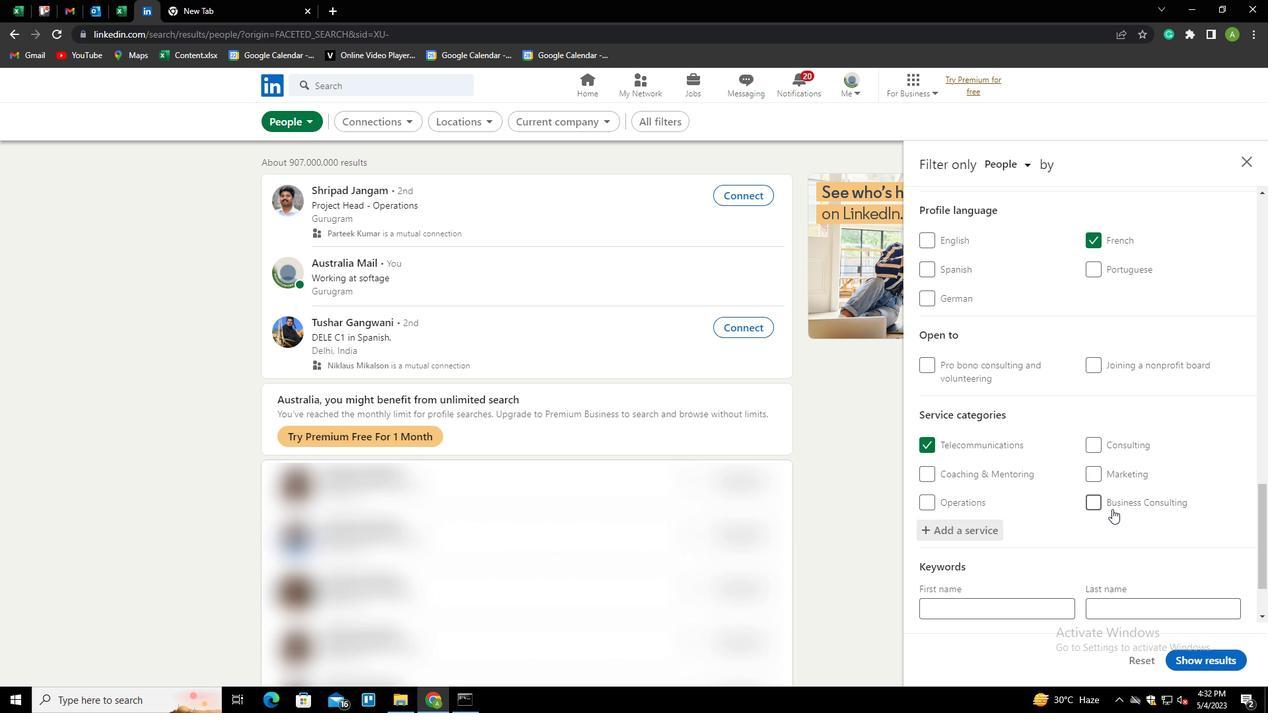 
Action: Mouse scrolled (1112, 508) with delta (0, 0)
Screenshot: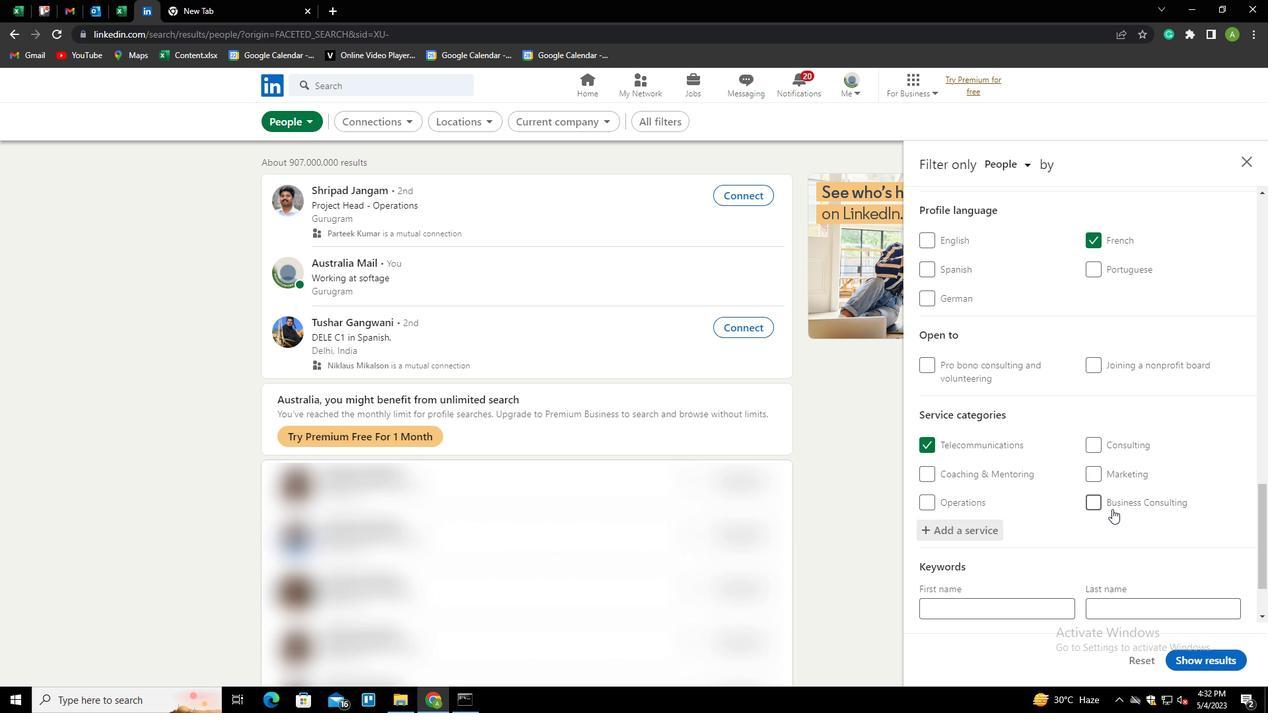 
Action: Mouse scrolled (1112, 508) with delta (0, 0)
Screenshot: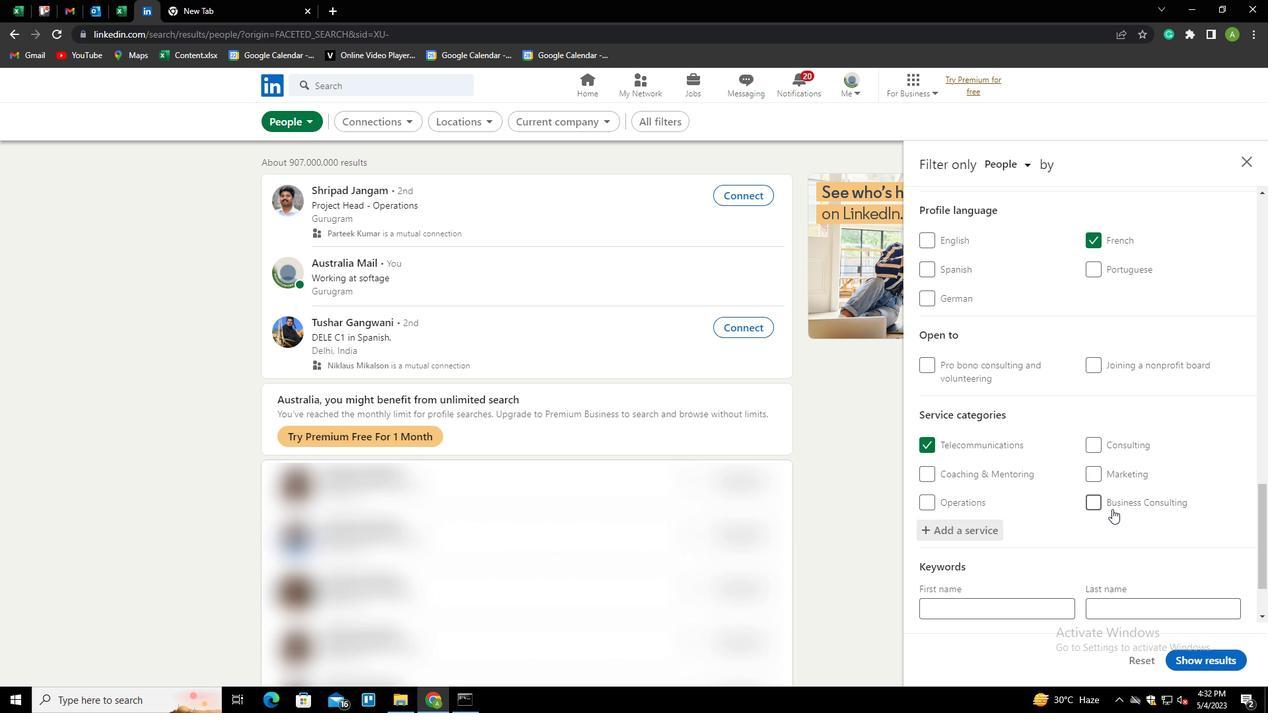 
Action: Mouse moved to (1040, 557)
Screenshot: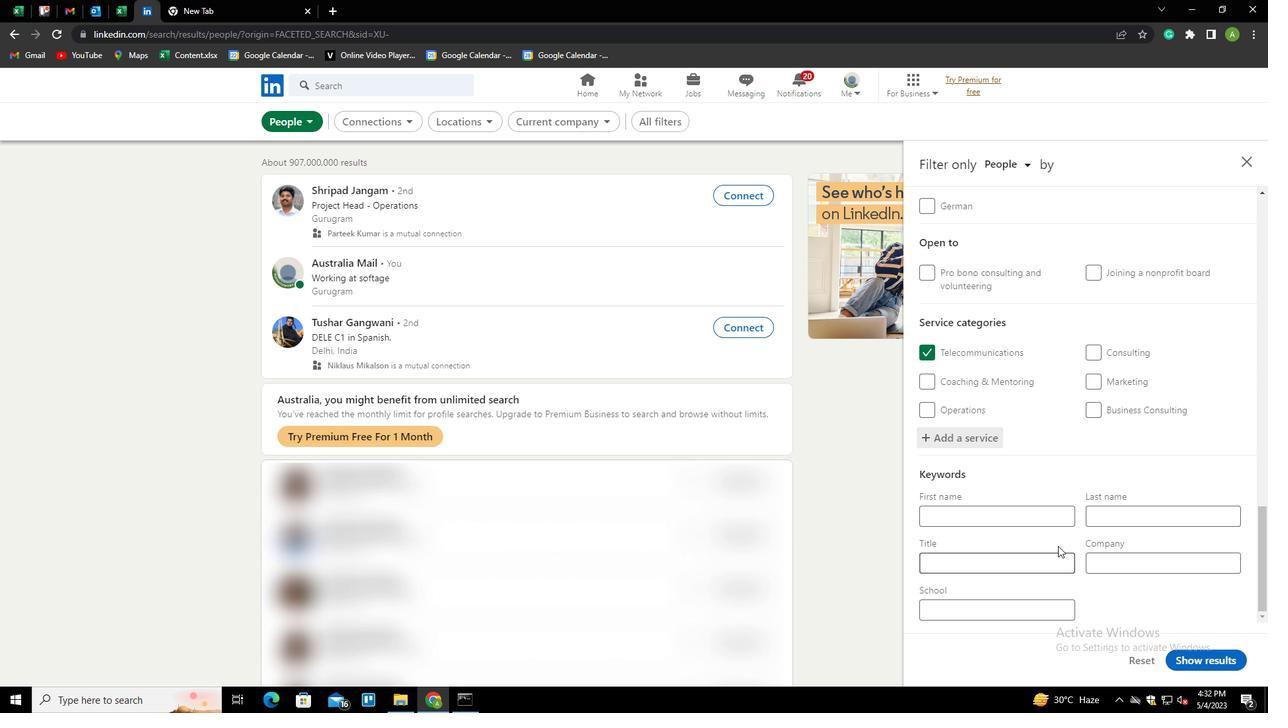 
Action: Mouse pressed left at (1040, 557)
Screenshot: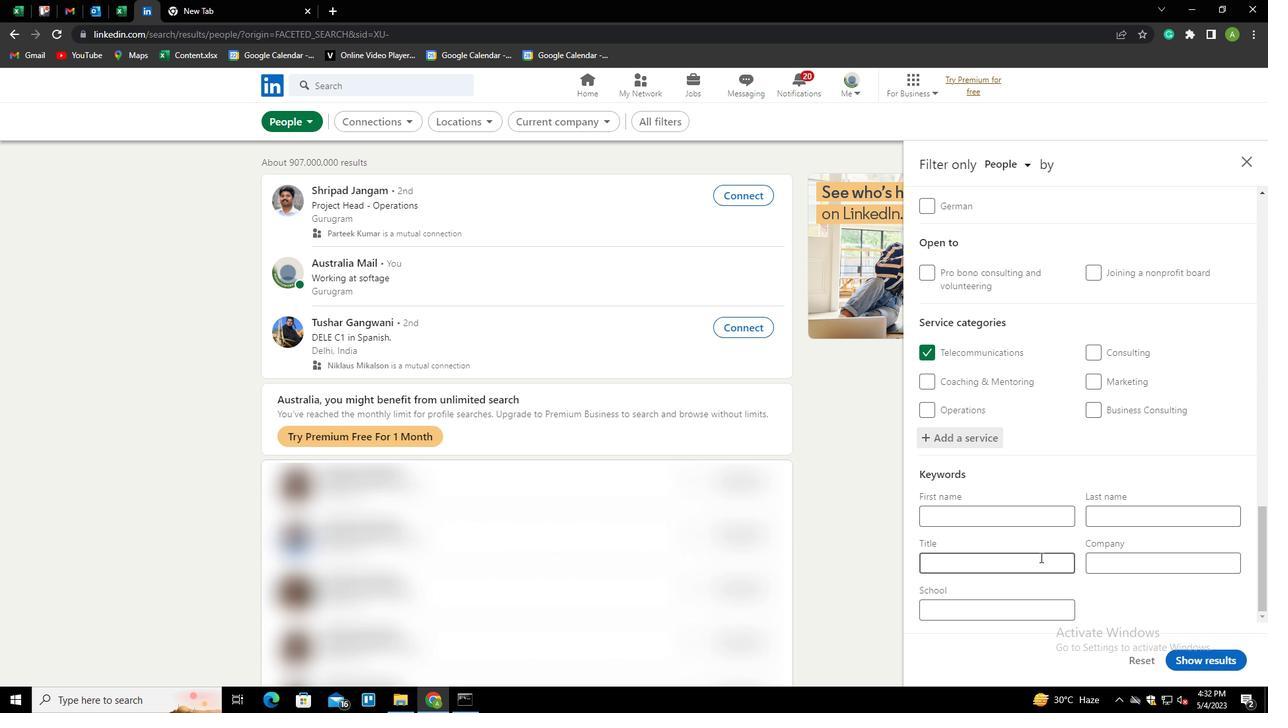 
Action: Key pressed <Key.shift>PETROELUM<Key.space><Key.shift>E<Key.left><Key.left><Key.left><Key.left><Key.backspace><Key.backspace>LE<Key.end>NGINEER
Screenshot: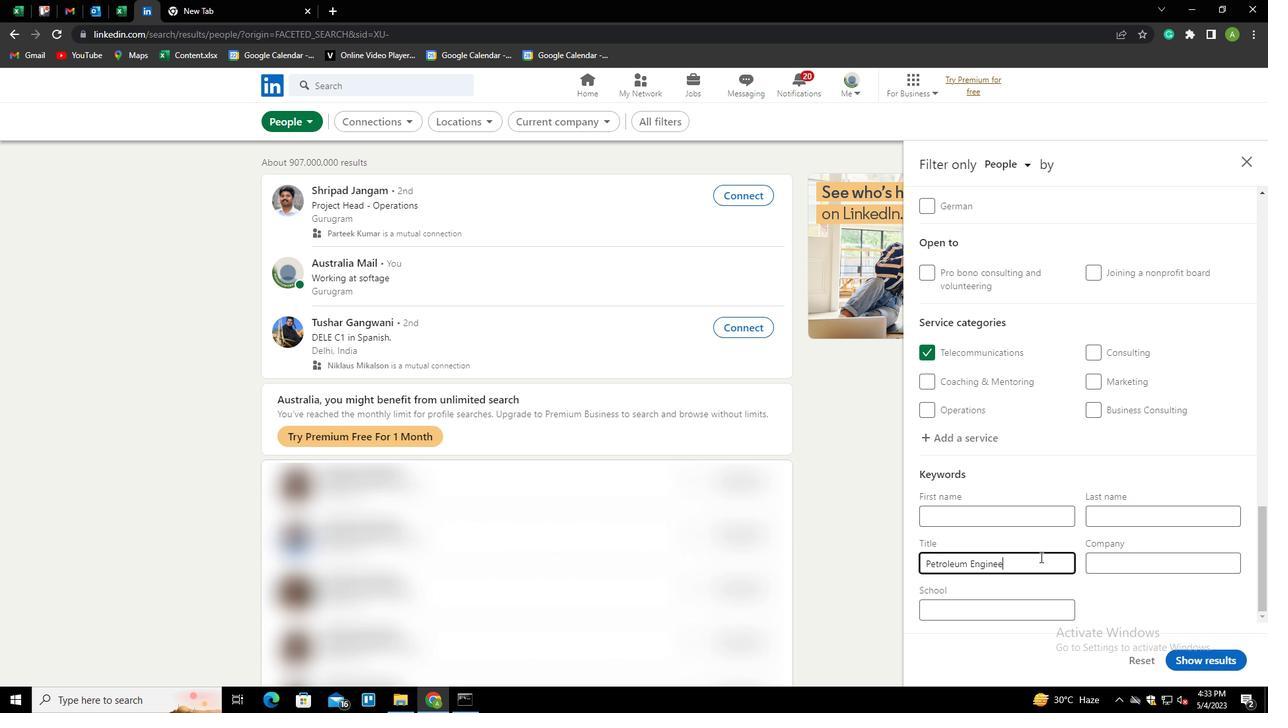 
Action: Mouse moved to (1115, 580)
Screenshot: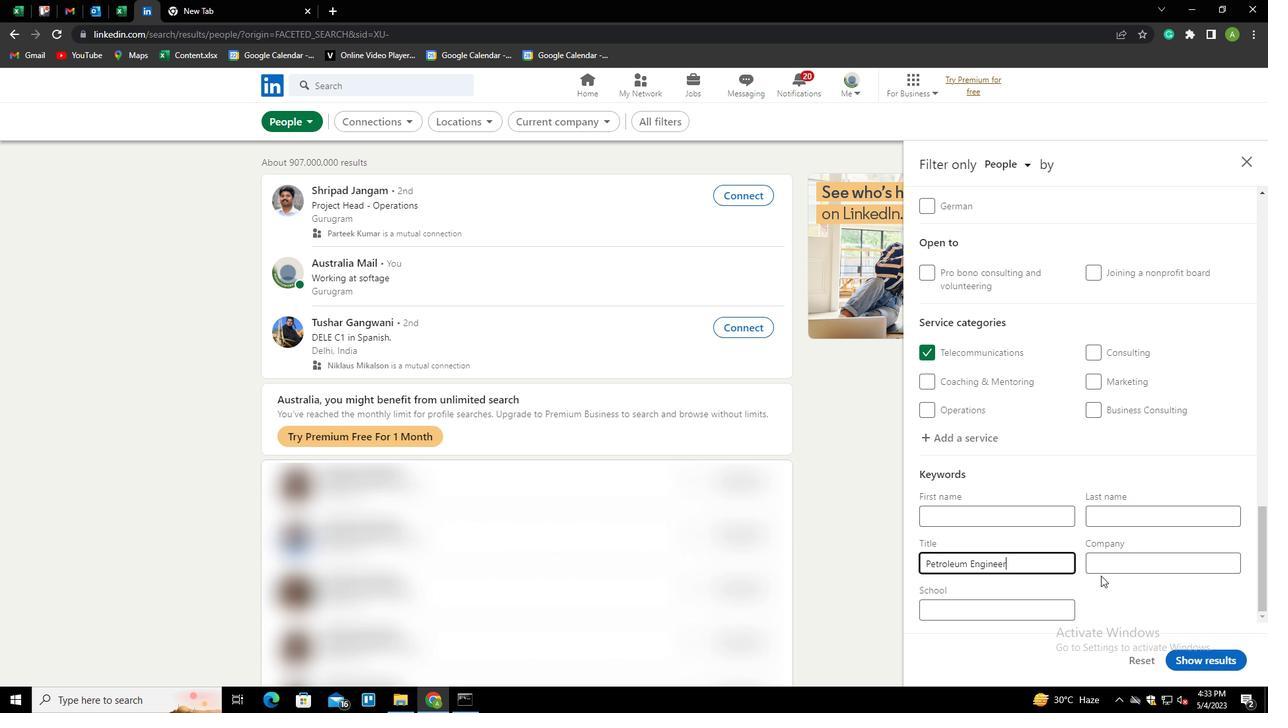 
Action: Mouse pressed left at (1115, 580)
Screenshot: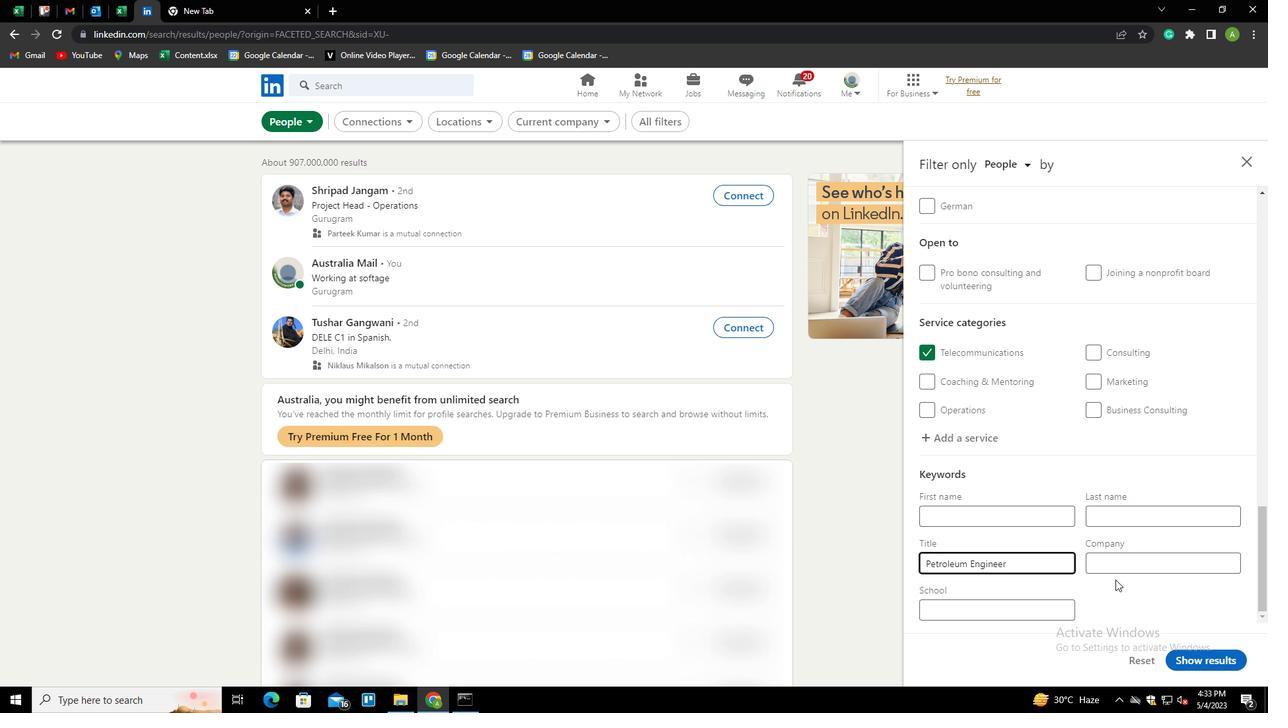 
Action: Mouse moved to (1217, 659)
Screenshot: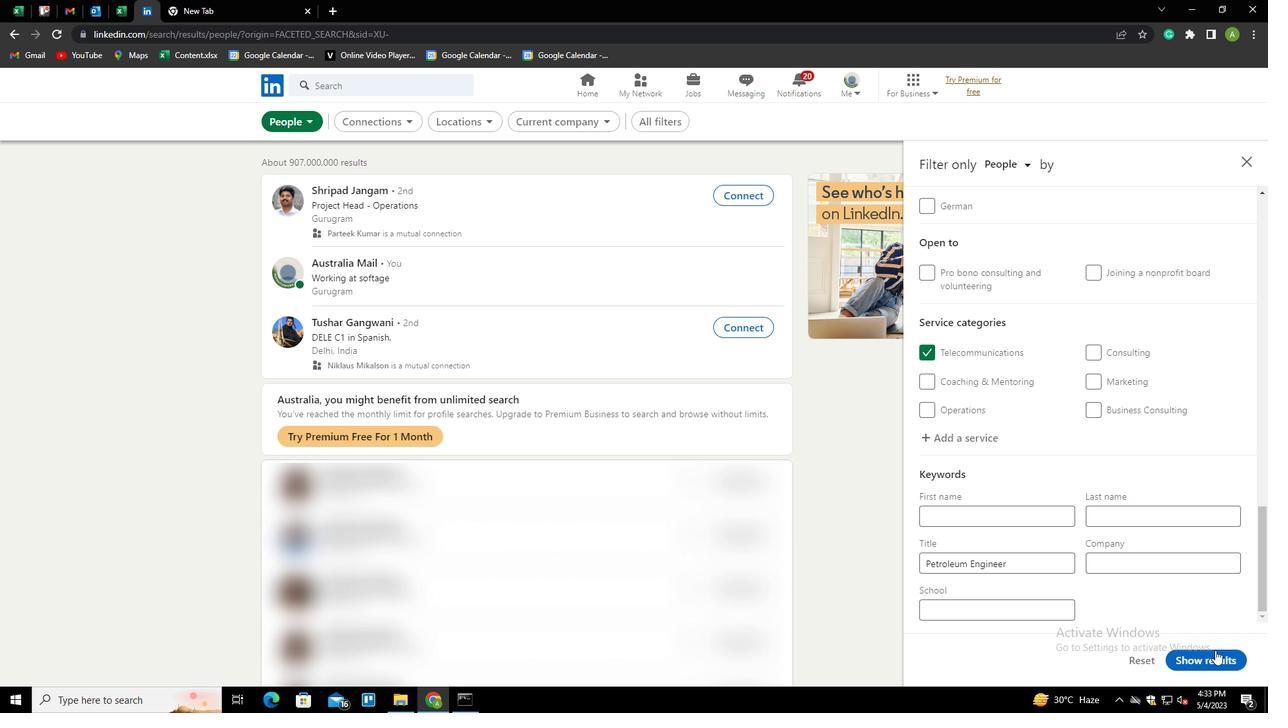 
Action: Mouse pressed left at (1217, 659)
Screenshot: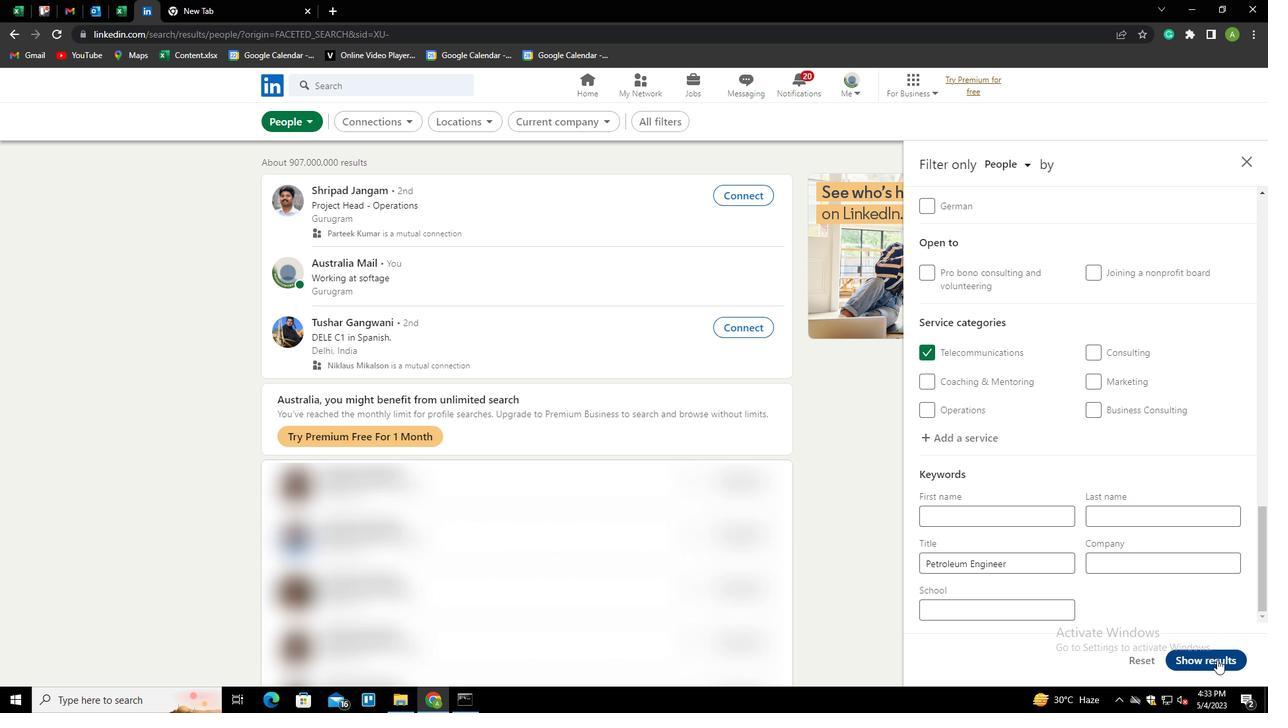 
Action: Mouse moved to (1211, 609)
Screenshot: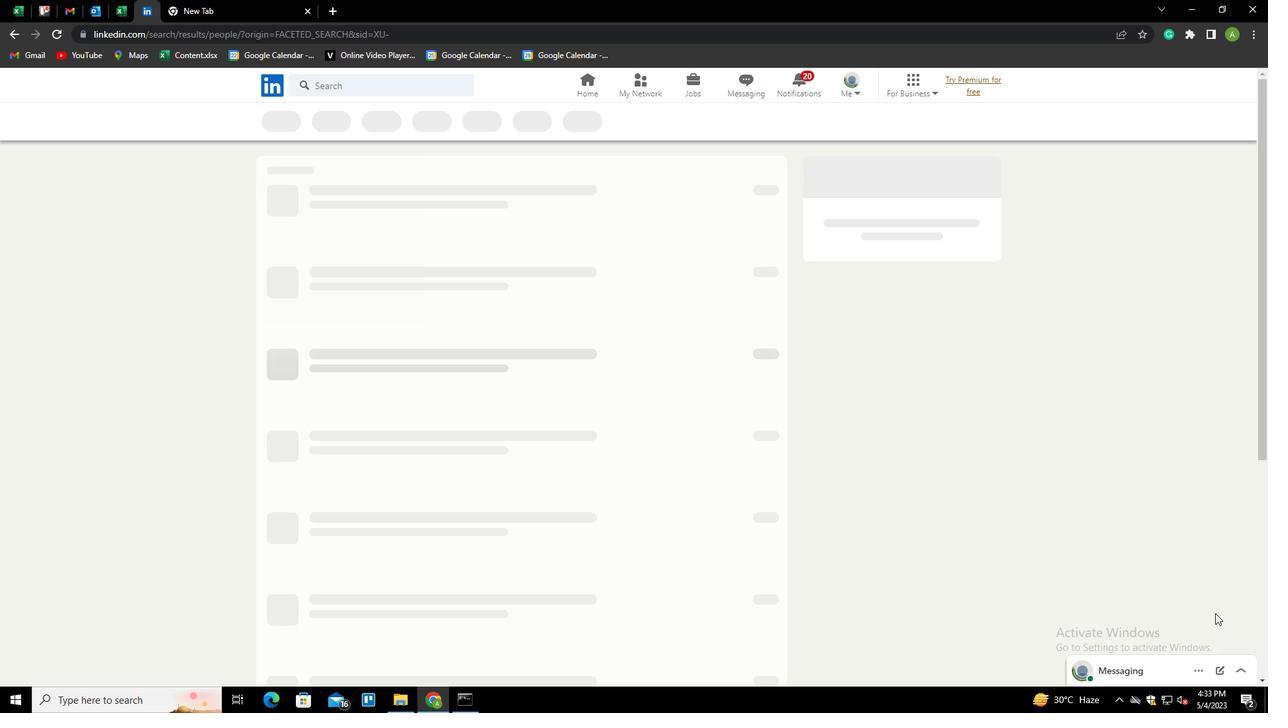 
